 Task: Search one way flight ticket for 1 adult, 5 children, 2 infants in seat and 1 infant on lap in first from Santa Maria: Santa Maria Public Airport (capt G. Allan Hancock Field) to South Bend: South Bend International Airport on 8-6-2023. Choice of flights is Alaska. Number of bags: 7 checked bags. Price is upto 100000. Outbound departure time preference is 12:45.
Action: Mouse moved to (275, 386)
Screenshot: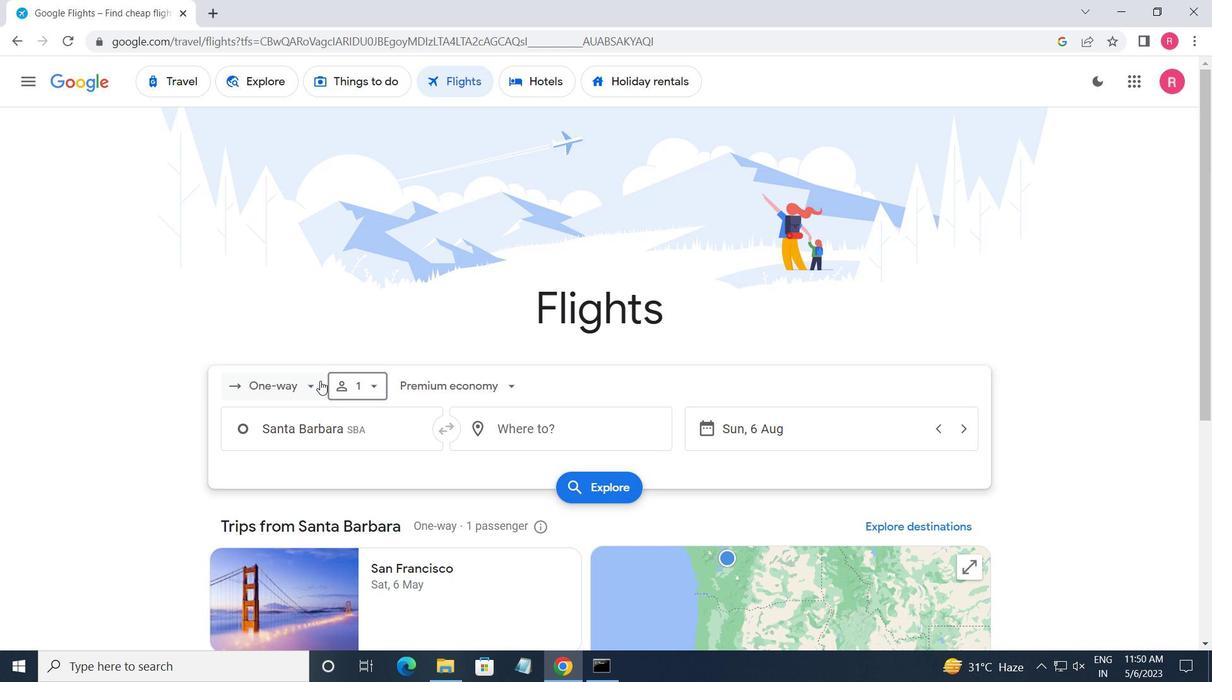 
Action: Mouse pressed left at (275, 386)
Screenshot: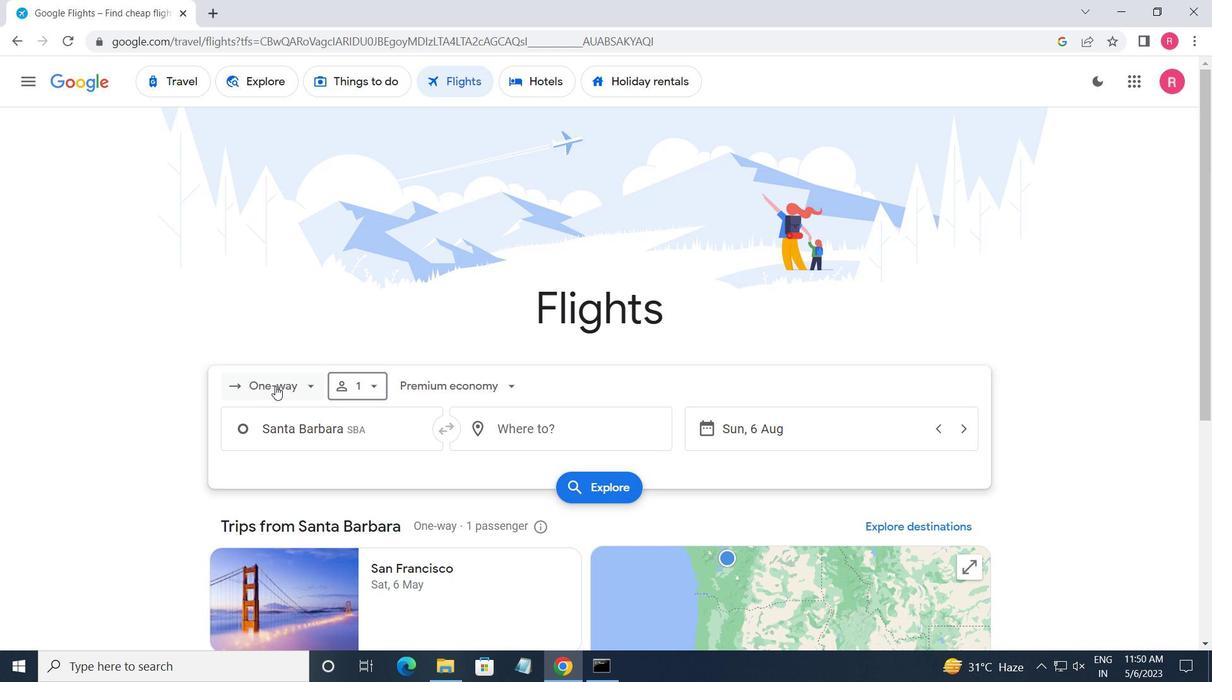 
Action: Mouse moved to (297, 442)
Screenshot: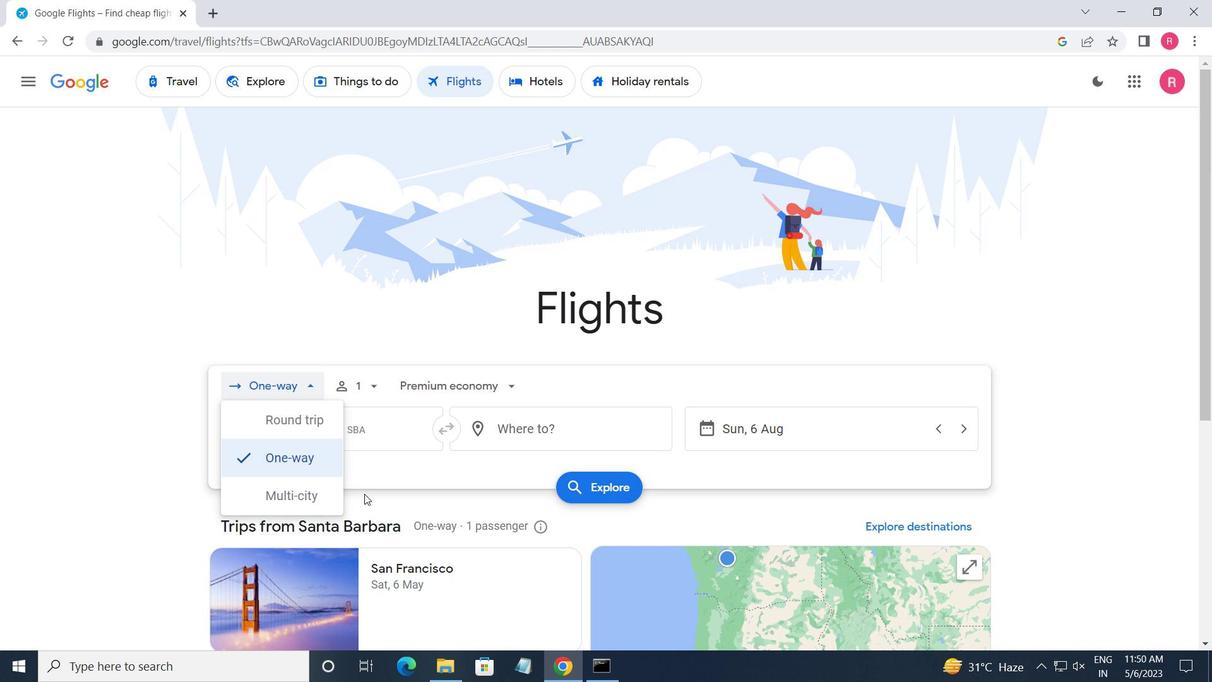 
Action: Mouse pressed left at (297, 442)
Screenshot: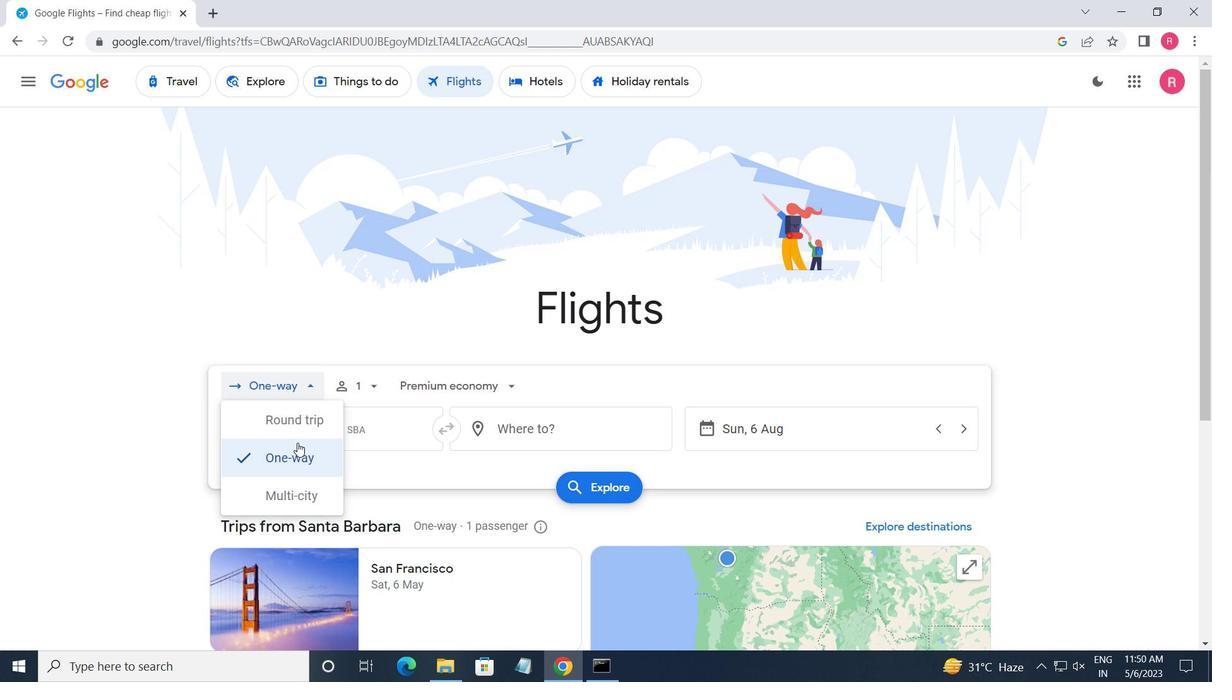 
Action: Mouse moved to (340, 392)
Screenshot: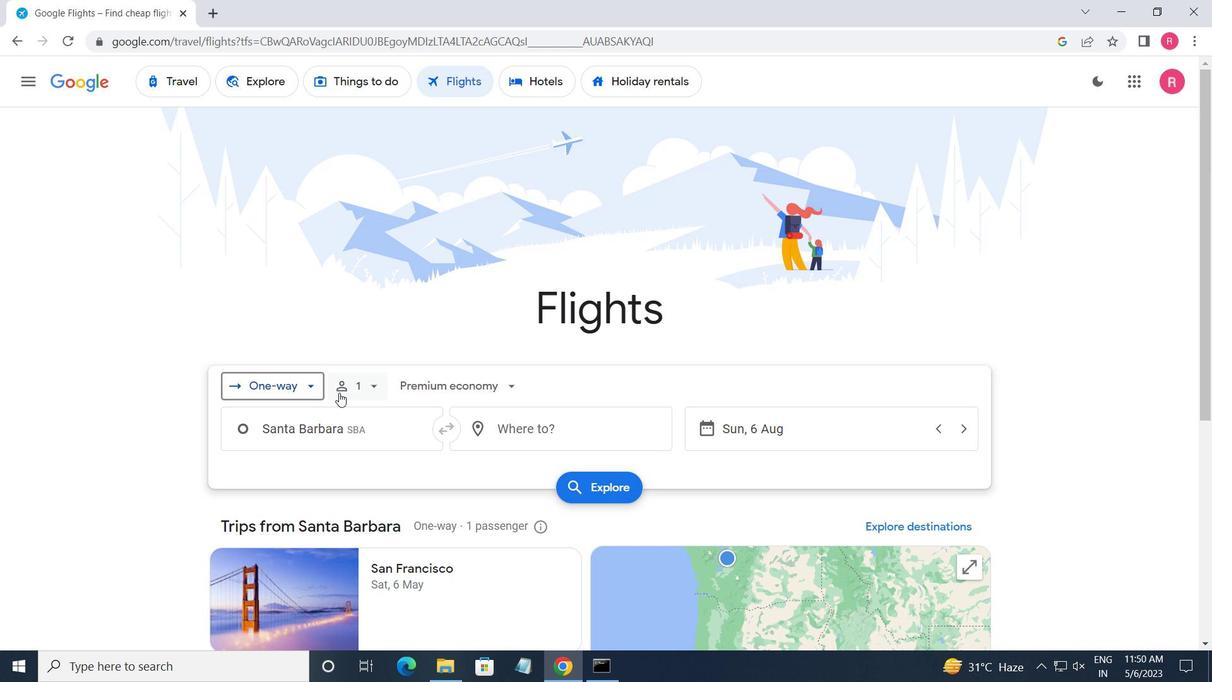 
Action: Mouse pressed left at (340, 392)
Screenshot: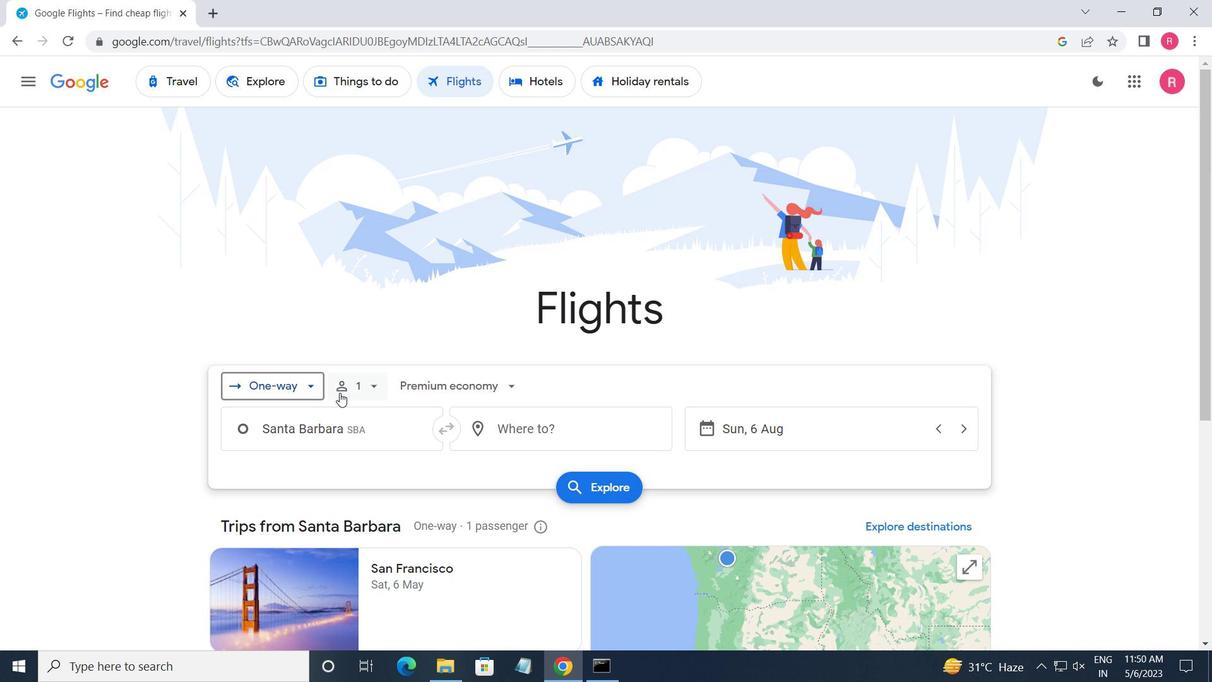 
Action: Mouse moved to (492, 465)
Screenshot: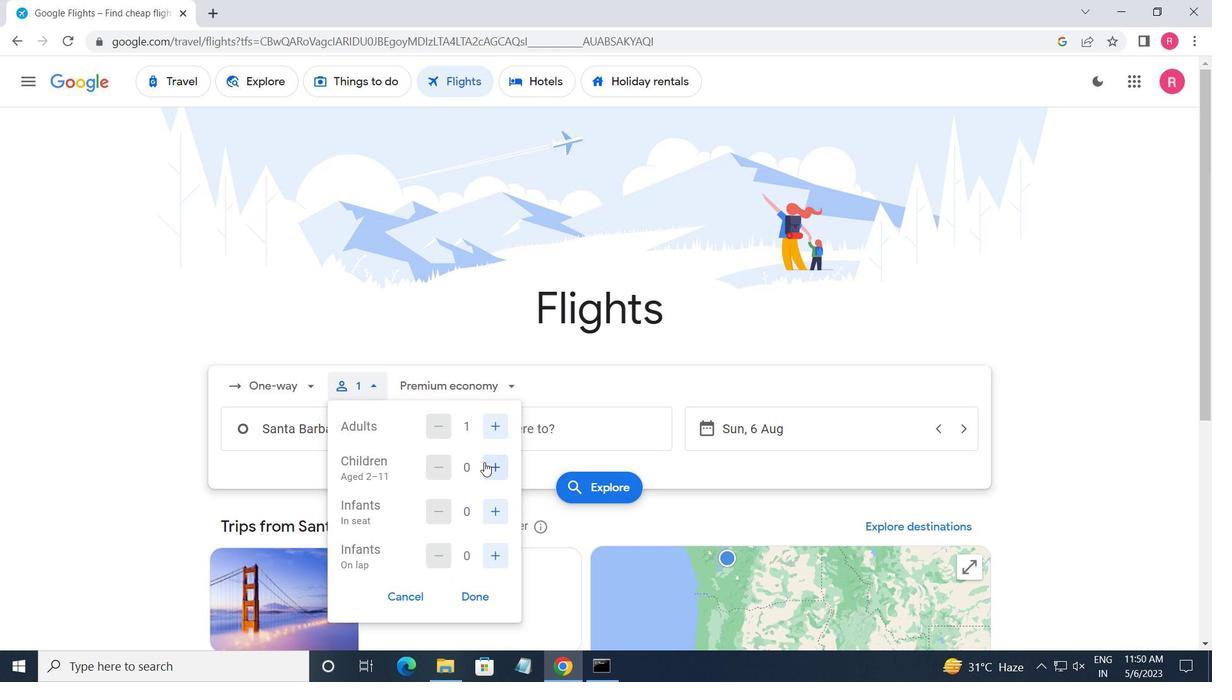 
Action: Mouse pressed left at (492, 465)
Screenshot: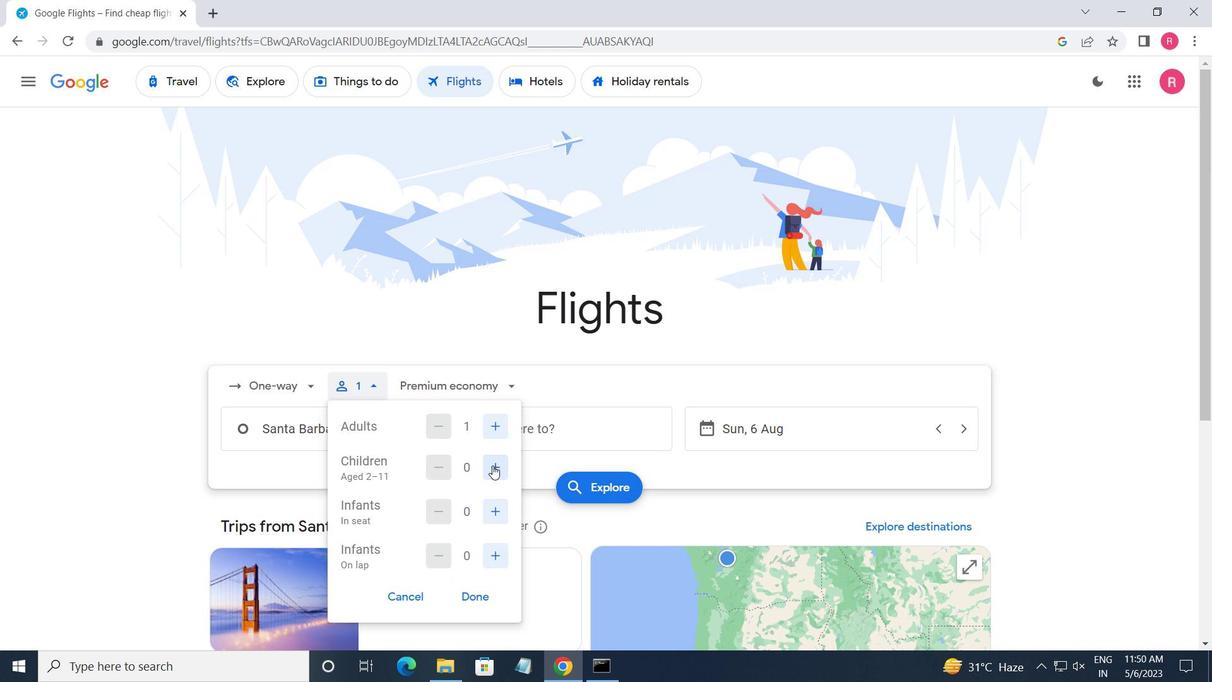 
Action: Mouse pressed left at (492, 465)
Screenshot: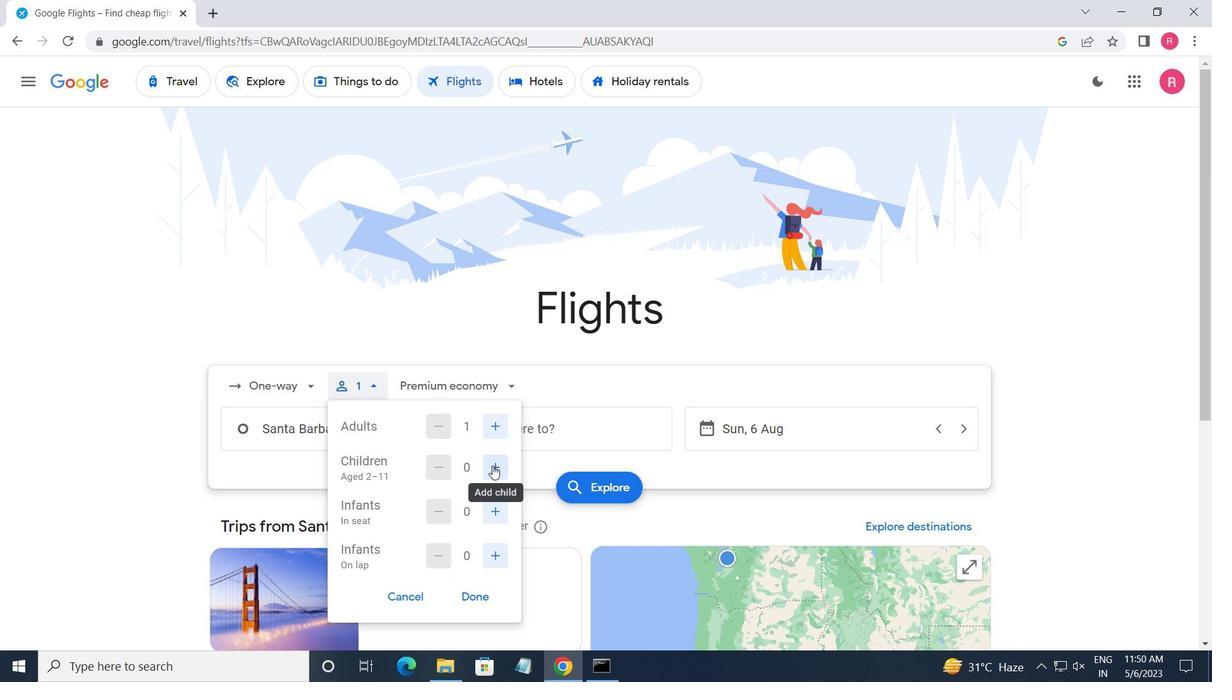 
Action: Mouse pressed left at (492, 465)
Screenshot: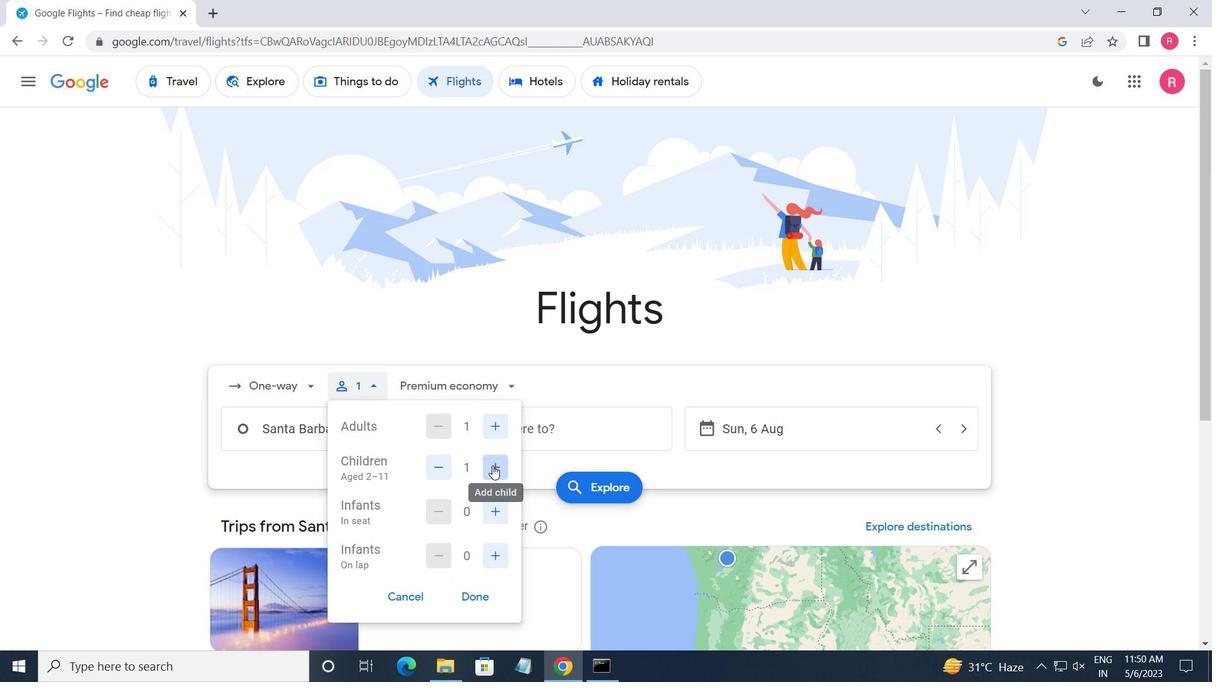 
Action: Mouse pressed left at (492, 465)
Screenshot: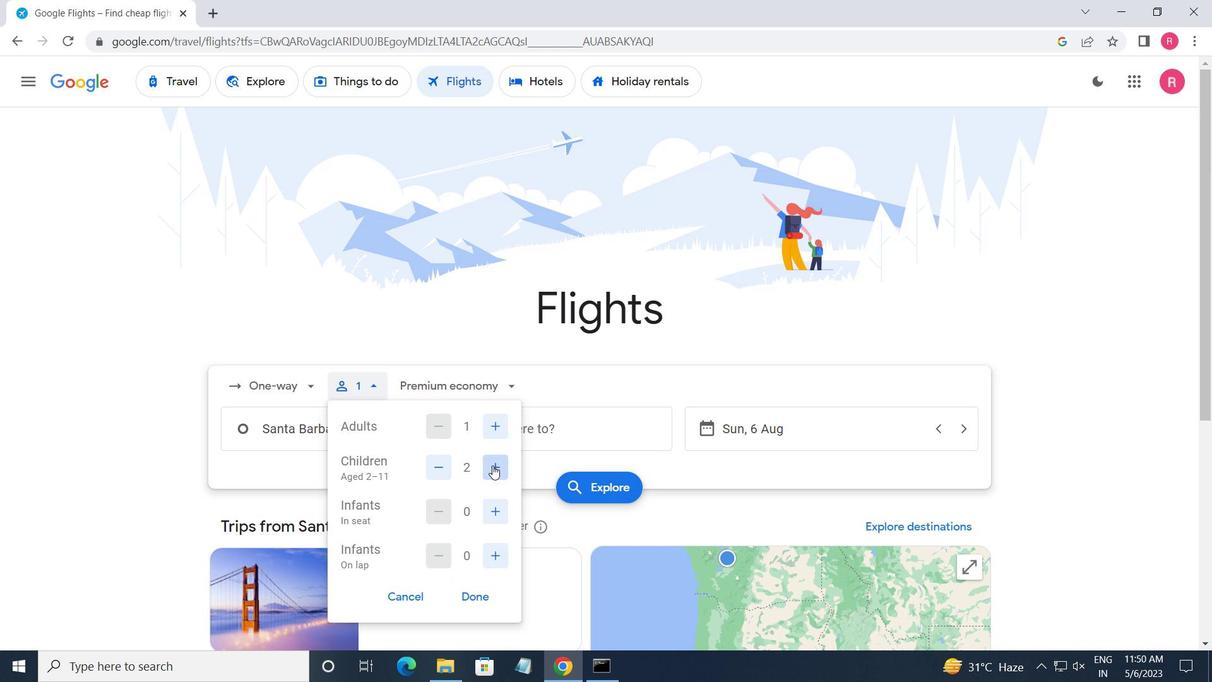
Action: Mouse pressed left at (492, 465)
Screenshot: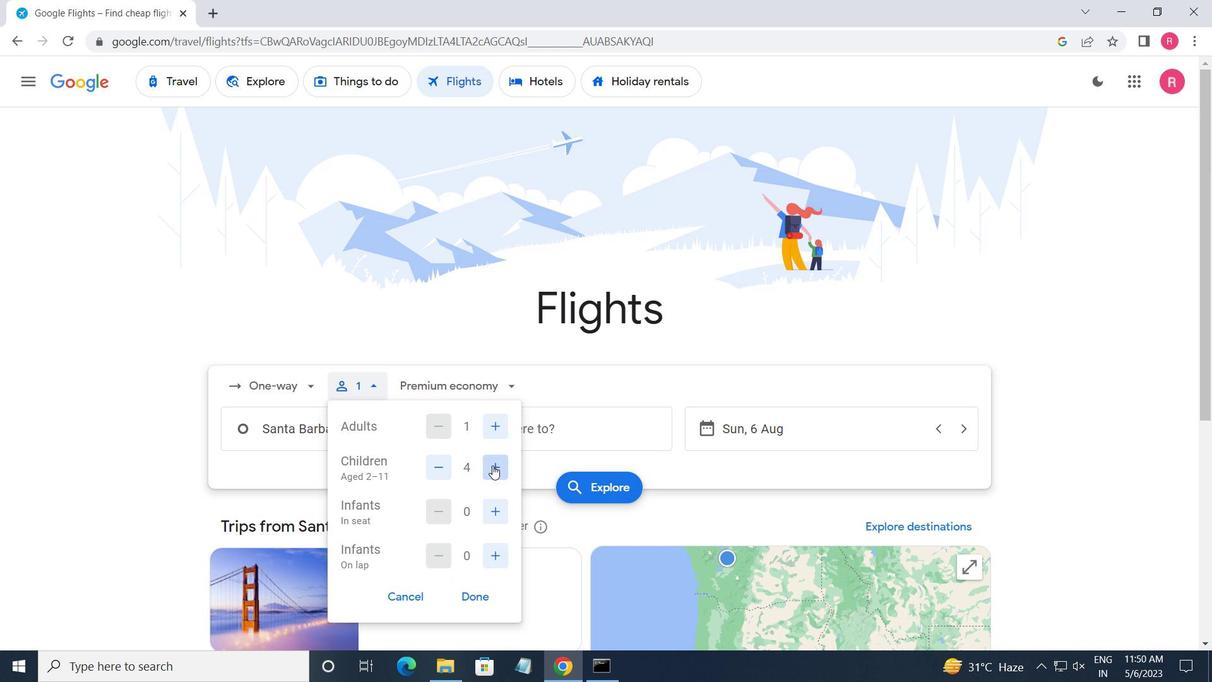 
Action: Mouse moved to (499, 513)
Screenshot: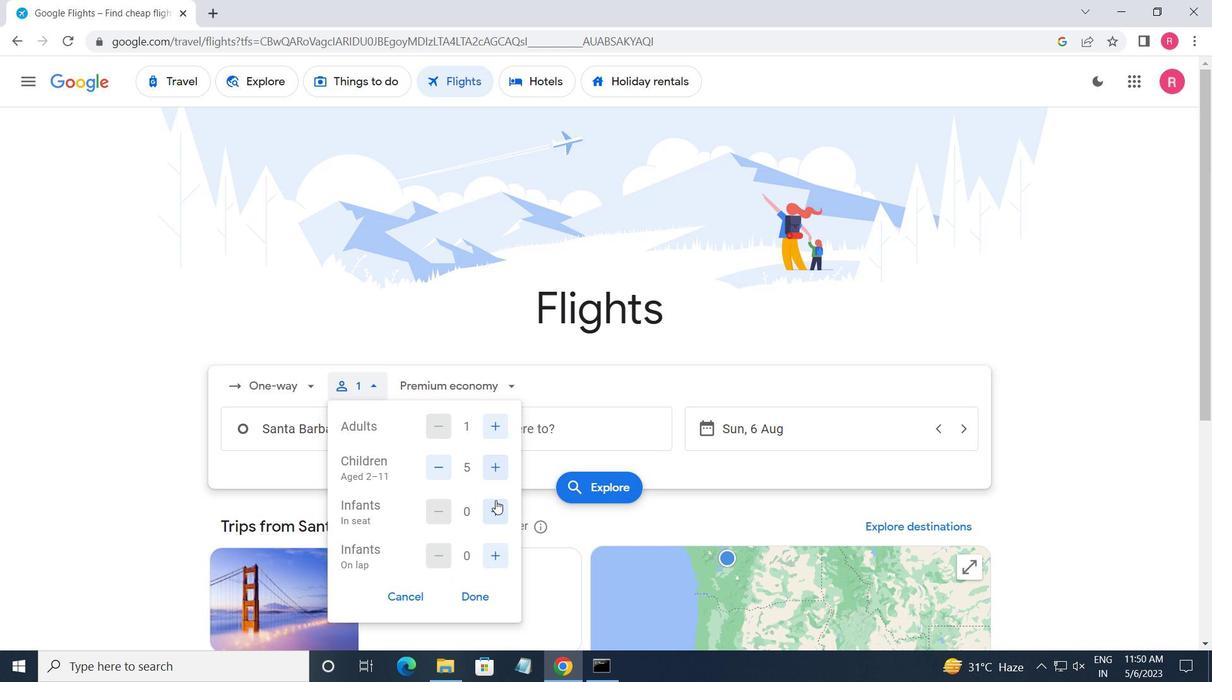 
Action: Mouse pressed left at (499, 513)
Screenshot: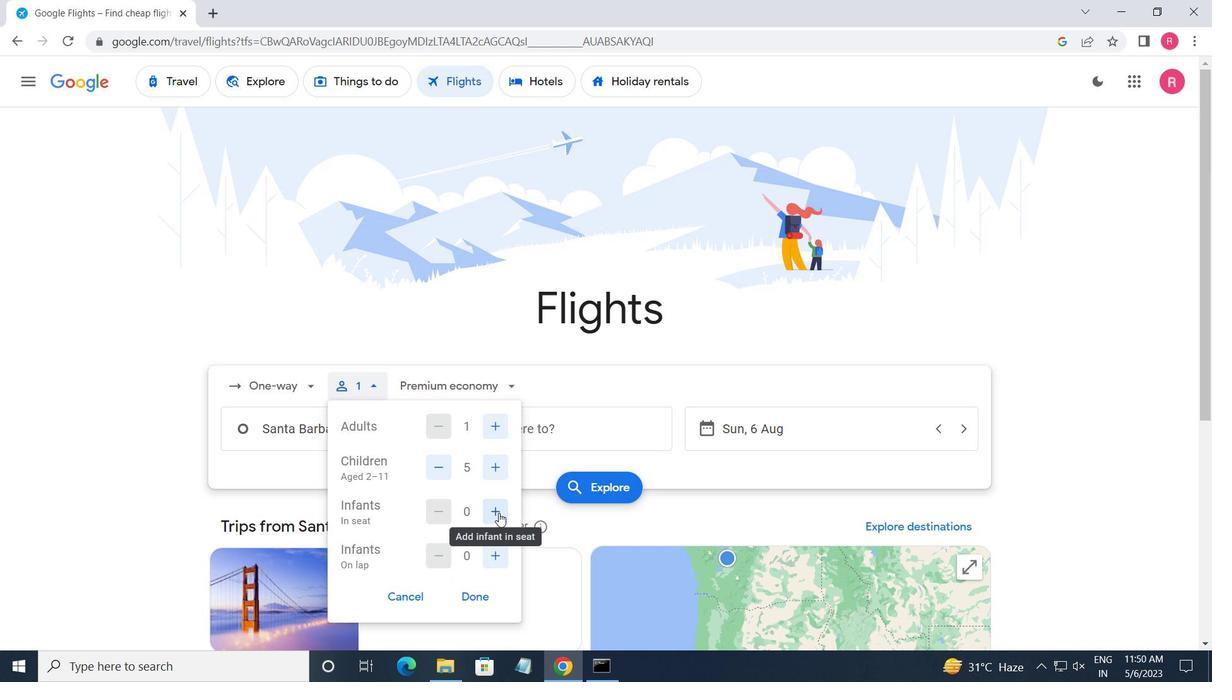 
Action: Mouse pressed left at (499, 513)
Screenshot: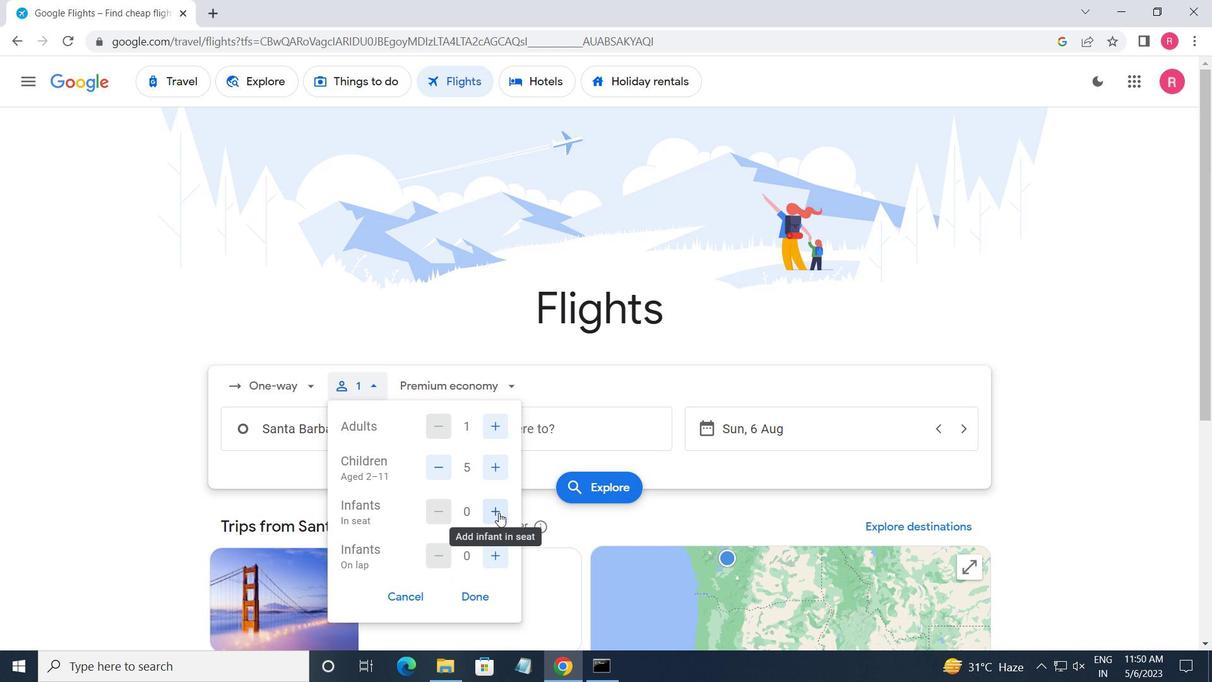
Action: Mouse moved to (497, 555)
Screenshot: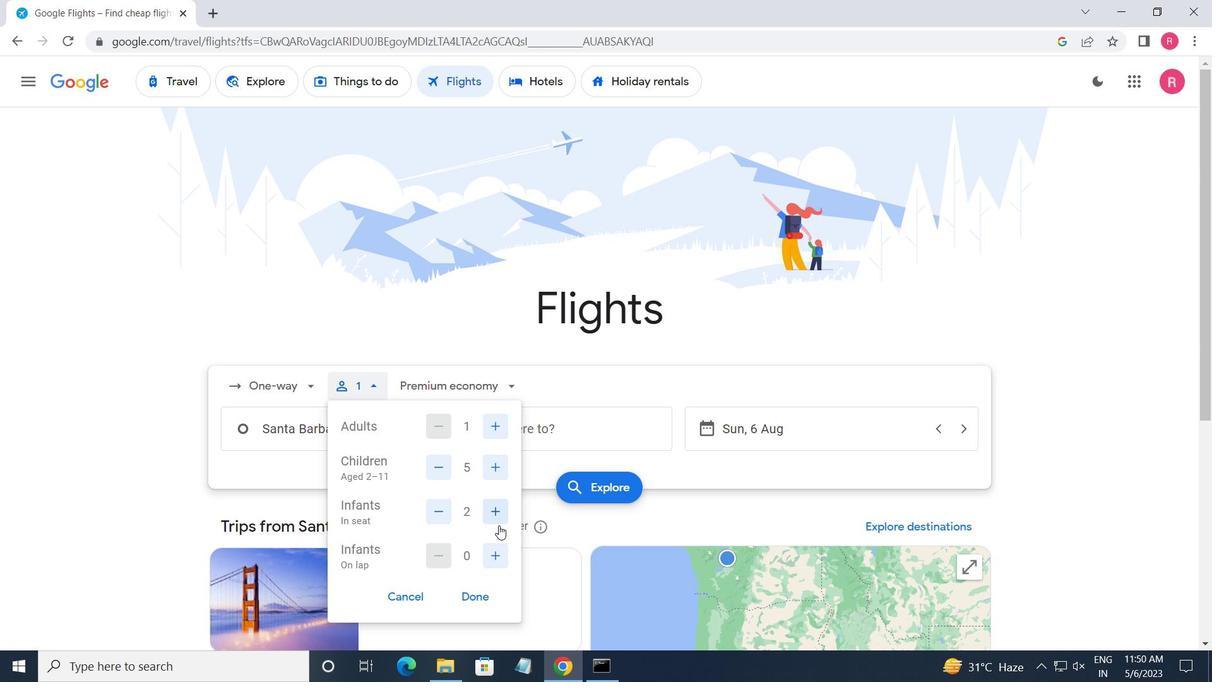 
Action: Mouse pressed left at (497, 555)
Screenshot: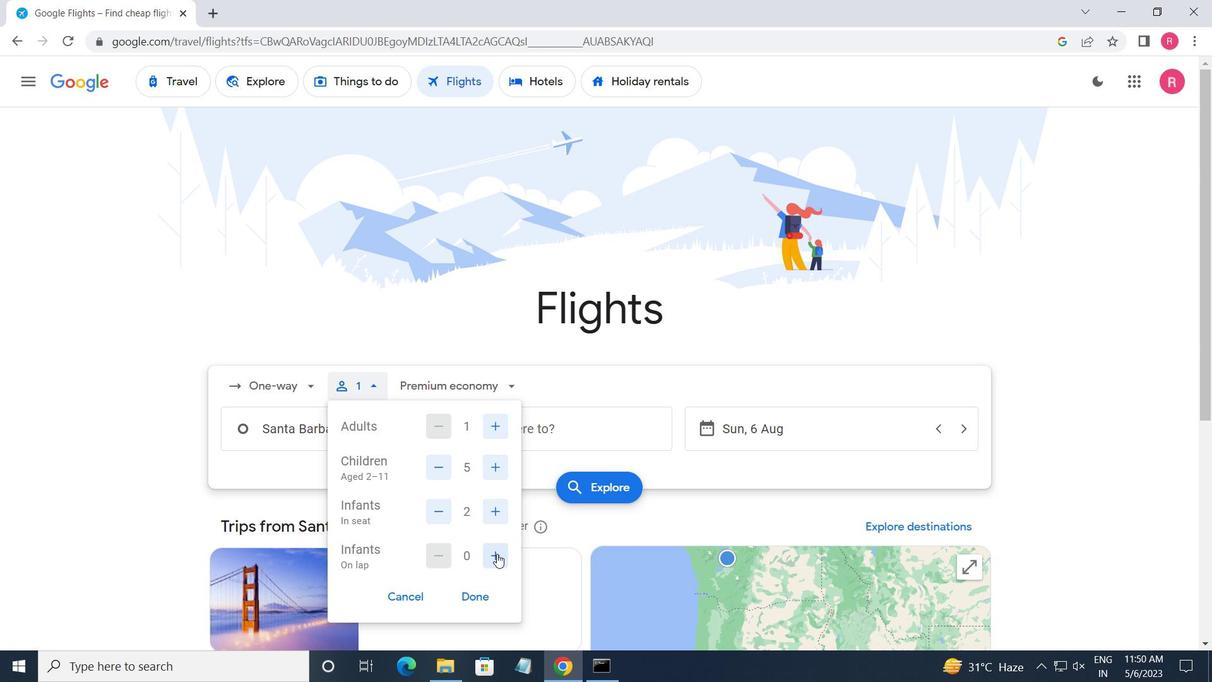 
Action: Mouse moved to (413, 549)
Screenshot: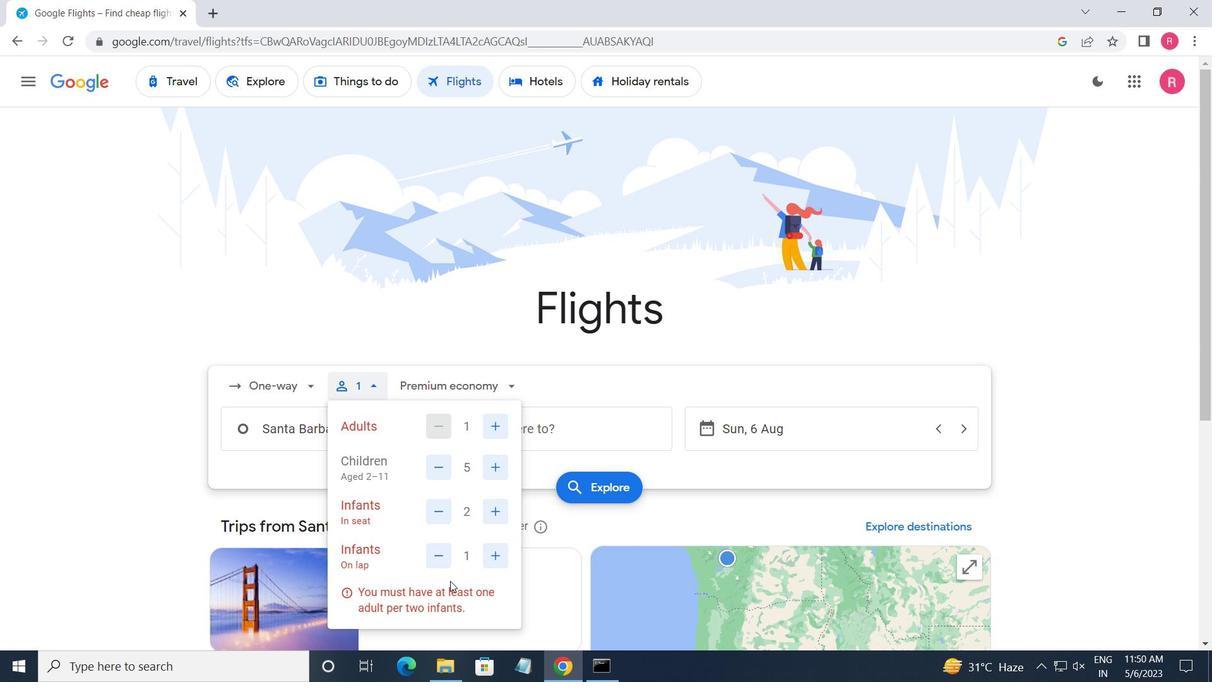 
Action: Mouse pressed left at (413, 549)
Screenshot: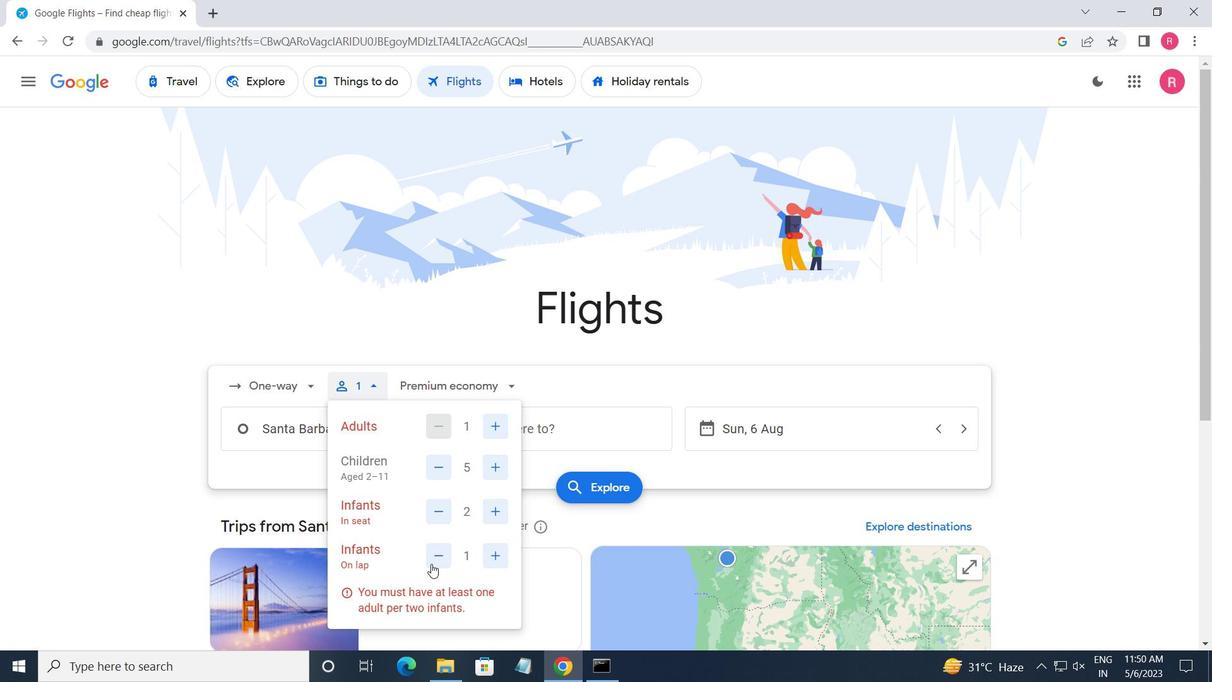 
Action: Mouse moved to (434, 555)
Screenshot: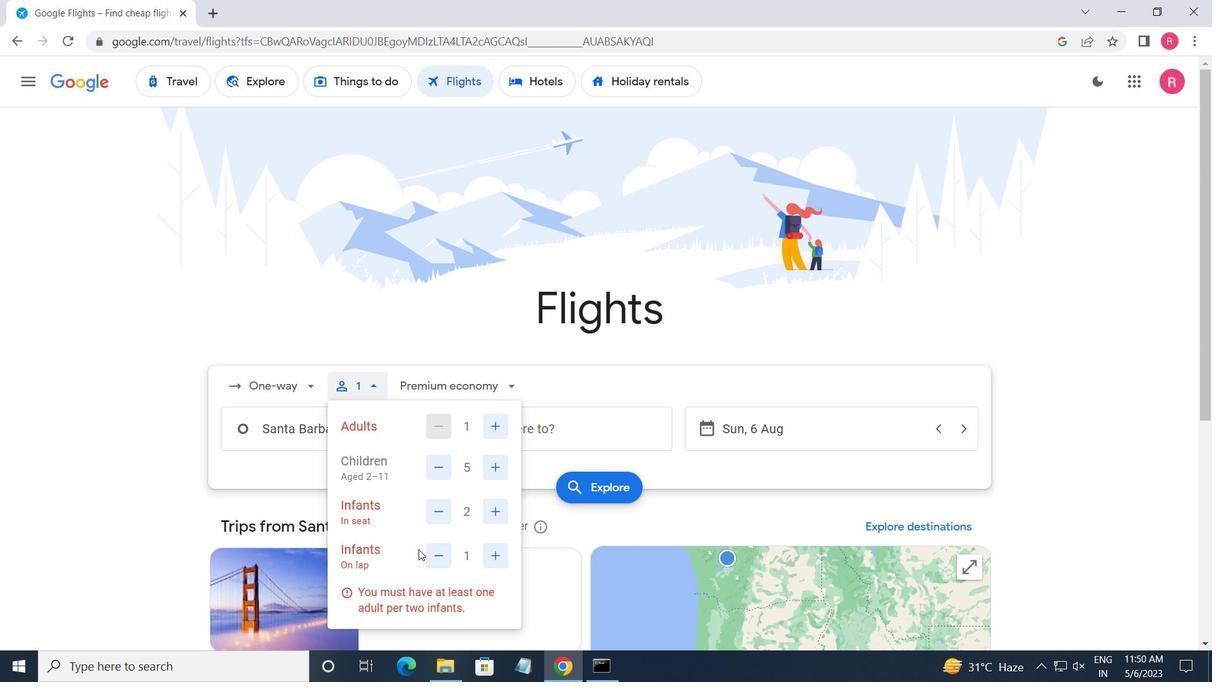 
Action: Mouse pressed left at (434, 555)
Screenshot: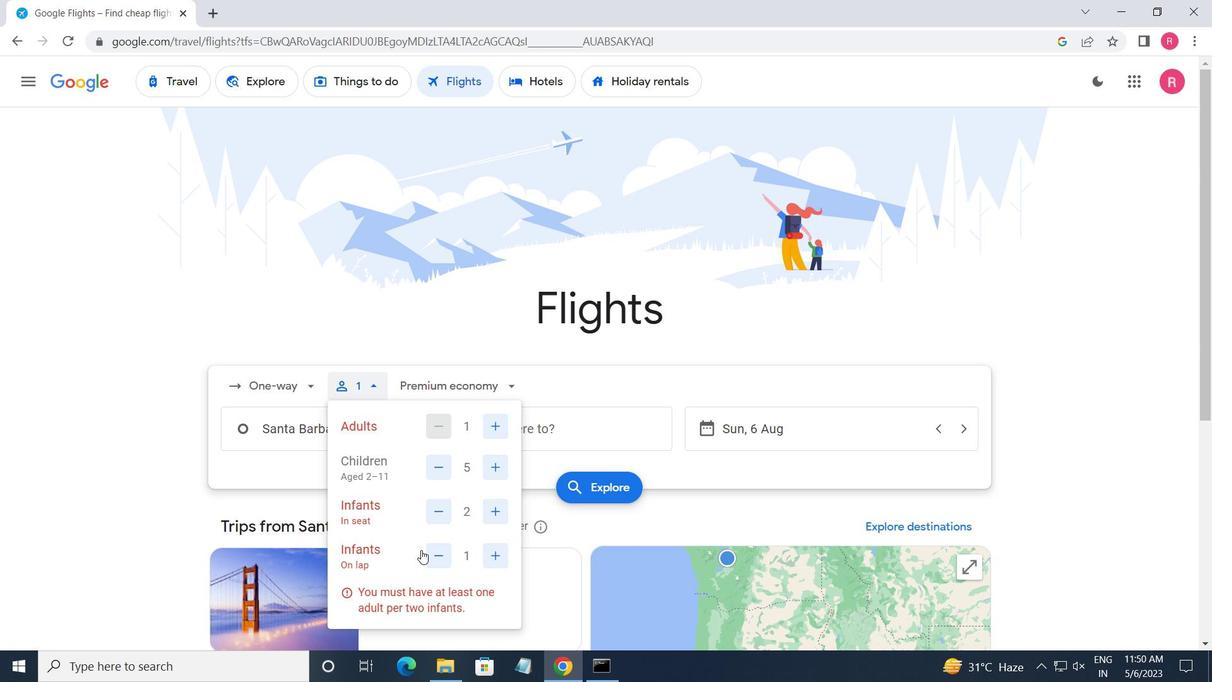 
Action: Mouse moved to (464, 598)
Screenshot: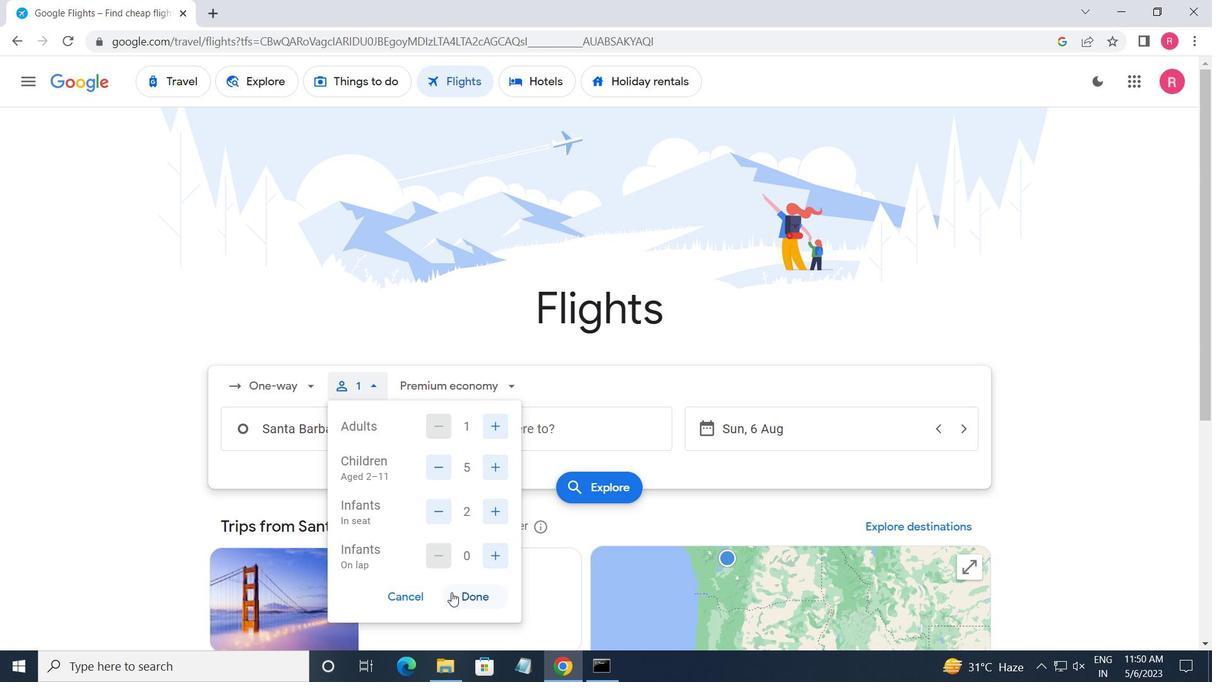 
Action: Mouse pressed left at (464, 598)
Screenshot: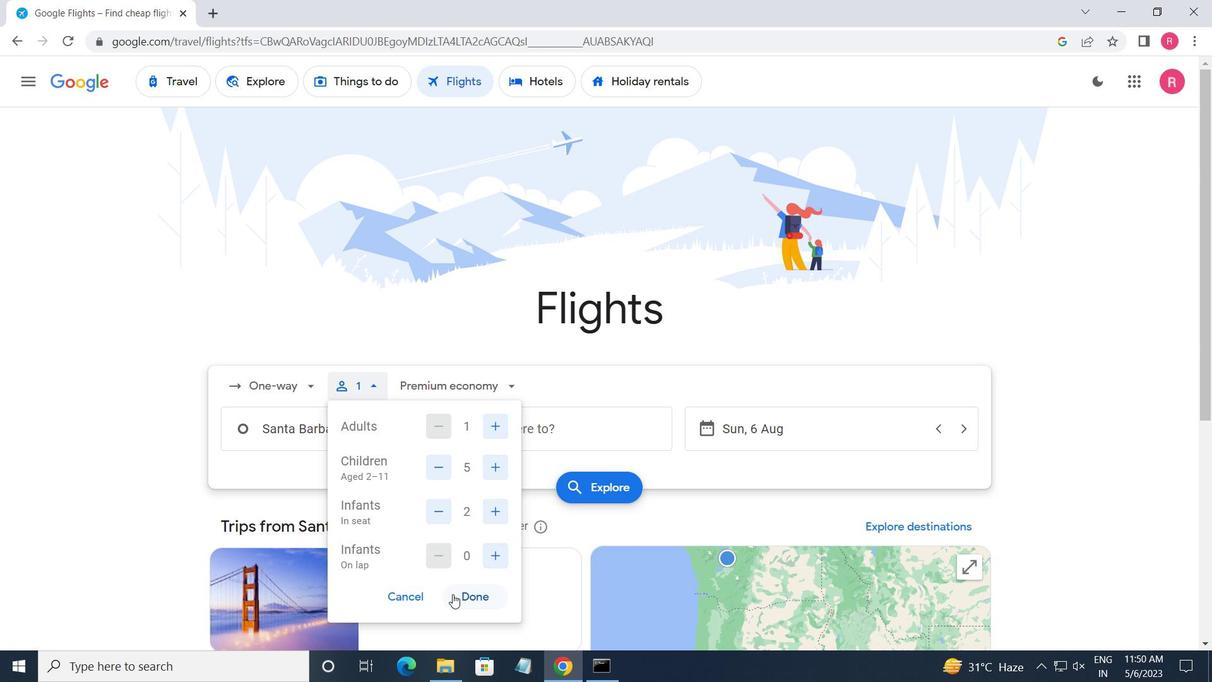 
Action: Mouse moved to (438, 391)
Screenshot: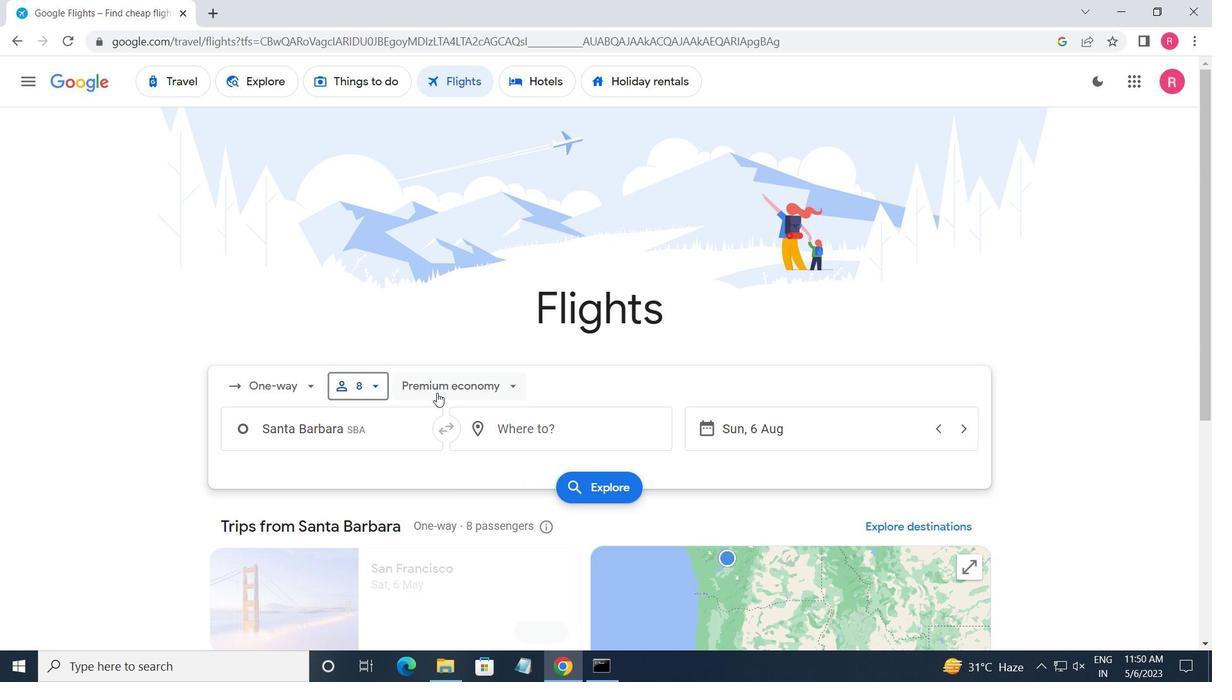 
Action: Mouse pressed left at (438, 391)
Screenshot: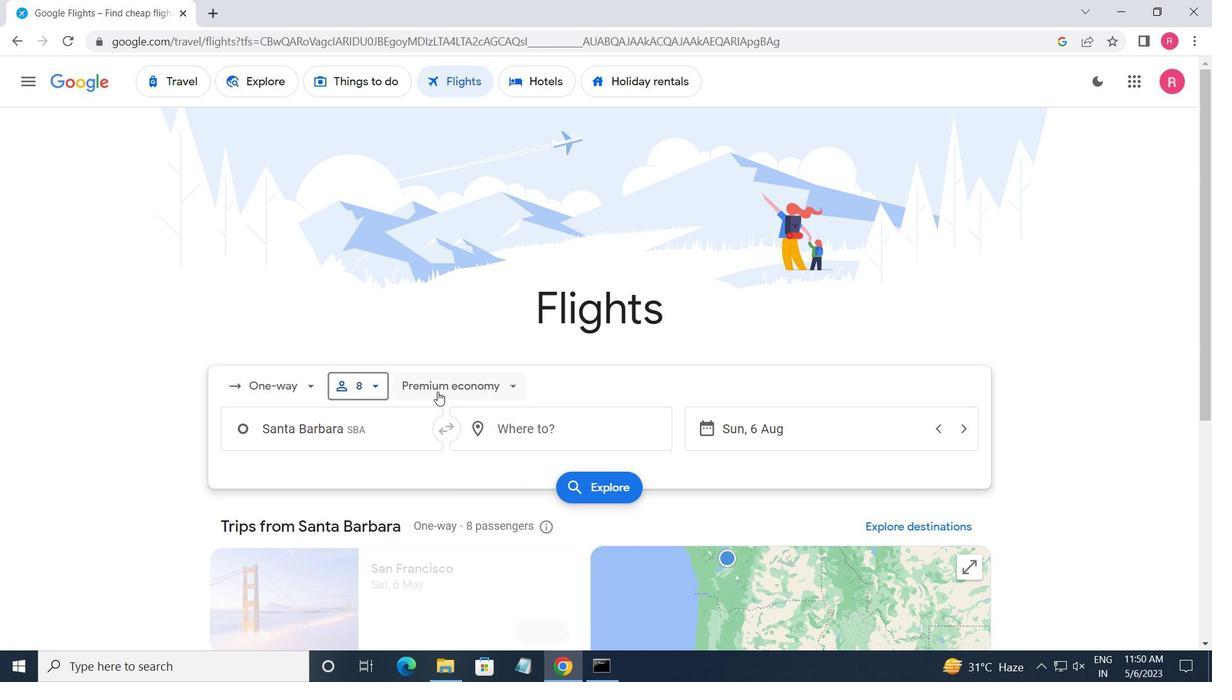 
Action: Mouse moved to (478, 536)
Screenshot: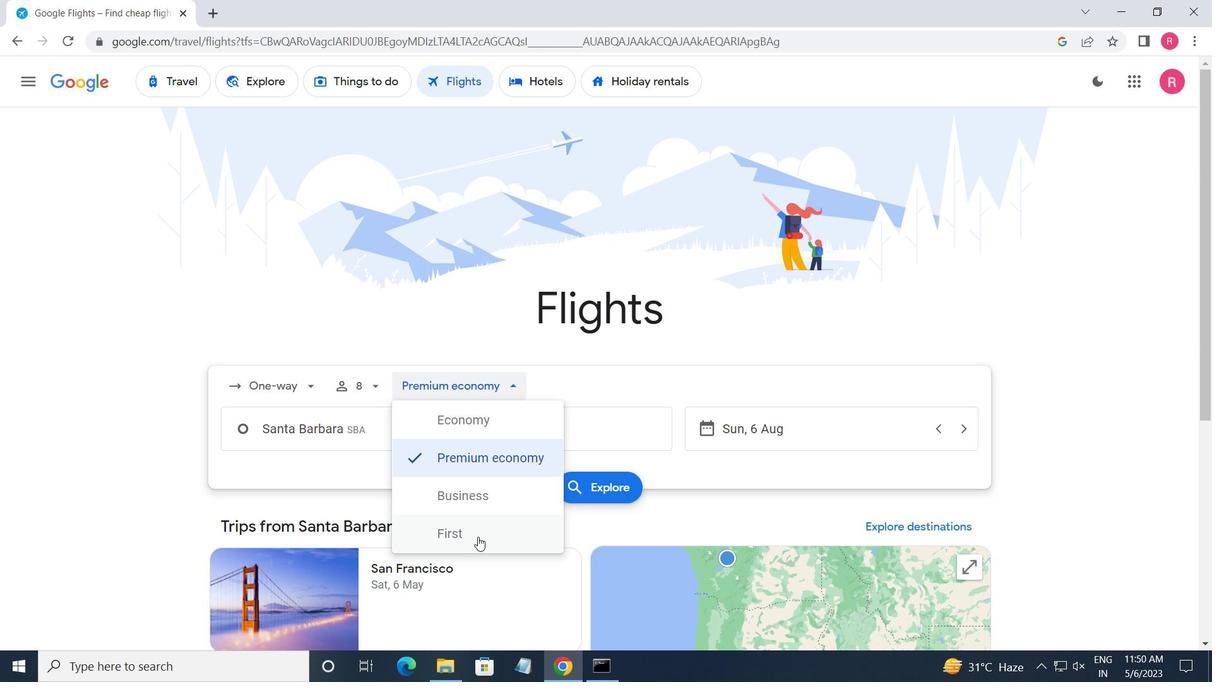
Action: Mouse pressed left at (478, 536)
Screenshot: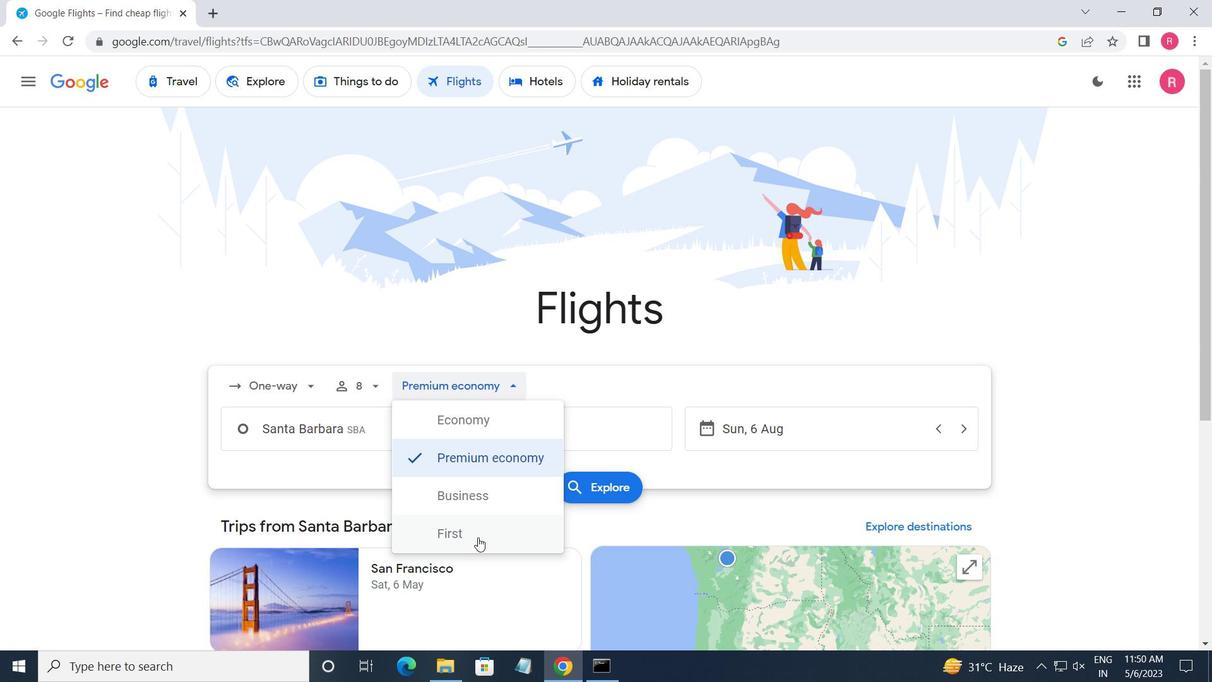 
Action: Mouse moved to (479, 533)
Screenshot: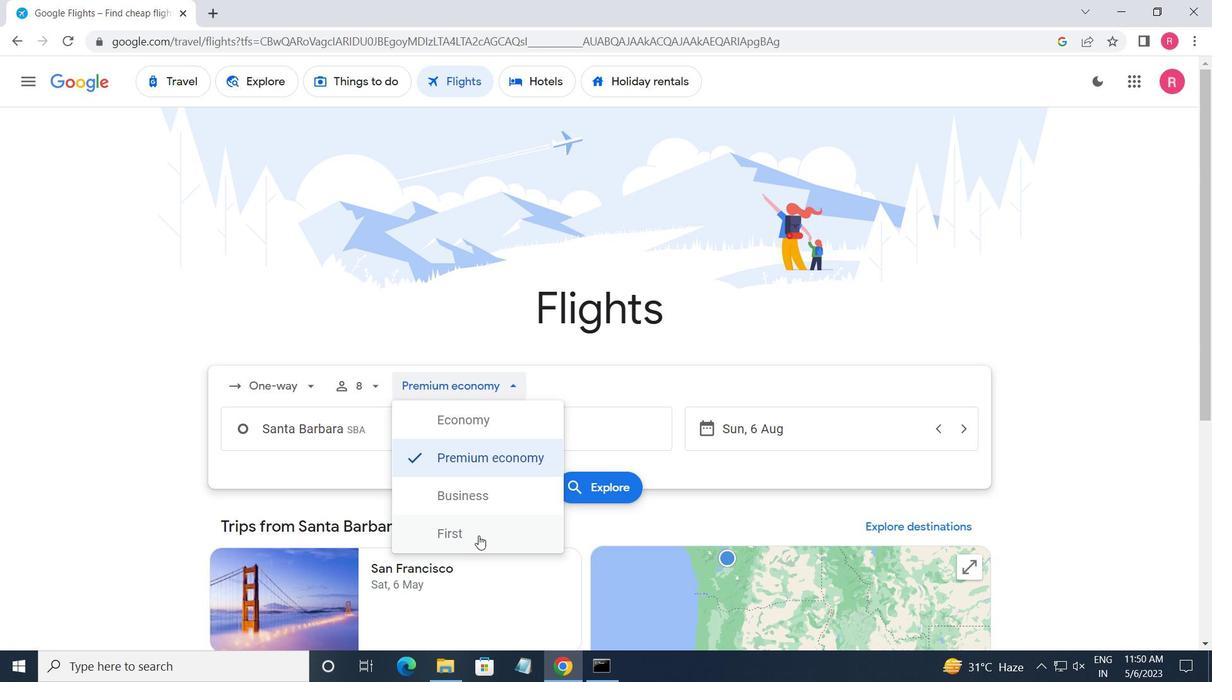 
Action: Key pressed <Key.shift>SANTA<Key.space><Key.shift_r>MARIA
Screenshot: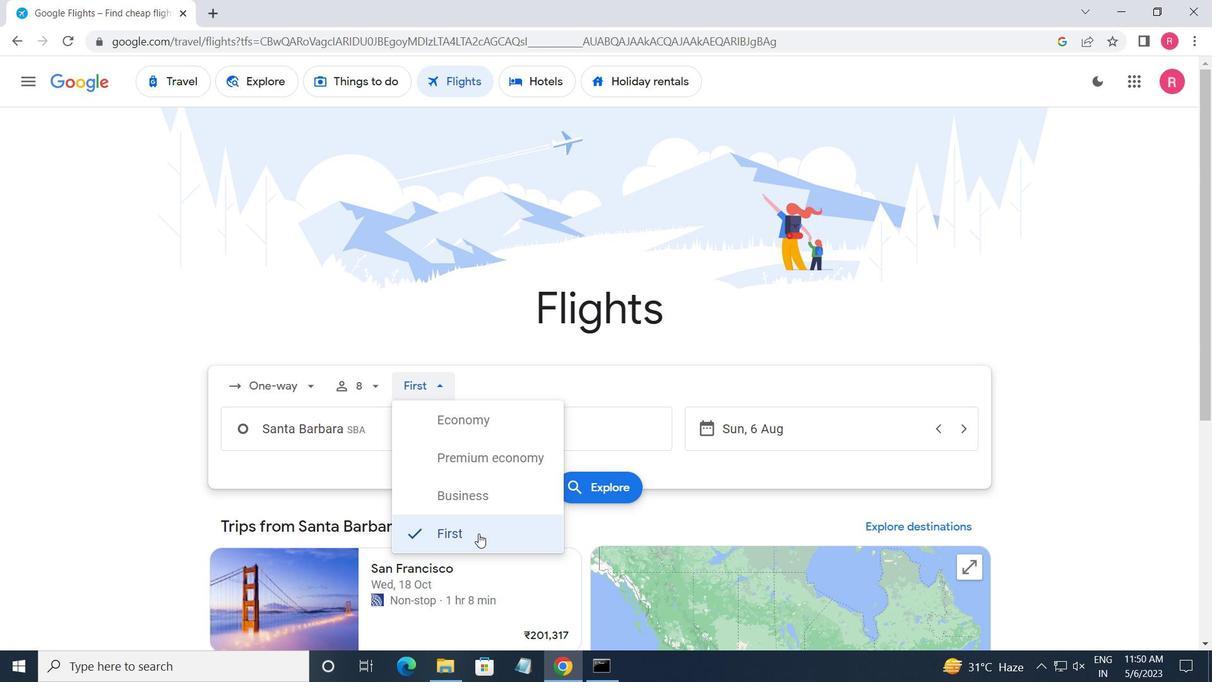 
Action: Mouse moved to (476, 532)
Screenshot: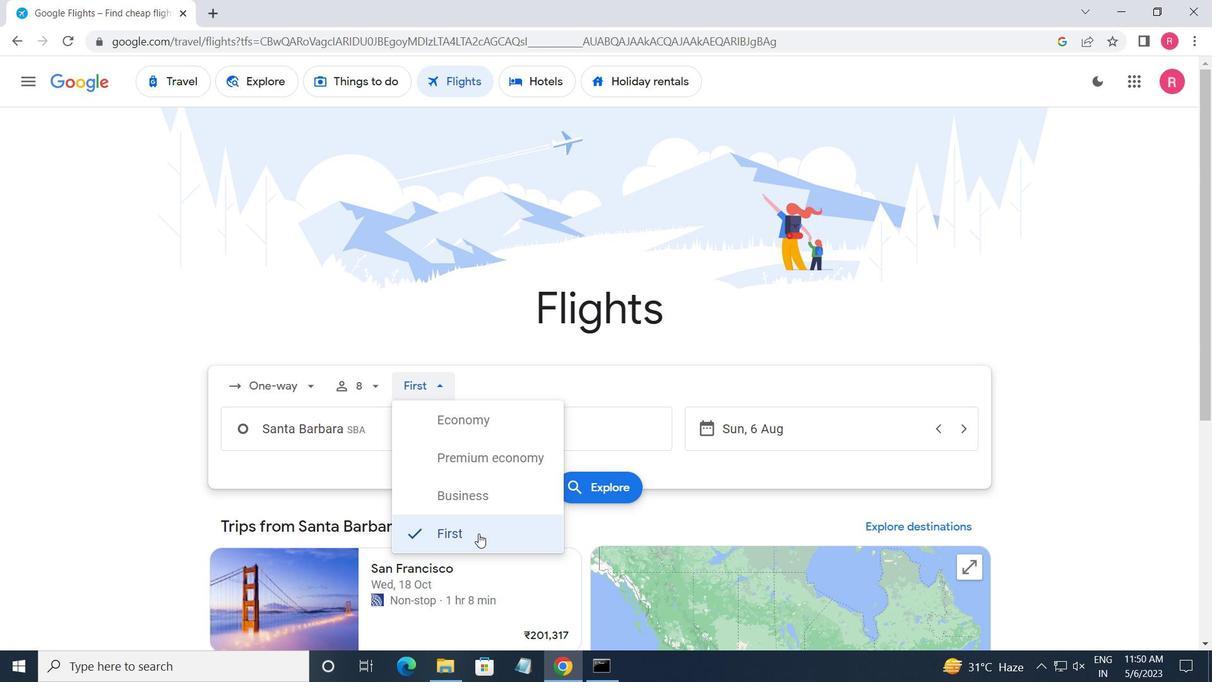 
Action: Mouse pressed left at (476, 532)
Screenshot: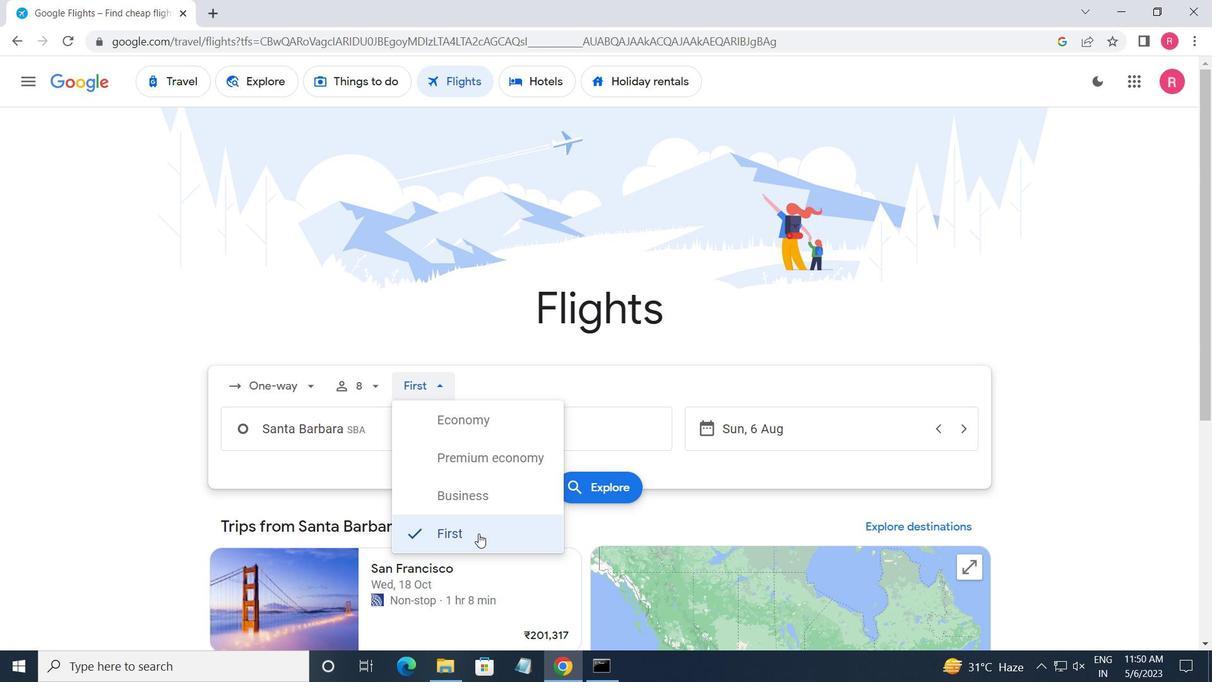 
Action: Mouse moved to (373, 420)
Screenshot: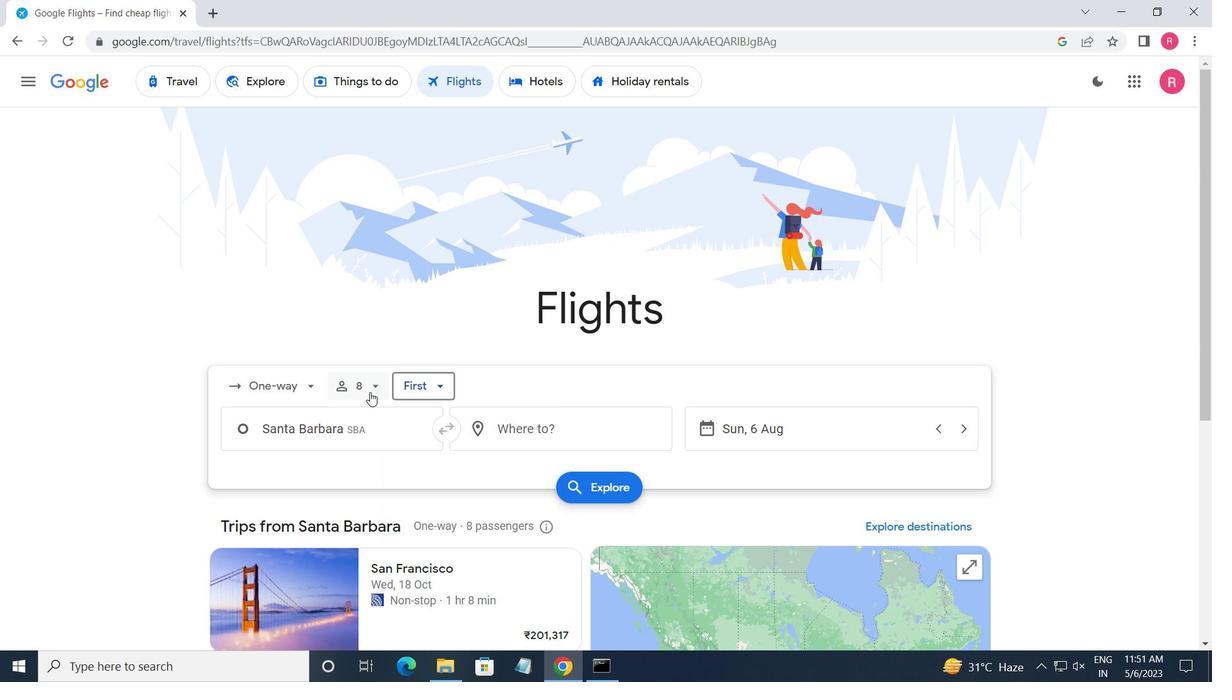 
Action: Mouse pressed left at (373, 420)
Screenshot: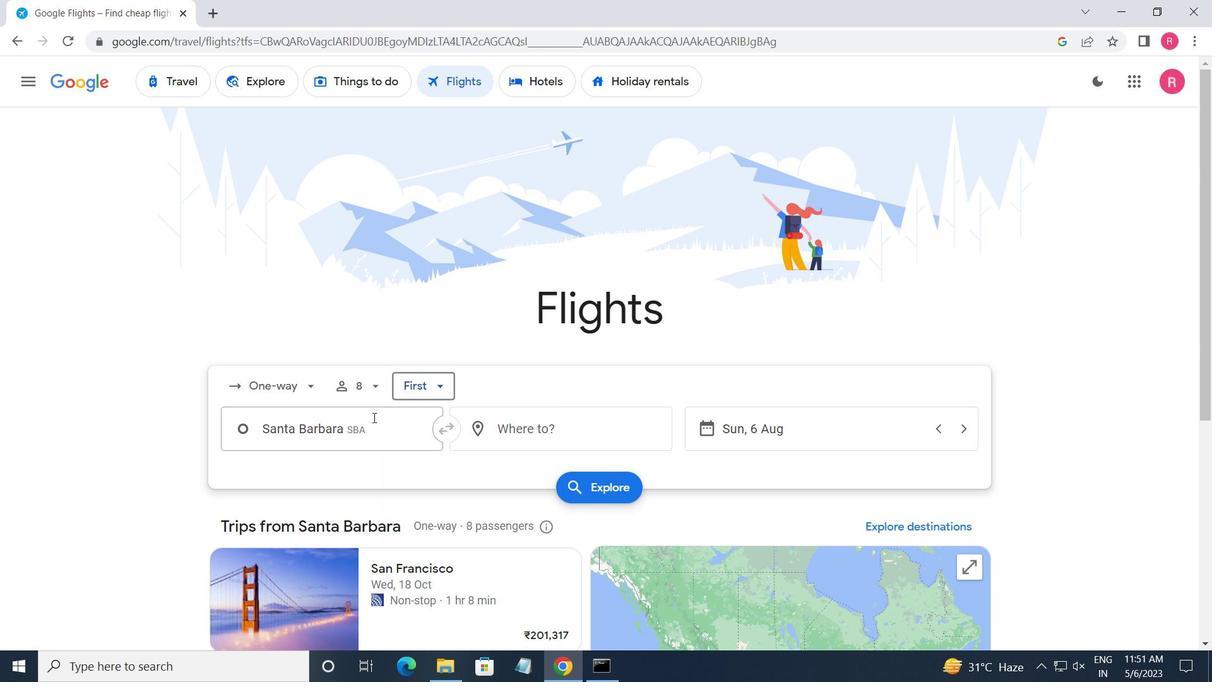 
Action: Key pressed <Key.shift>SANTA<Key.space><Key.shift_r>MER<Key.backspace><Key.backspace>ARIA
Screenshot: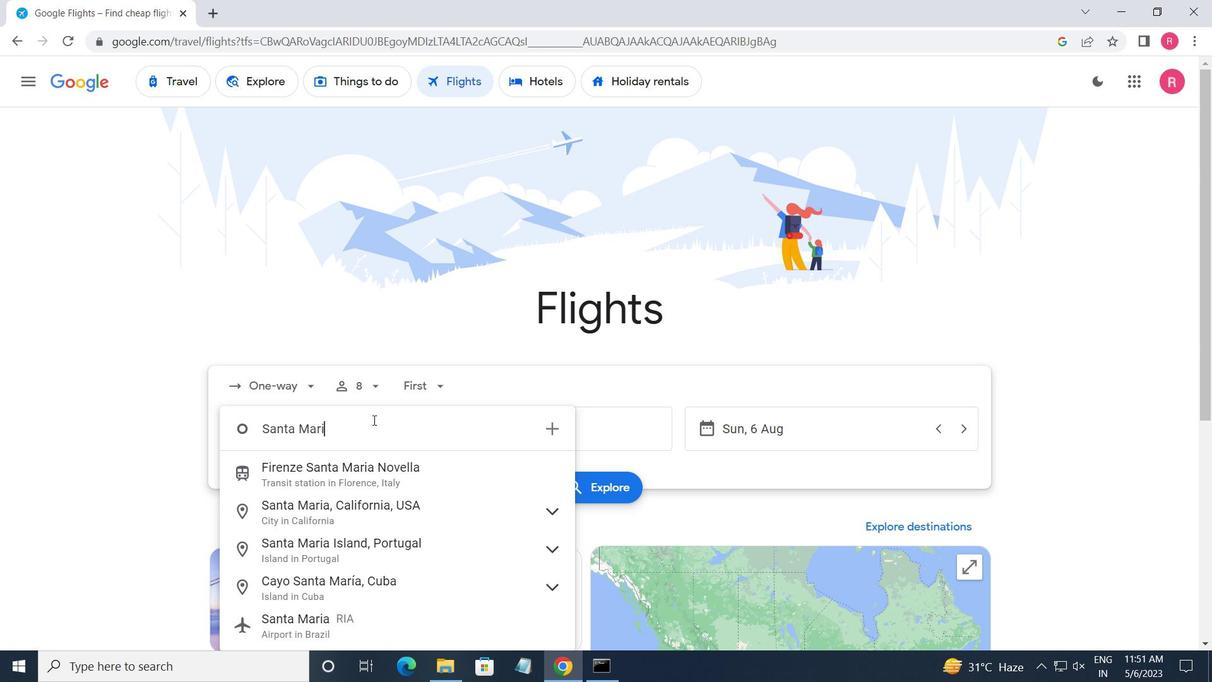 
Action: Mouse moved to (375, 420)
Screenshot: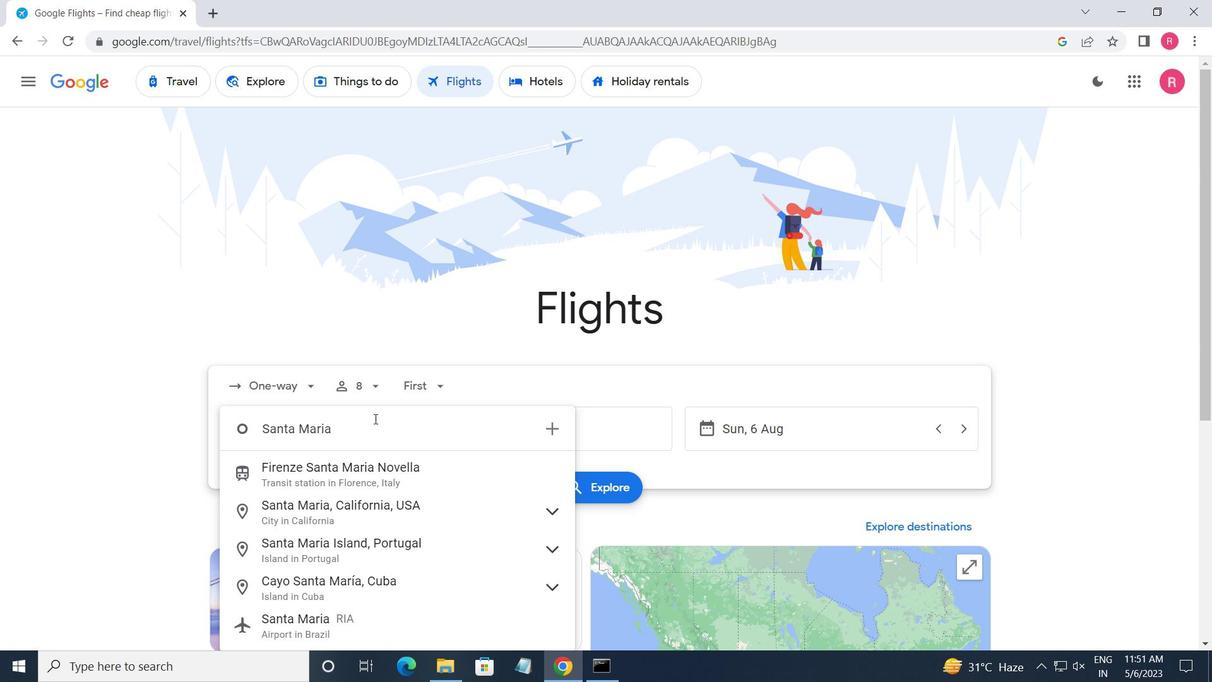 
Action: Key pressed <Key.space><Key.shift_r>PUB
Screenshot: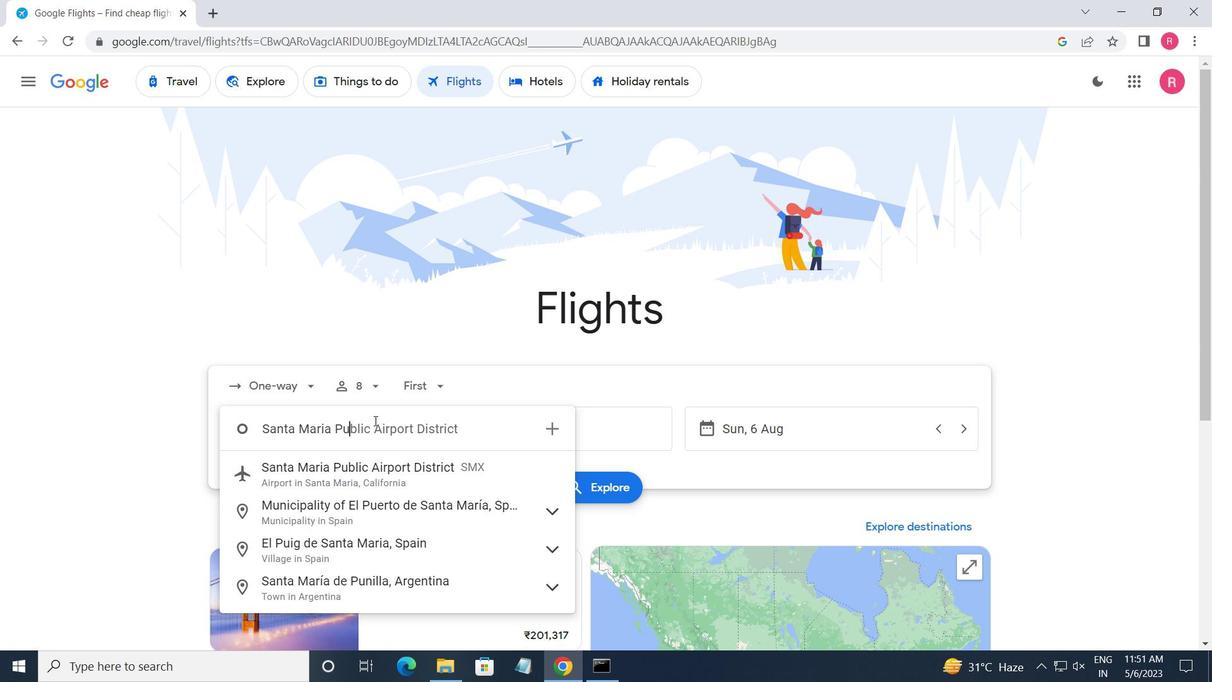
Action: Mouse moved to (289, 462)
Screenshot: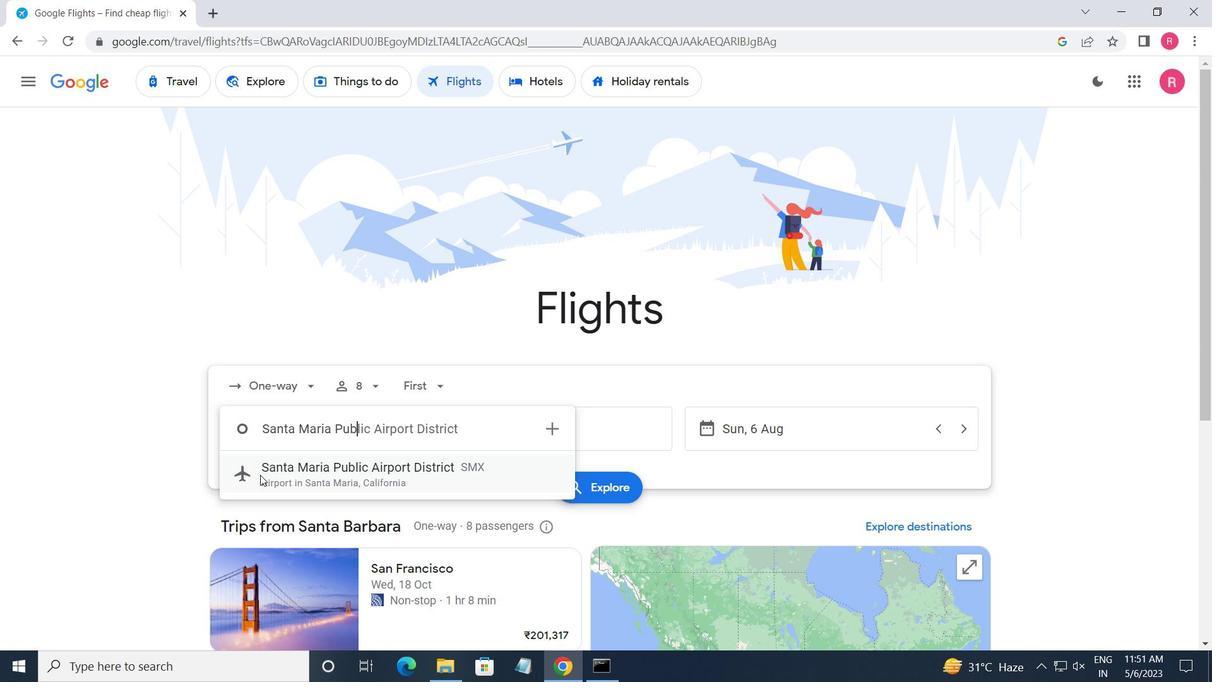 
Action: Mouse pressed left at (289, 462)
Screenshot: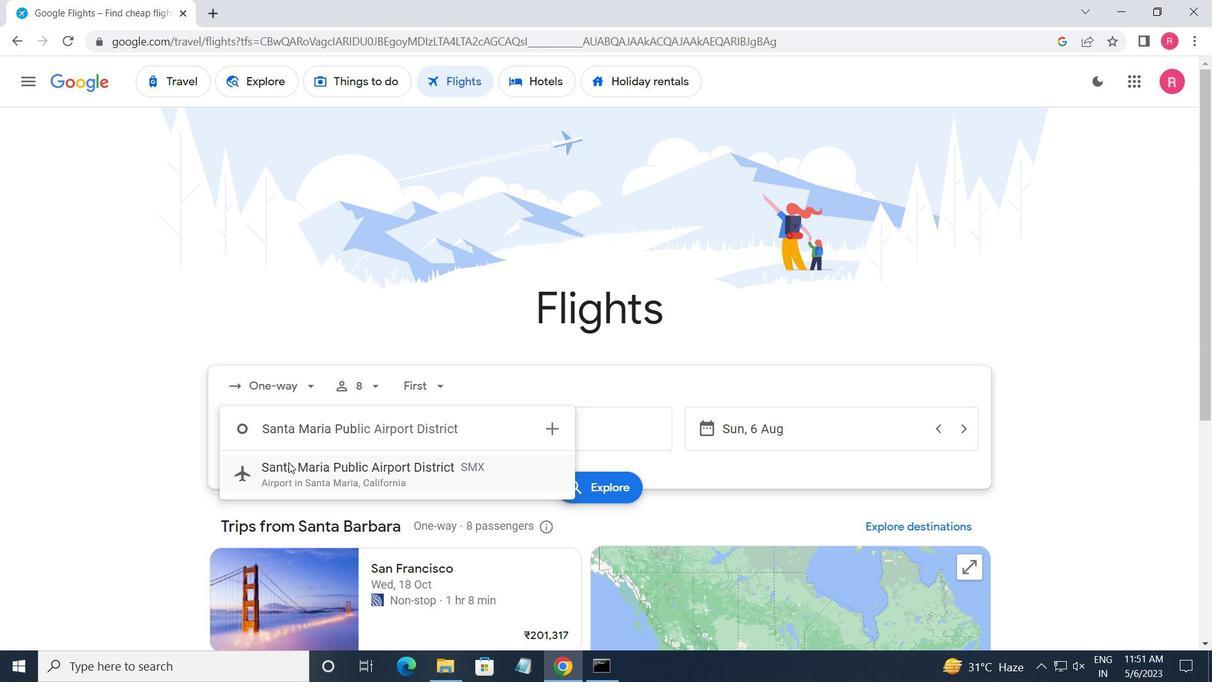 
Action: Mouse moved to (522, 425)
Screenshot: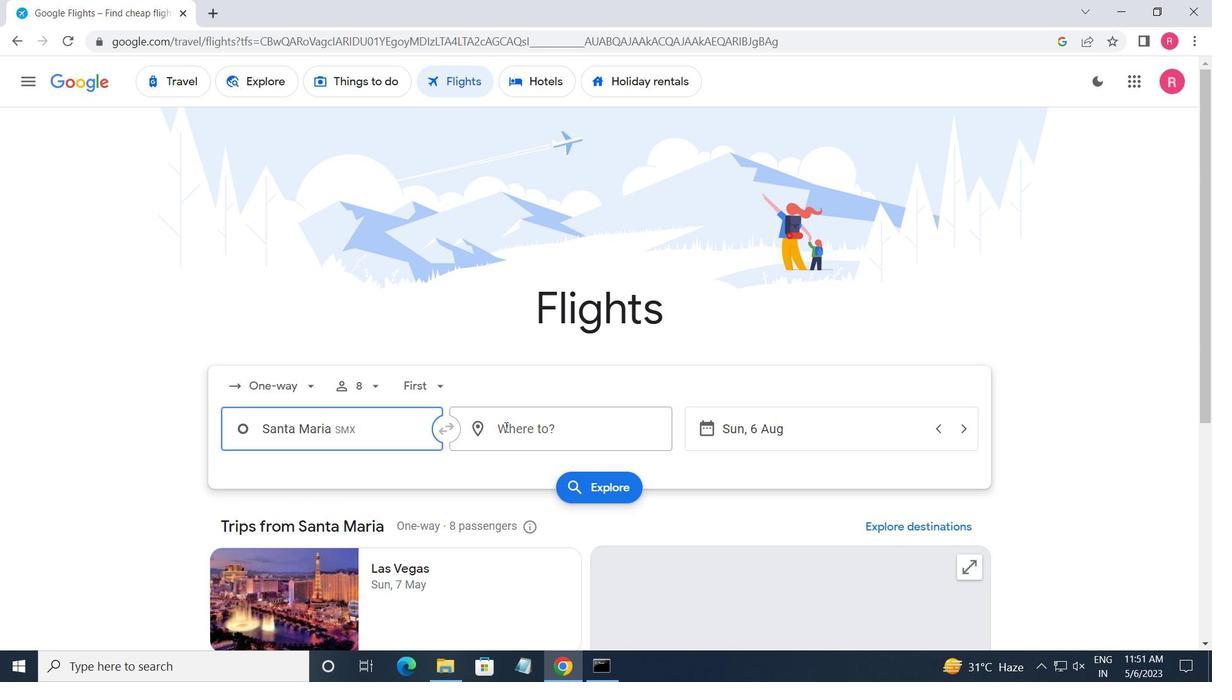 
Action: Mouse pressed left at (522, 425)
Screenshot: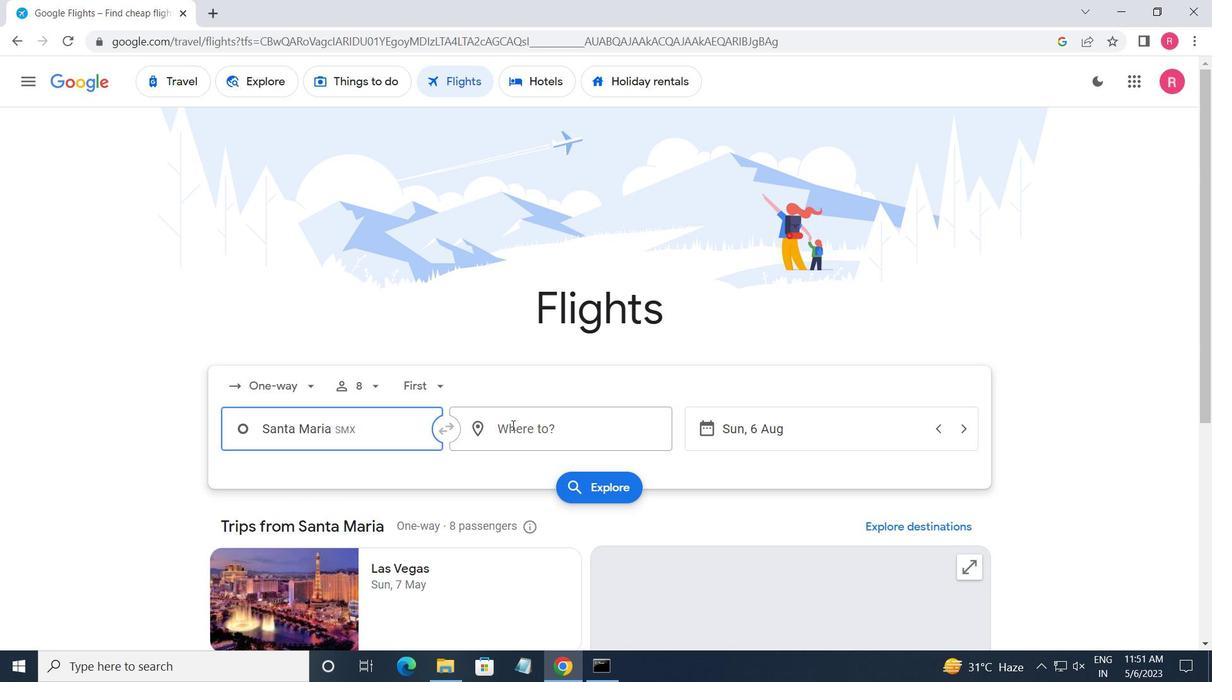 
Action: Key pressed <Key.shift>SOUTH<Key.space><Key.shift_r>BEND
Screenshot: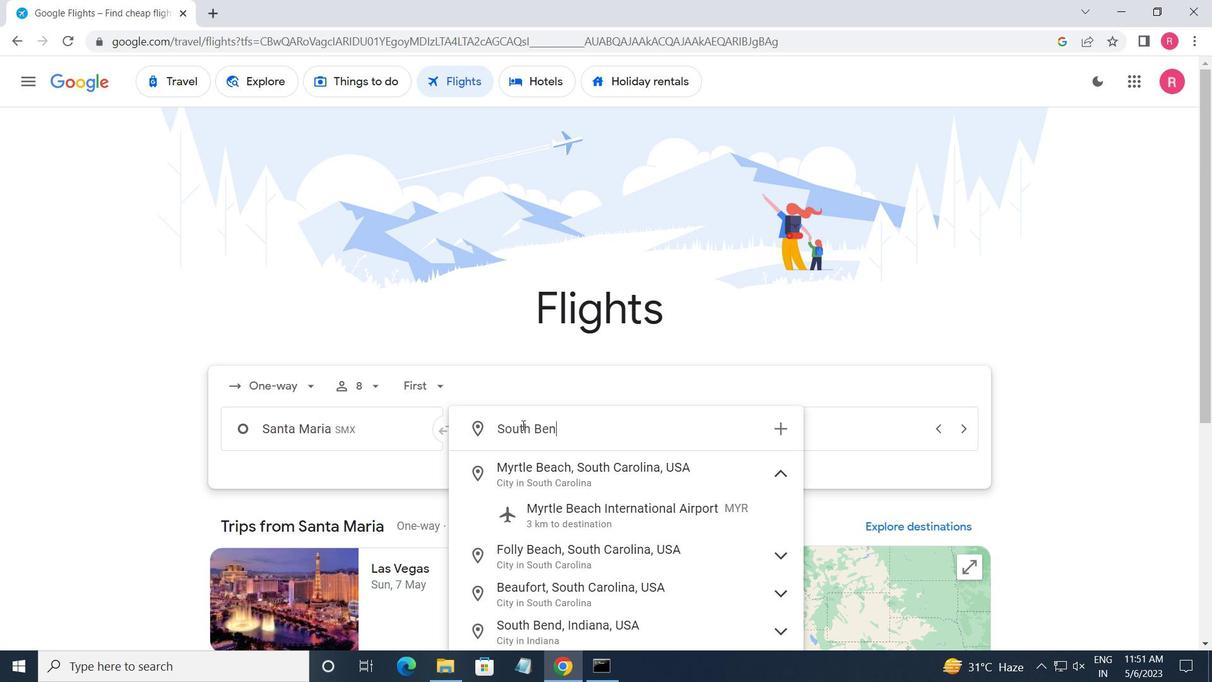 
Action: Mouse moved to (614, 509)
Screenshot: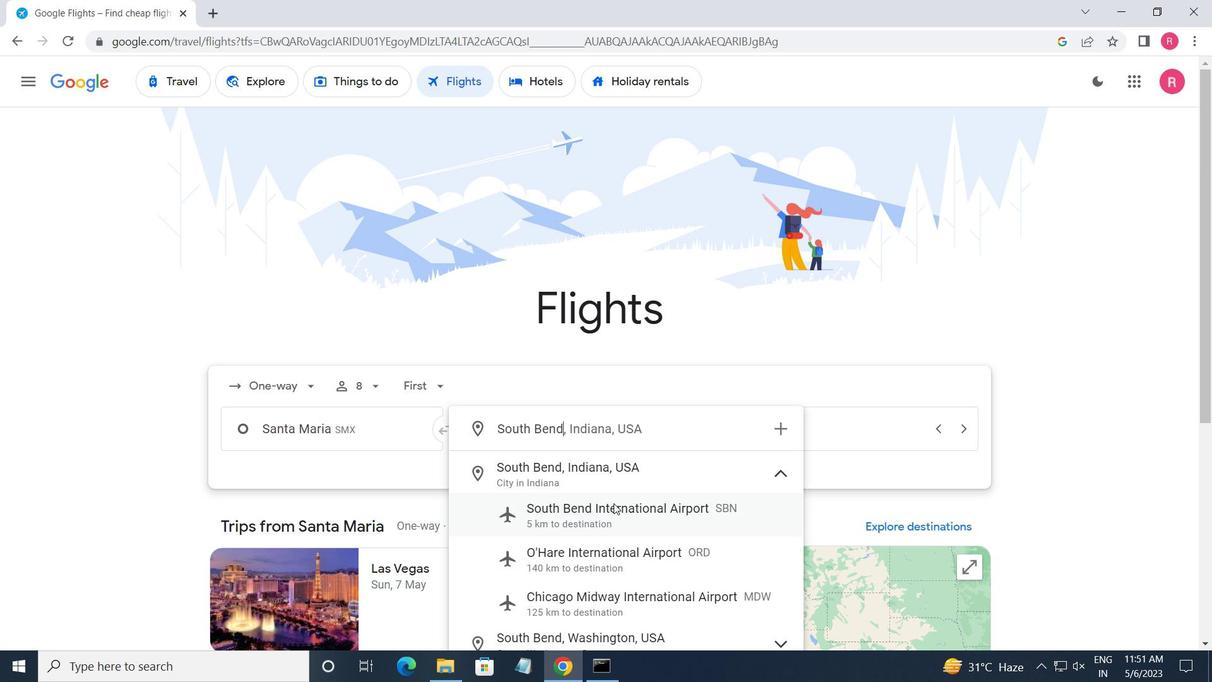 
Action: Mouse pressed left at (614, 509)
Screenshot: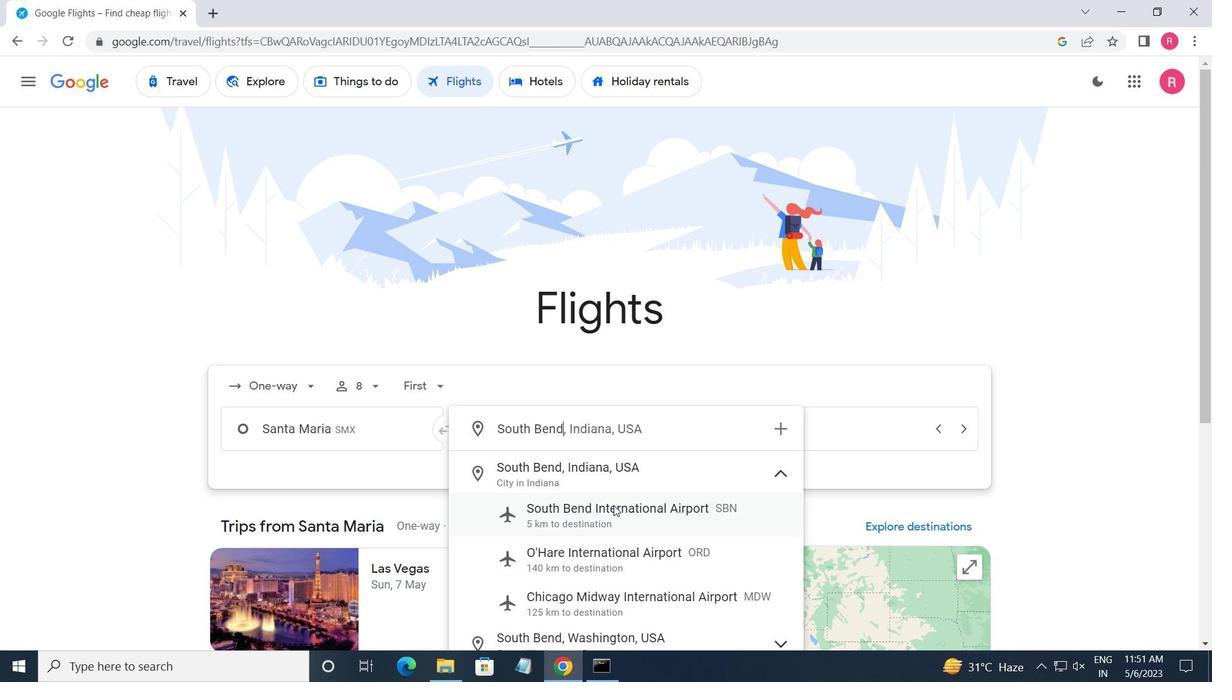 
Action: Mouse moved to (801, 437)
Screenshot: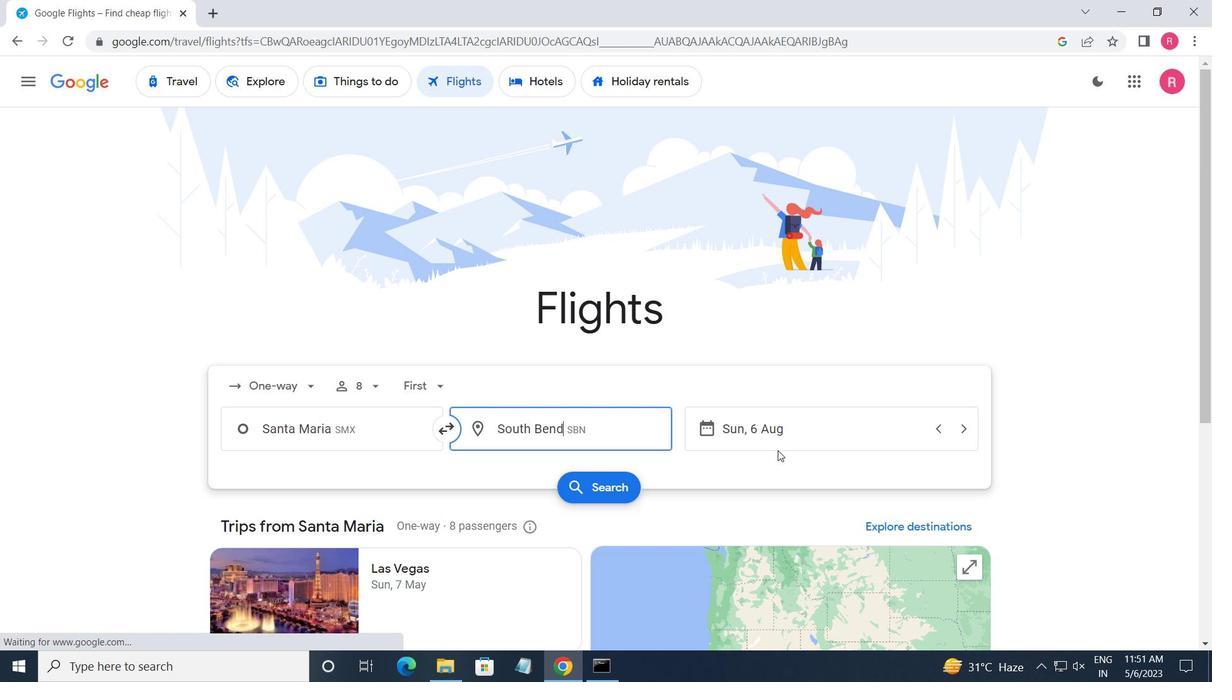 
Action: Mouse pressed left at (801, 437)
Screenshot: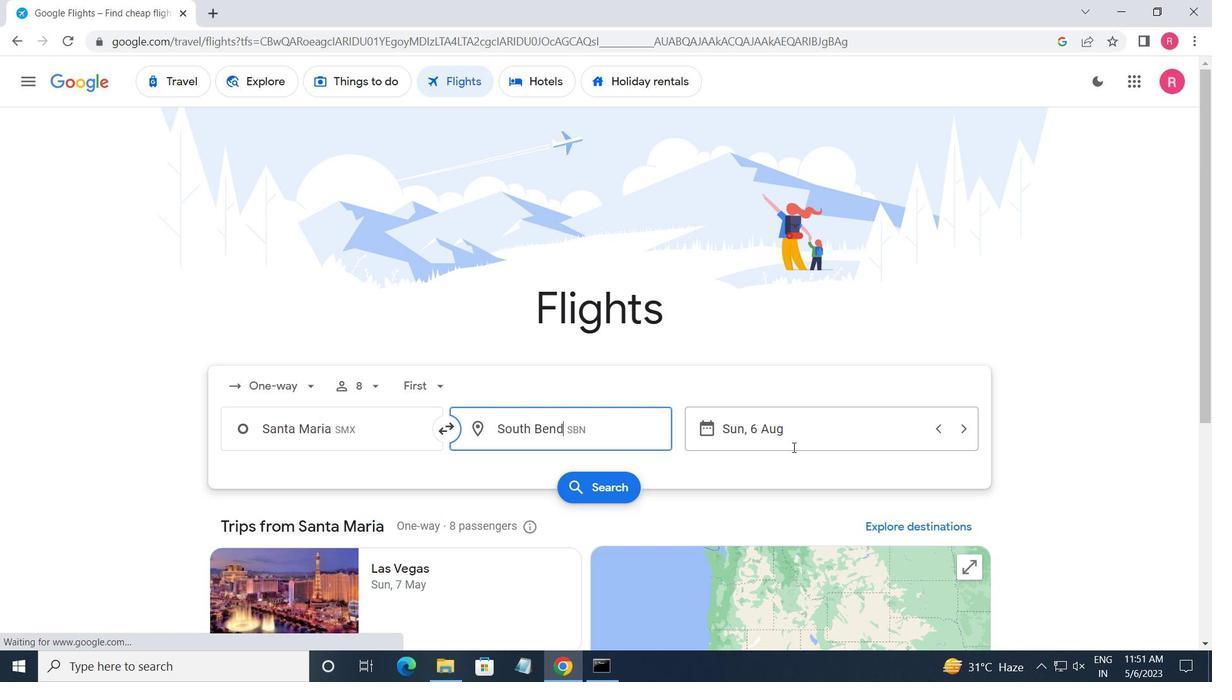
Action: Mouse moved to (422, 409)
Screenshot: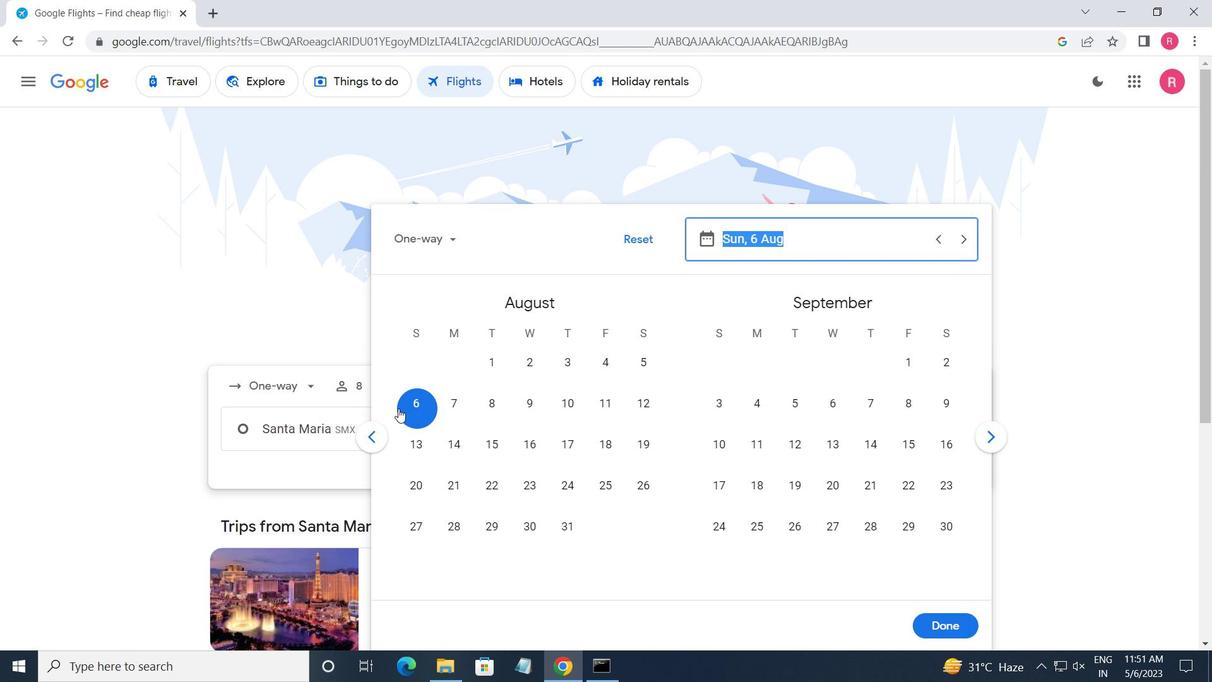 
Action: Mouse pressed left at (422, 409)
Screenshot: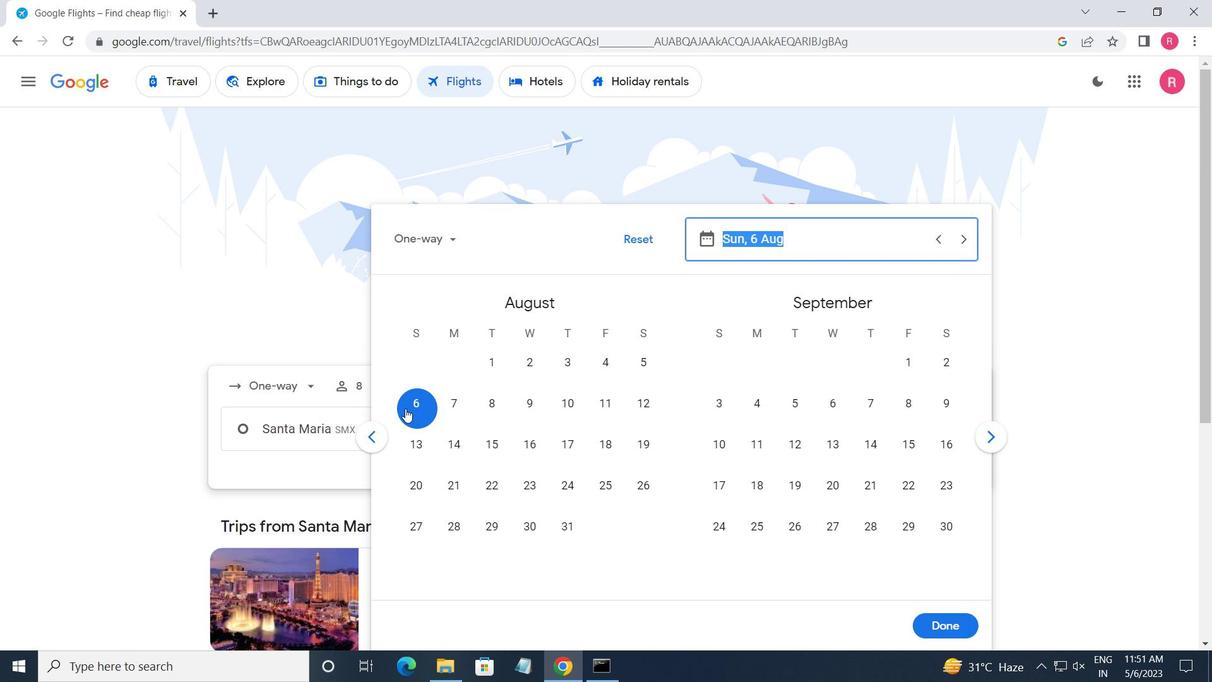 
Action: Mouse moved to (968, 633)
Screenshot: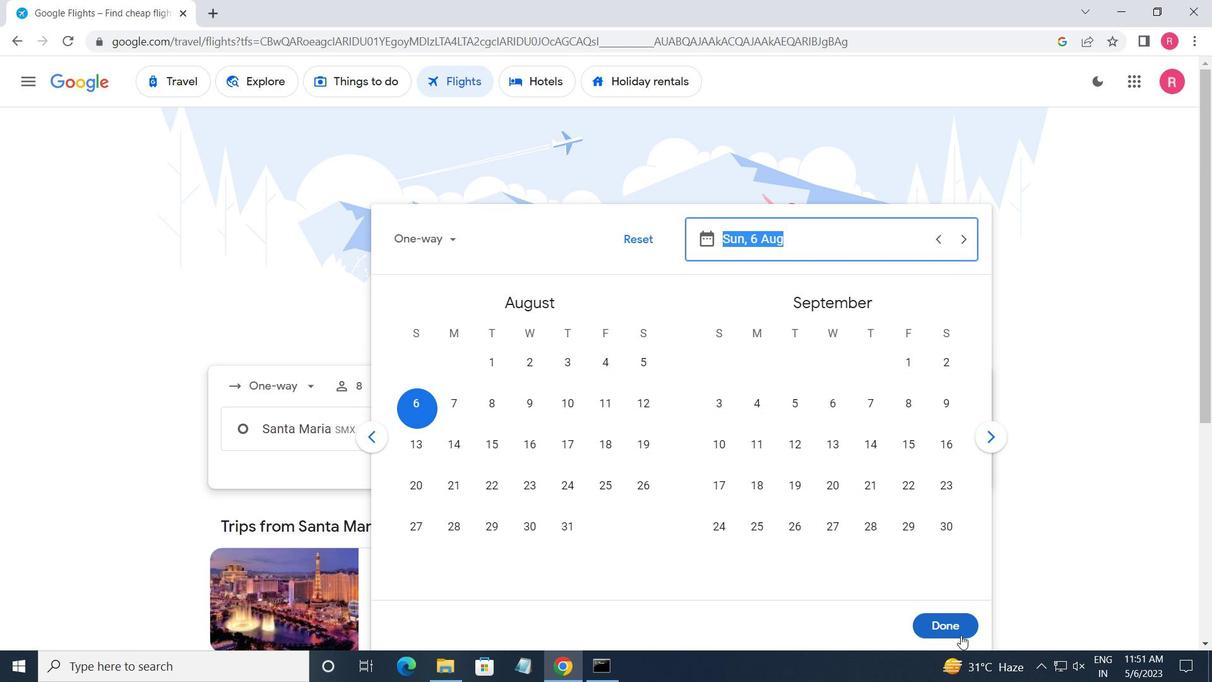 
Action: Mouse pressed left at (968, 633)
Screenshot: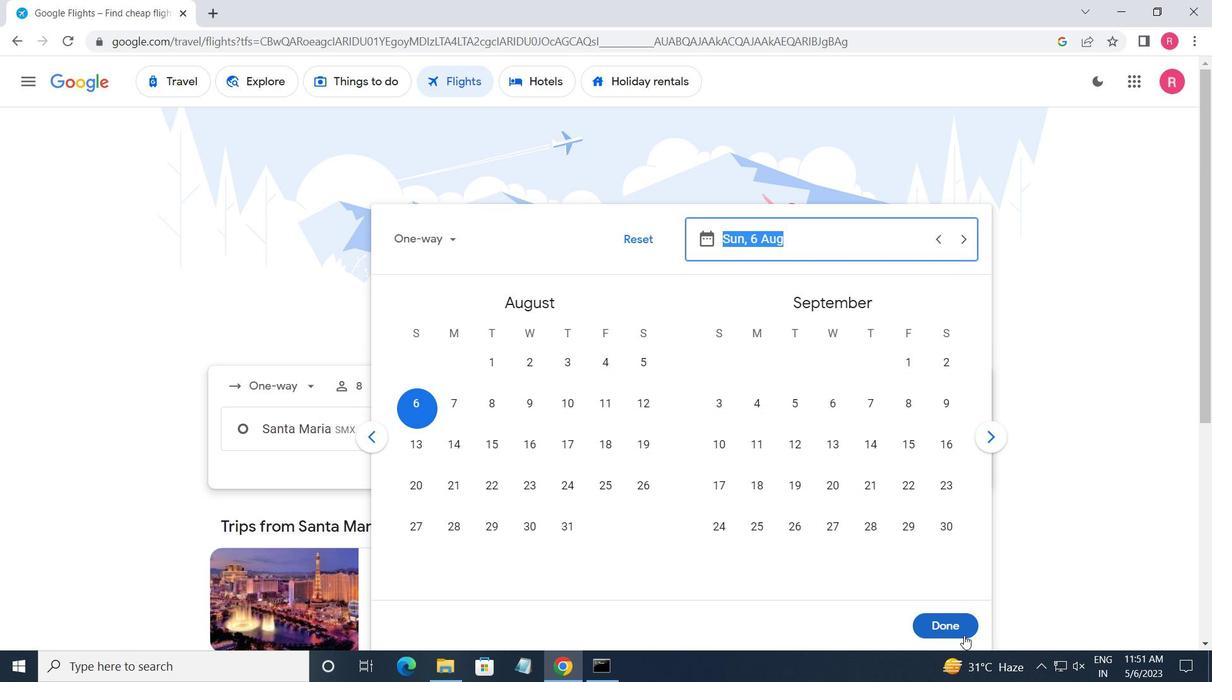 
Action: Mouse moved to (595, 489)
Screenshot: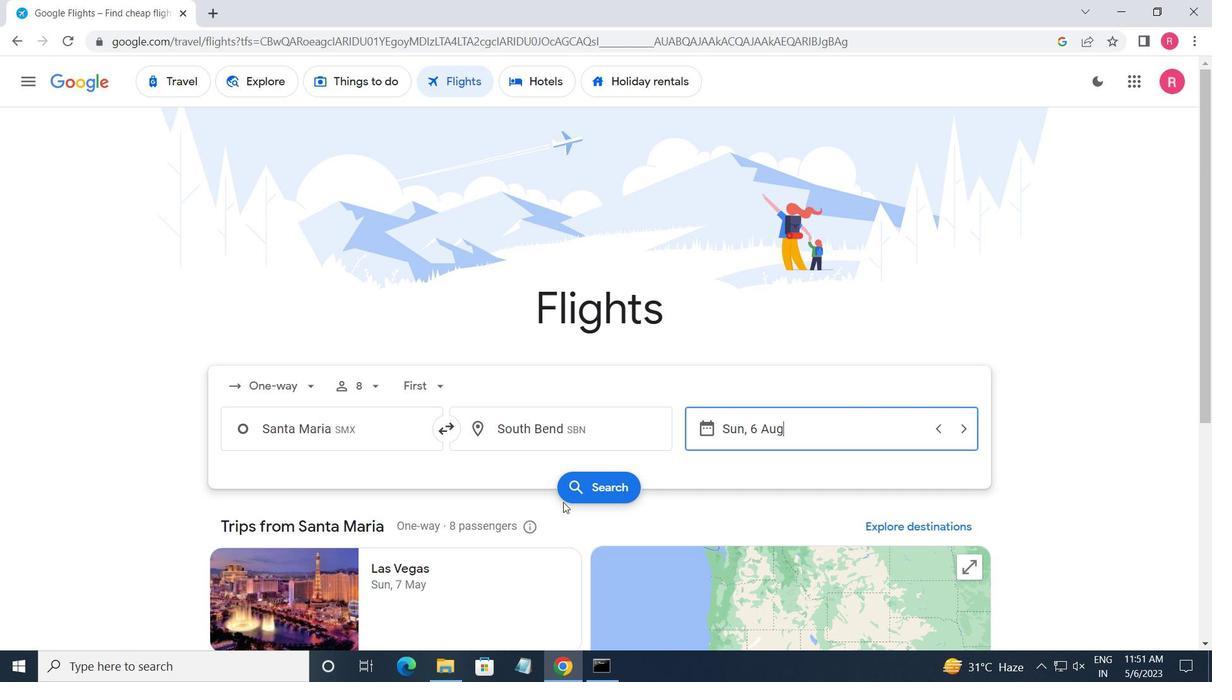 
Action: Mouse pressed left at (595, 489)
Screenshot: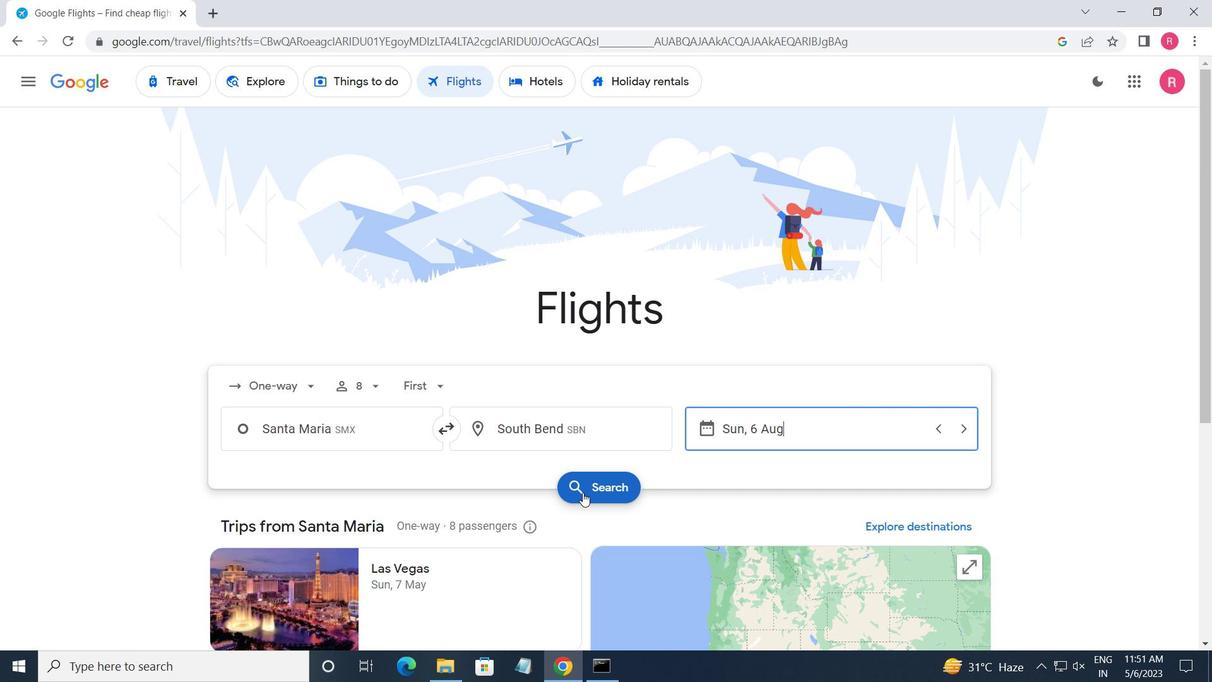 
Action: Mouse moved to (243, 229)
Screenshot: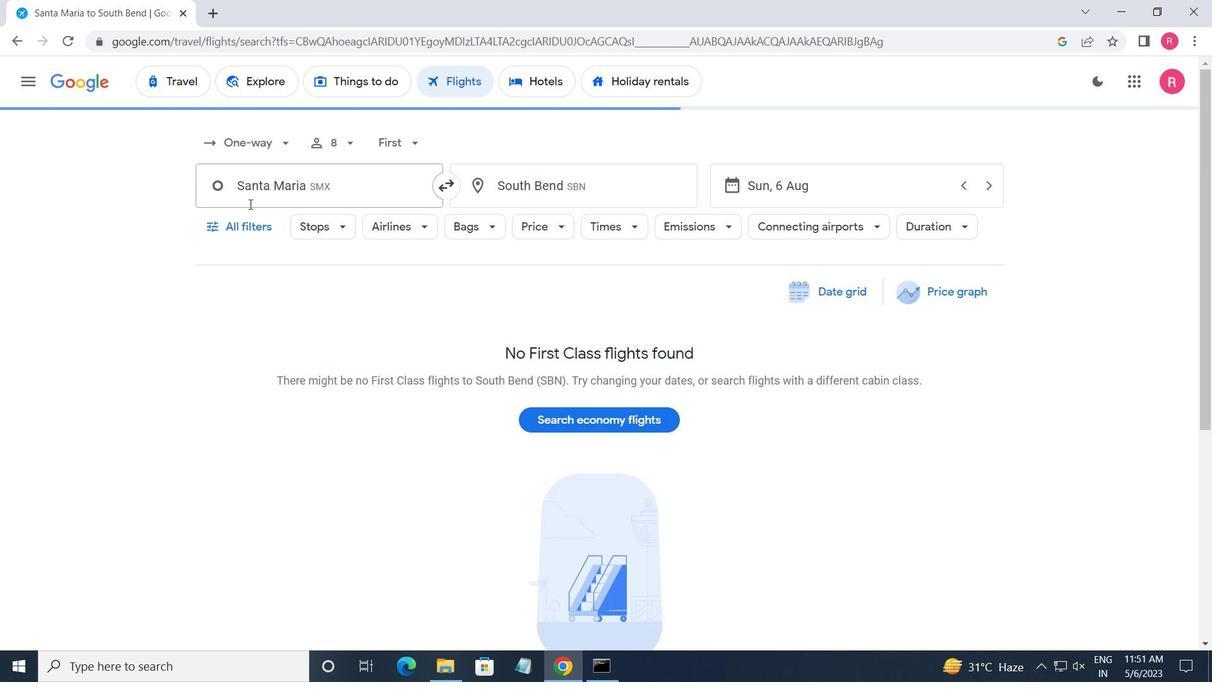 
Action: Mouse pressed left at (243, 229)
Screenshot: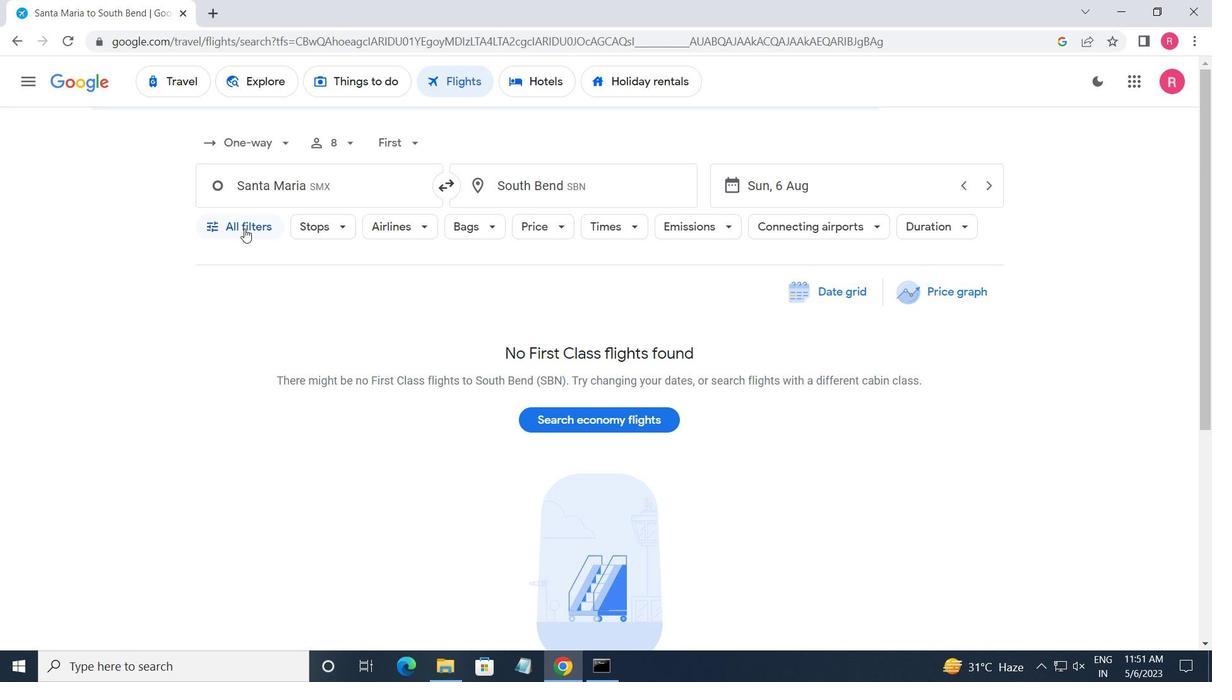 
Action: Mouse moved to (282, 398)
Screenshot: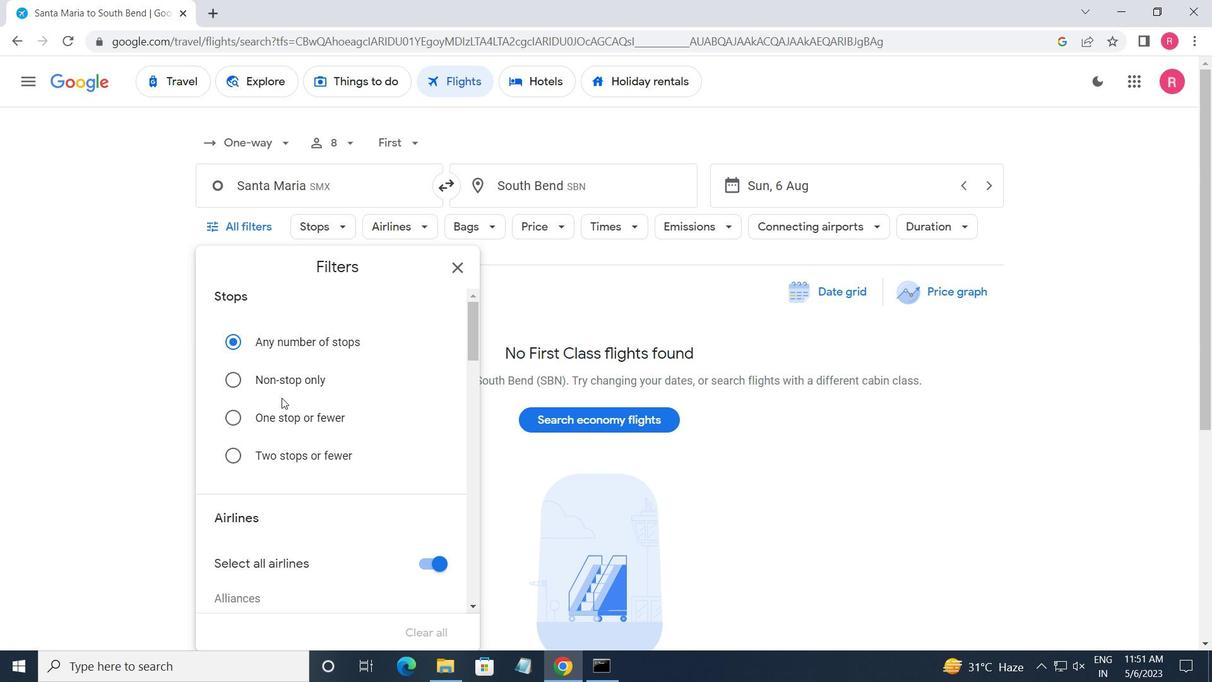 
Action: Mouse scrolled (282, 398) with delta (0, 0)
Screenshot: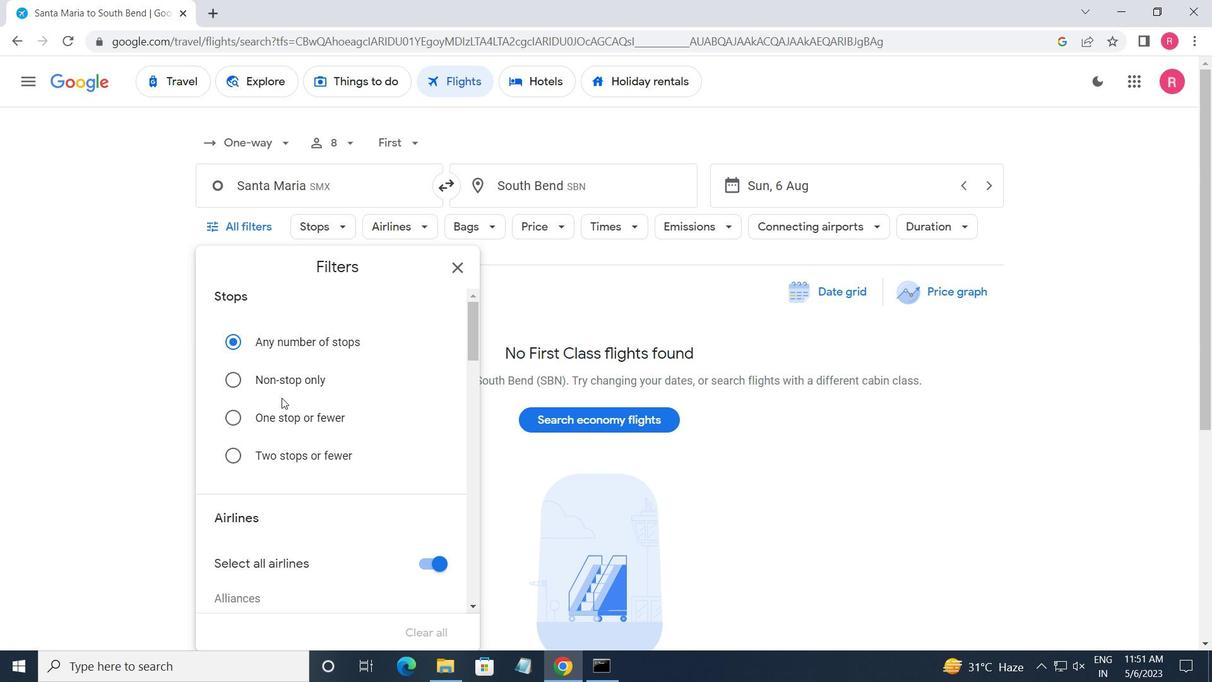 
Action: Mouse moved to (282, 399)
Screenshot: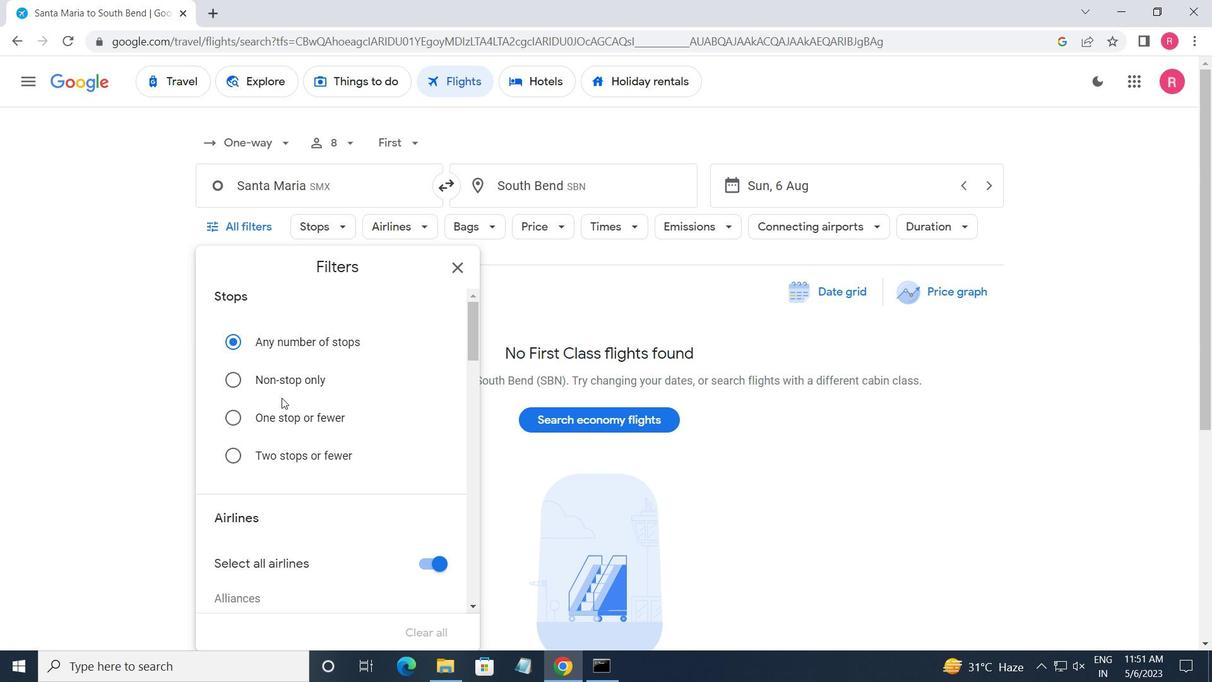 
Action: Mouse scrolled (282, 398) with delta (0, 0)
Screenshot: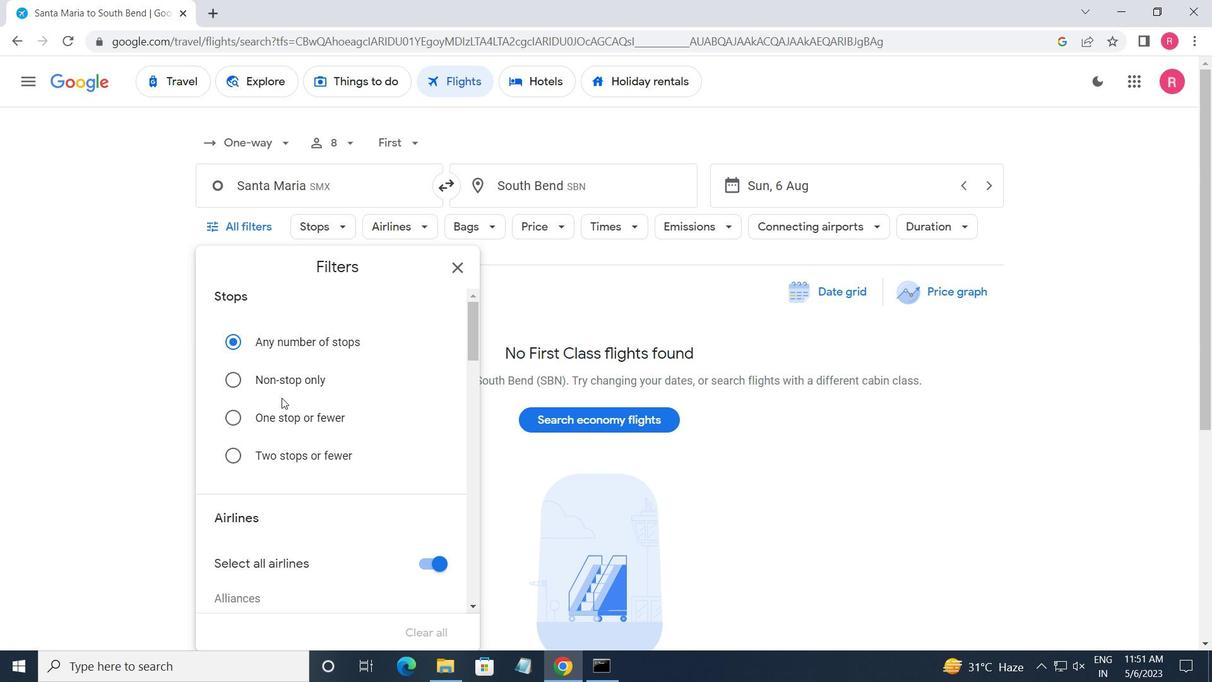 
Action: Mouse moved to (283, 401)
Screenshot: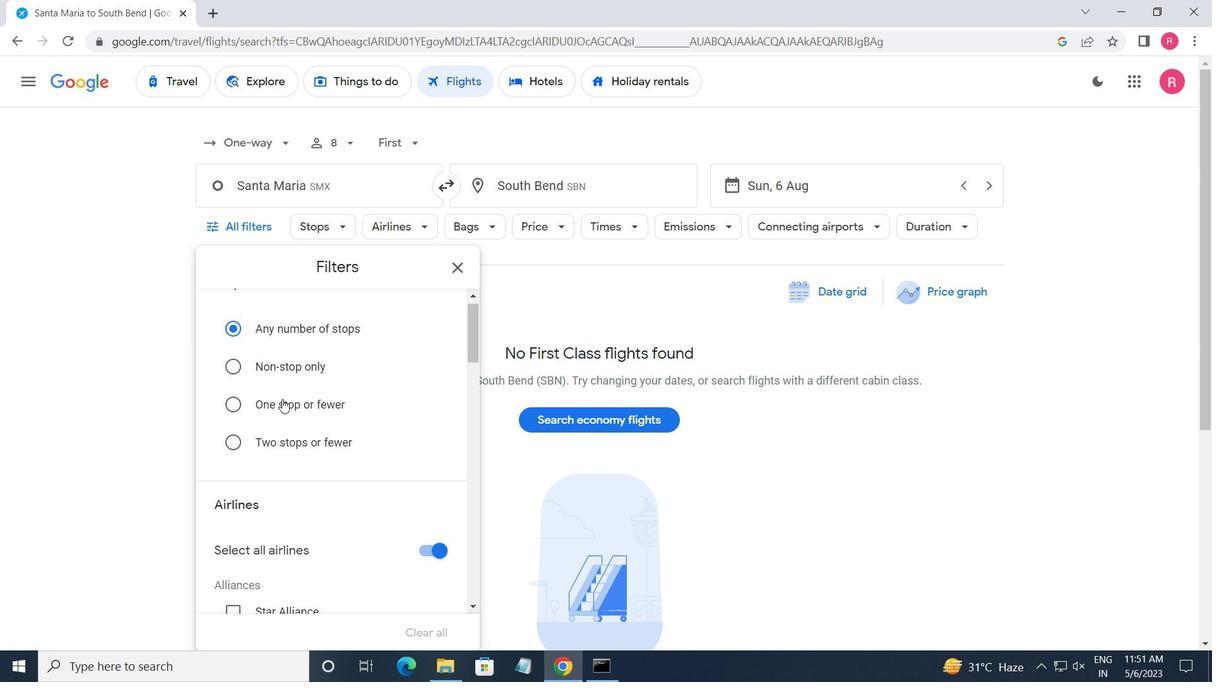 
Action: Mouse scrolled (283, 400) with delta (0, 0)
Screenshot: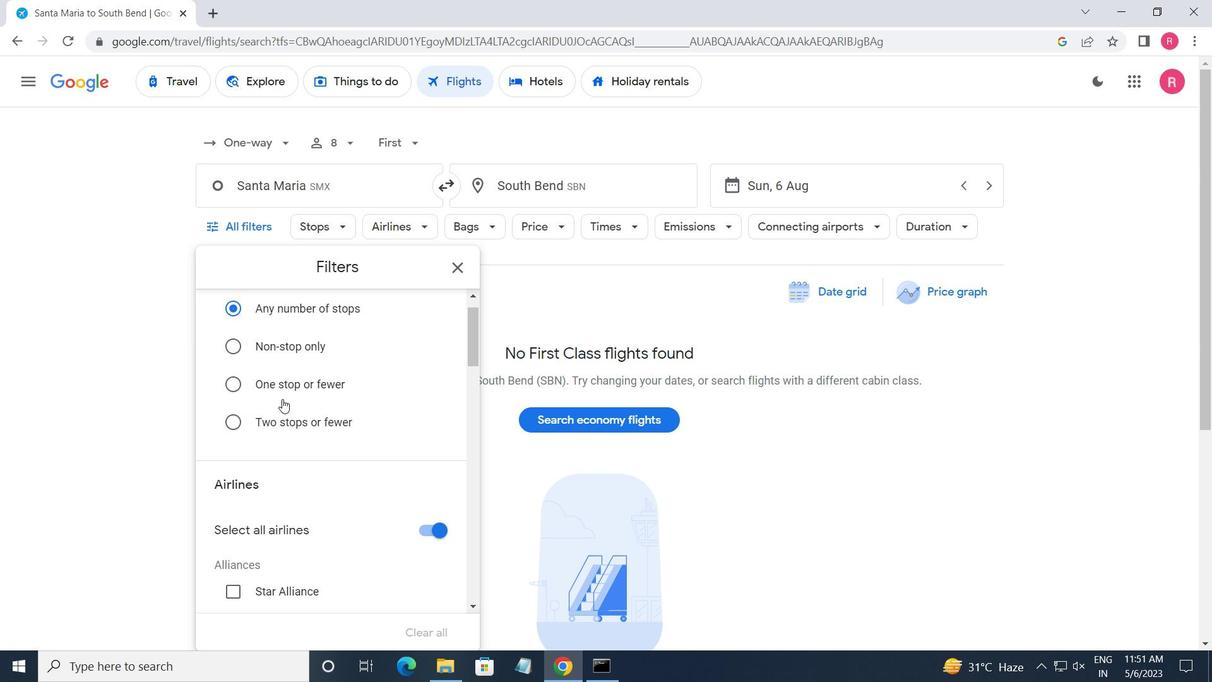 
Action: Mouse moved to (283, 401)
Screenshot: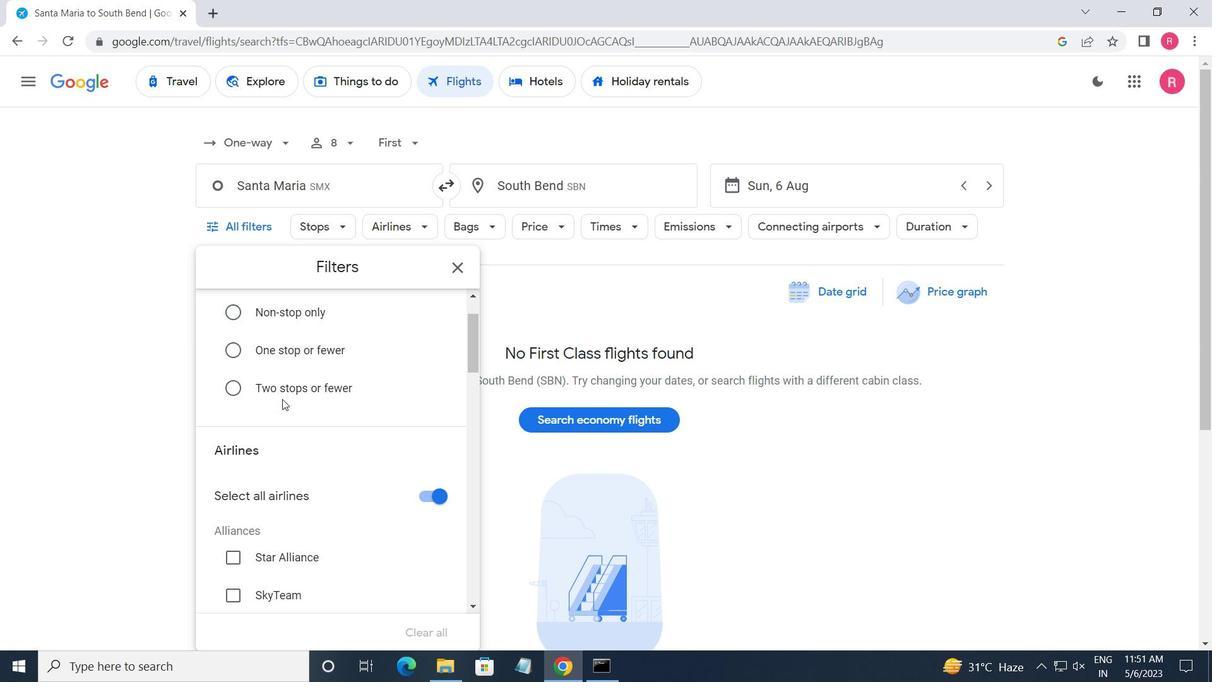 
Action: Mouse scrolled (283, 401) with delta (0, 0)
Screenshot: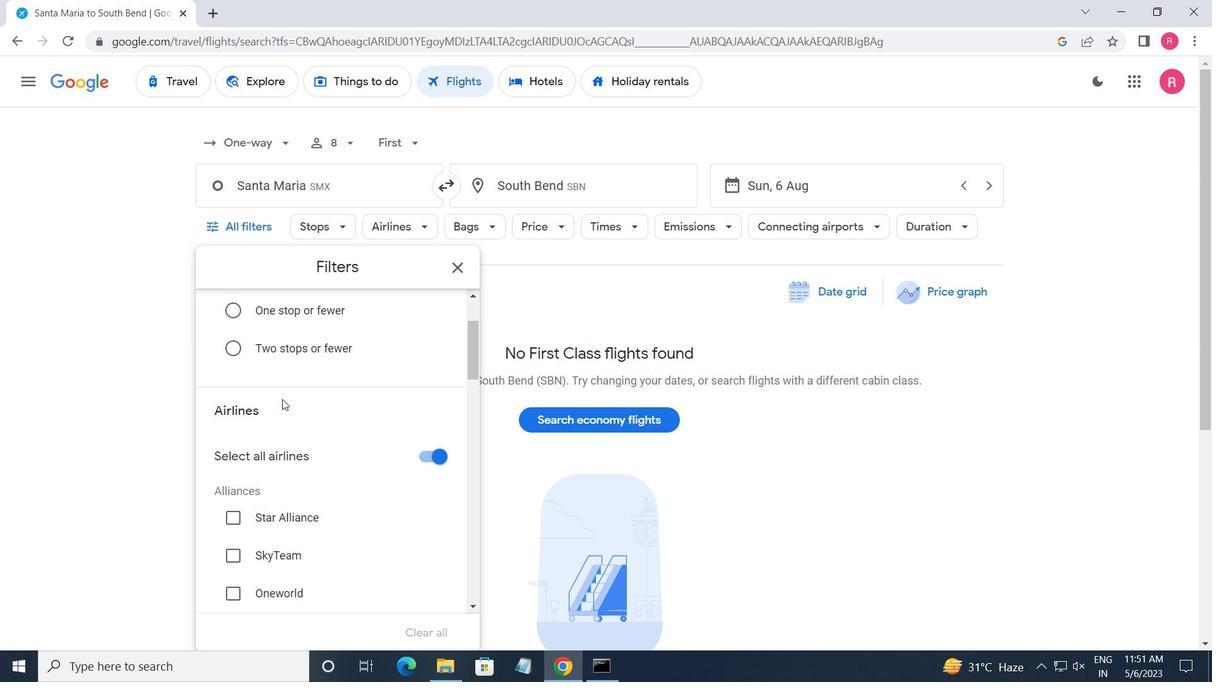 
Action: Mouse moved to (283, 403)
Screenshot: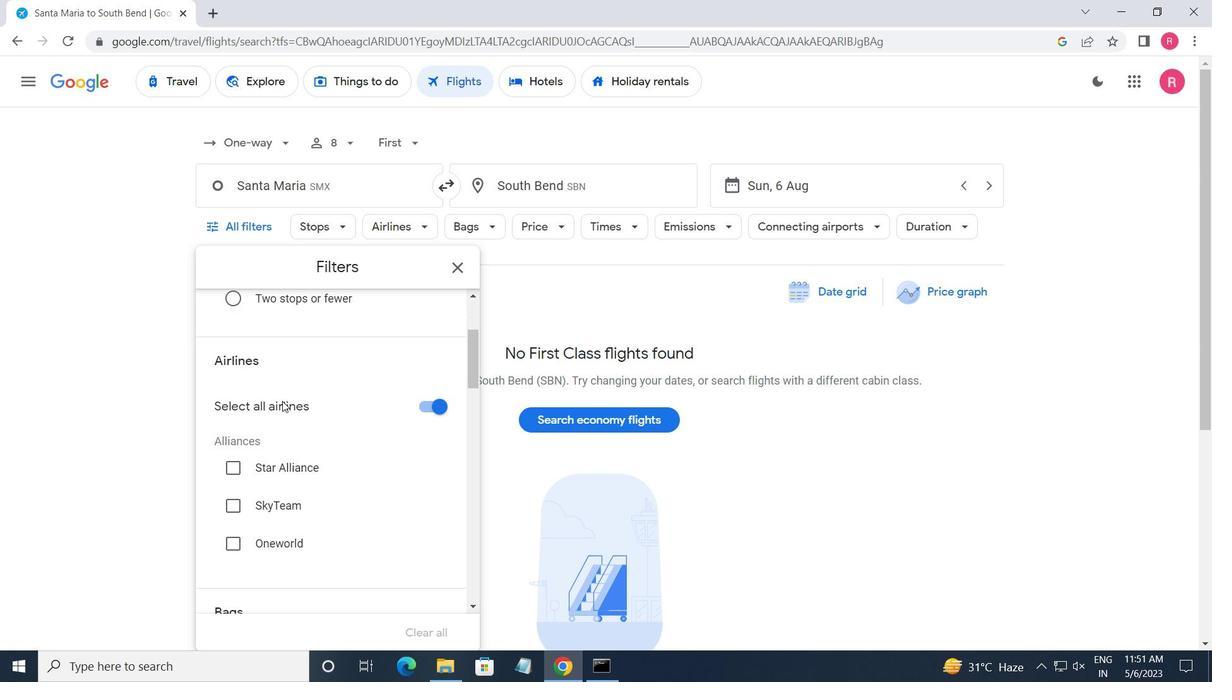 
Action: Mouse scrolled (283, 402) with delta (0, 0)
Screenshot: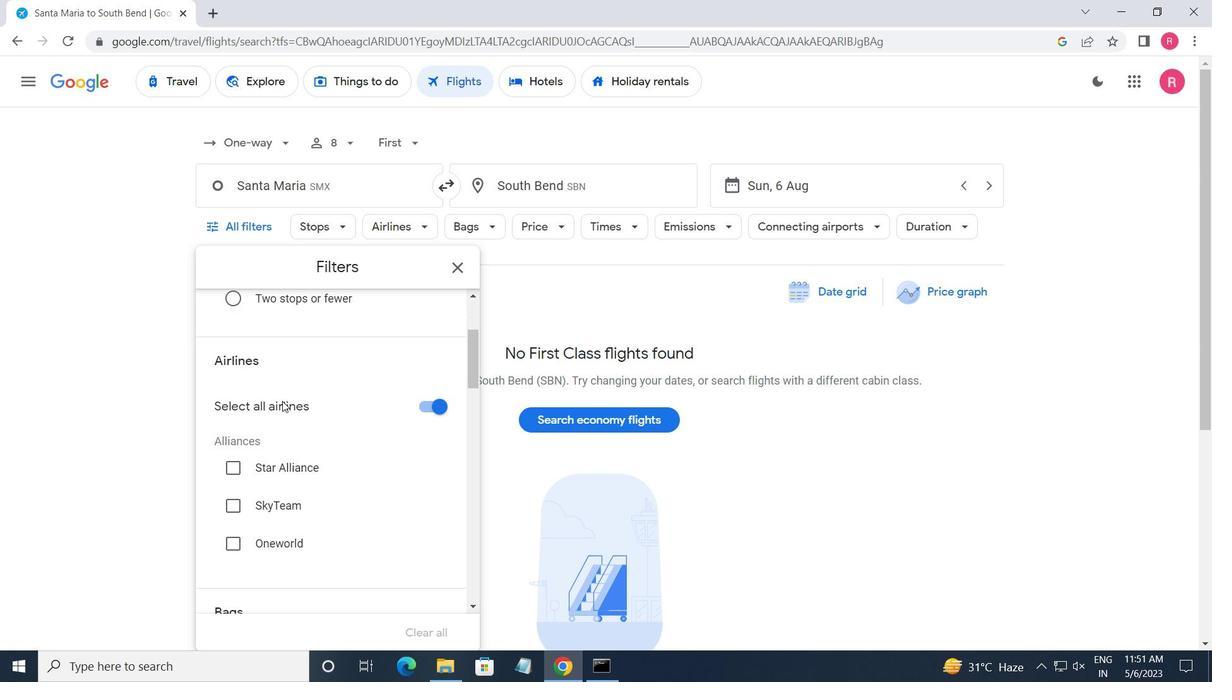 
Action: Mouse scrolled (283, 402) with delta (0, 0)
Screenshot: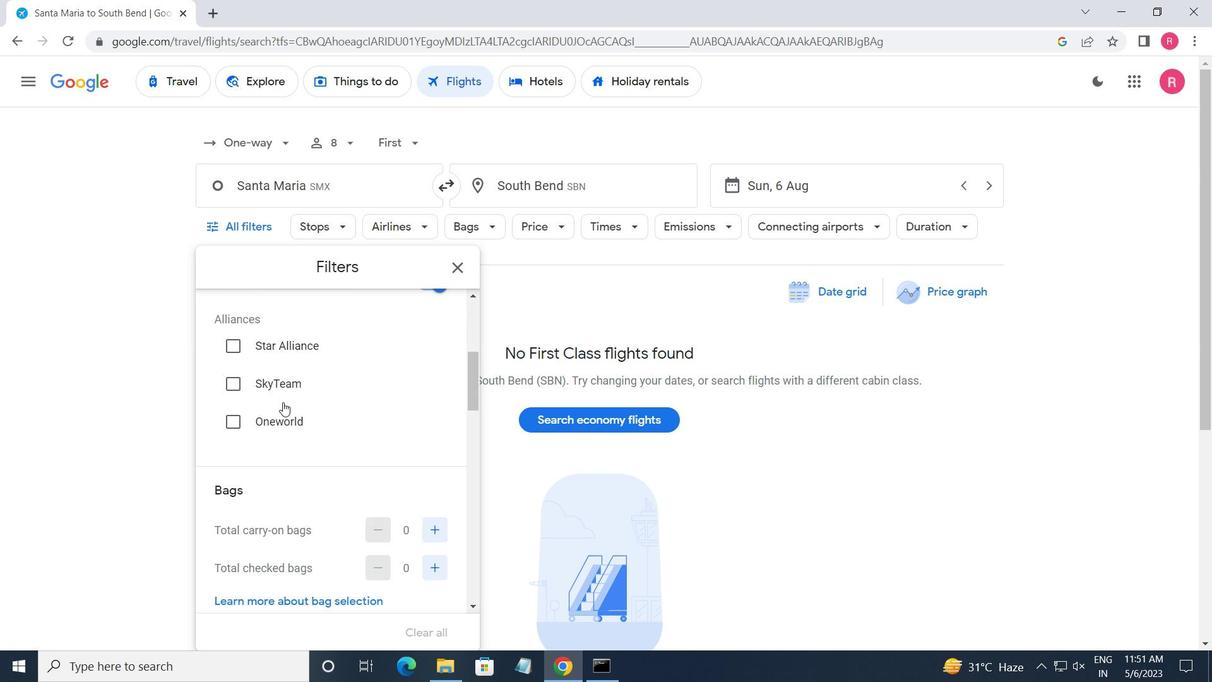 
Action: Mouse scrolled (283, 403) with delta (0, 0)
Screenshot: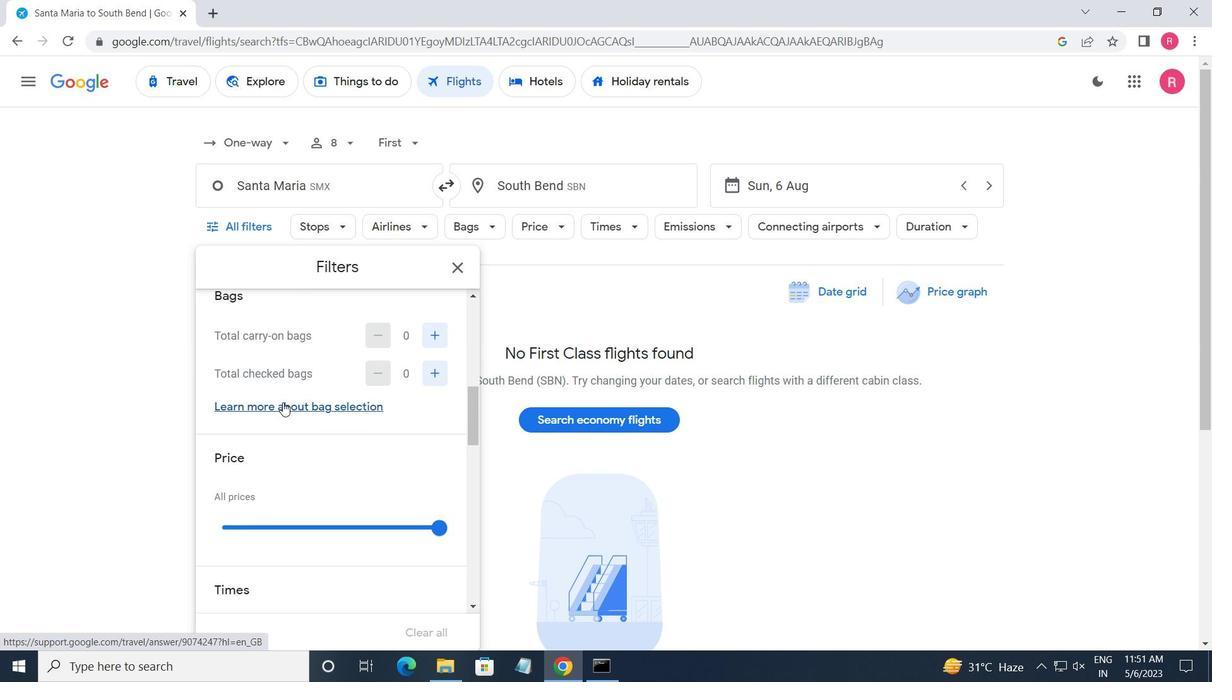 
Action: Mouse scrolled (283, 403) with delta (0, 0)
Screenshot: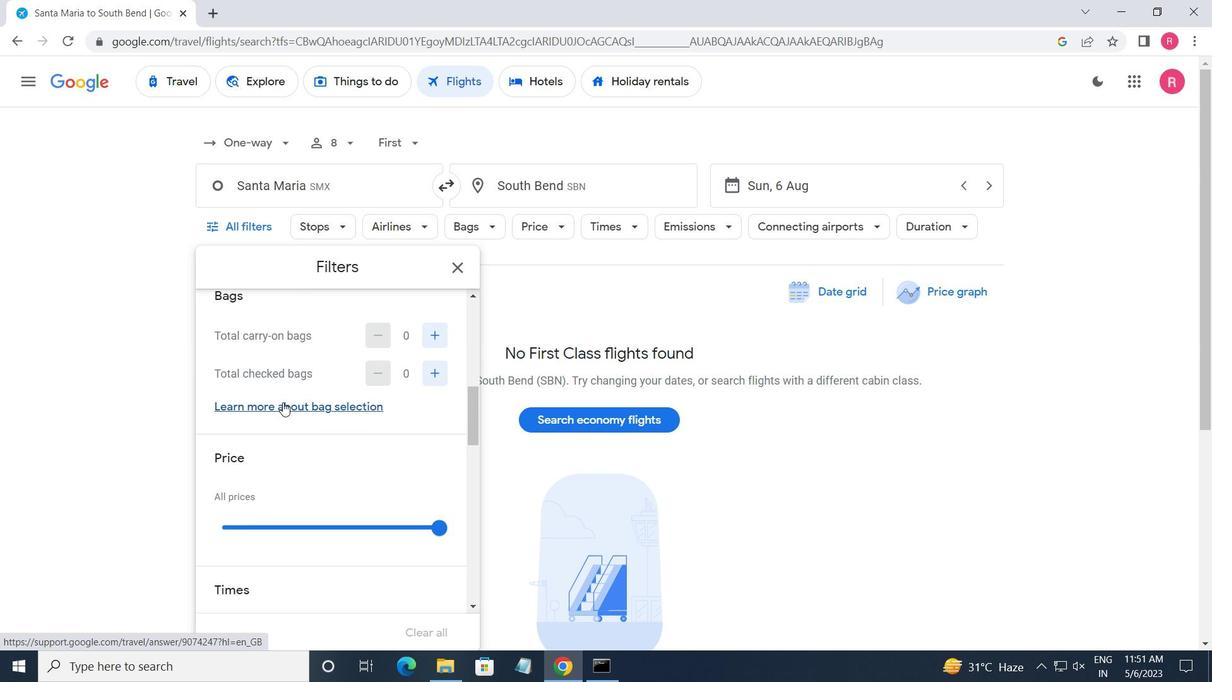
Action: Mouse scrolled (283, 403) with delta (0, 0)
Screenshot: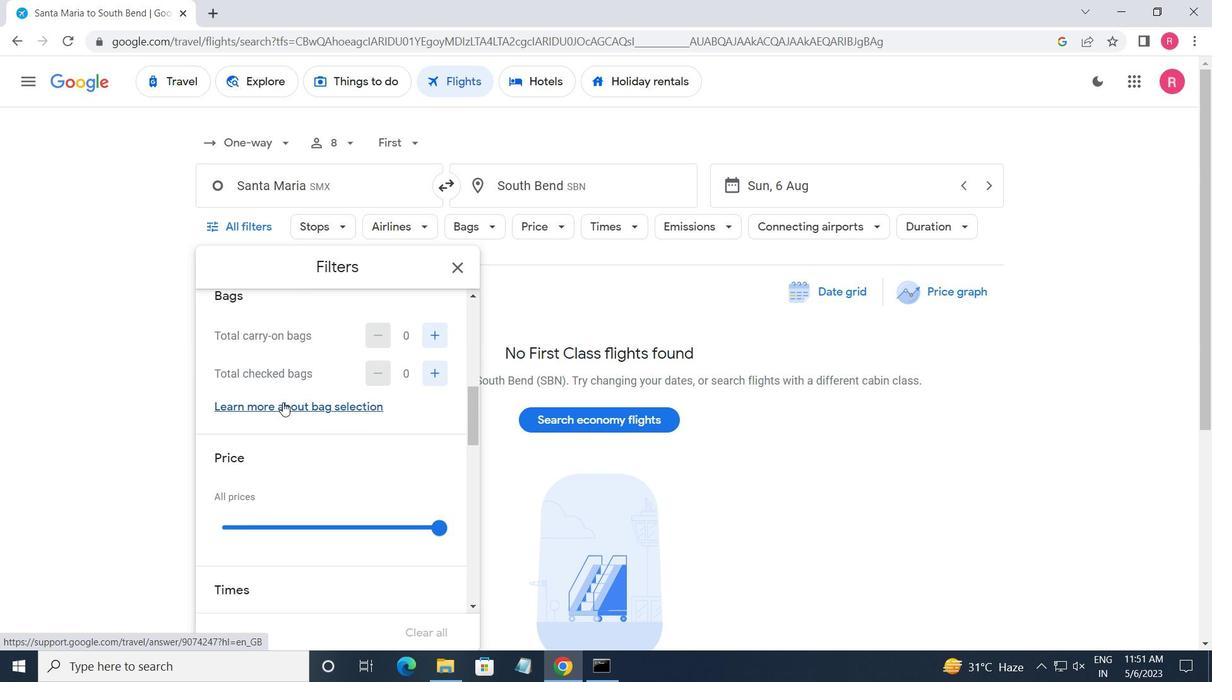 
Action: Mouse scrolled (283, 403) with delta (0, 0)
Screenshot: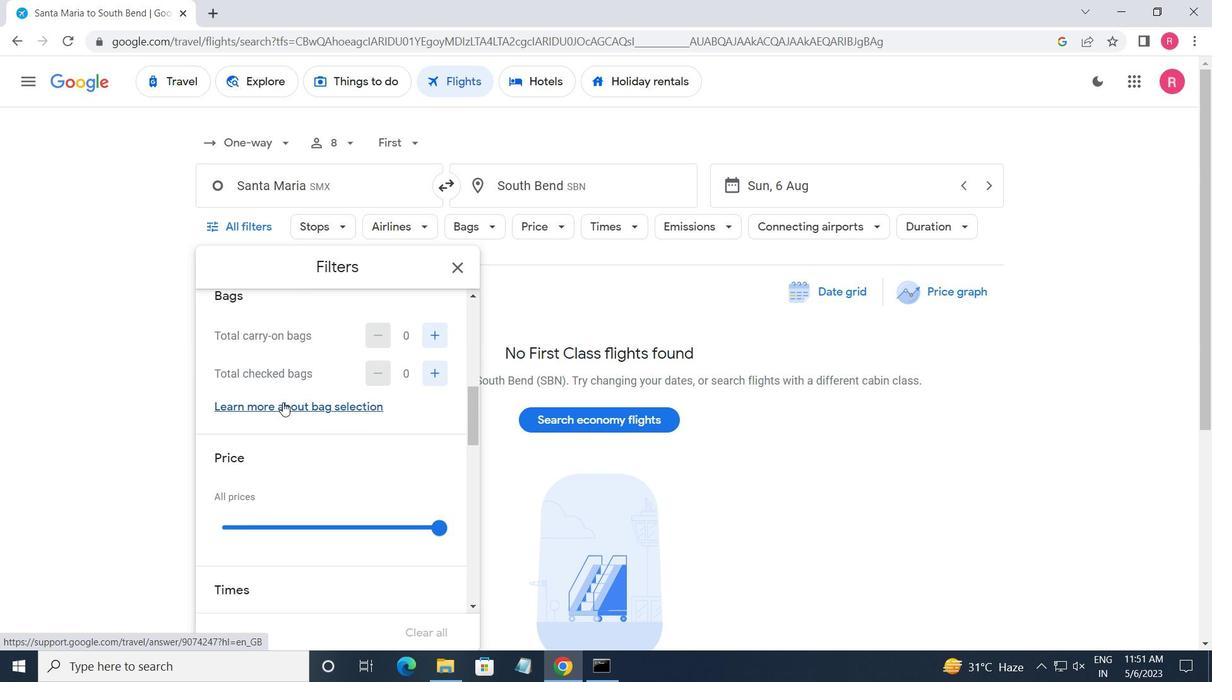 
Action: Mouse moved to (288, 405)
Screenshot: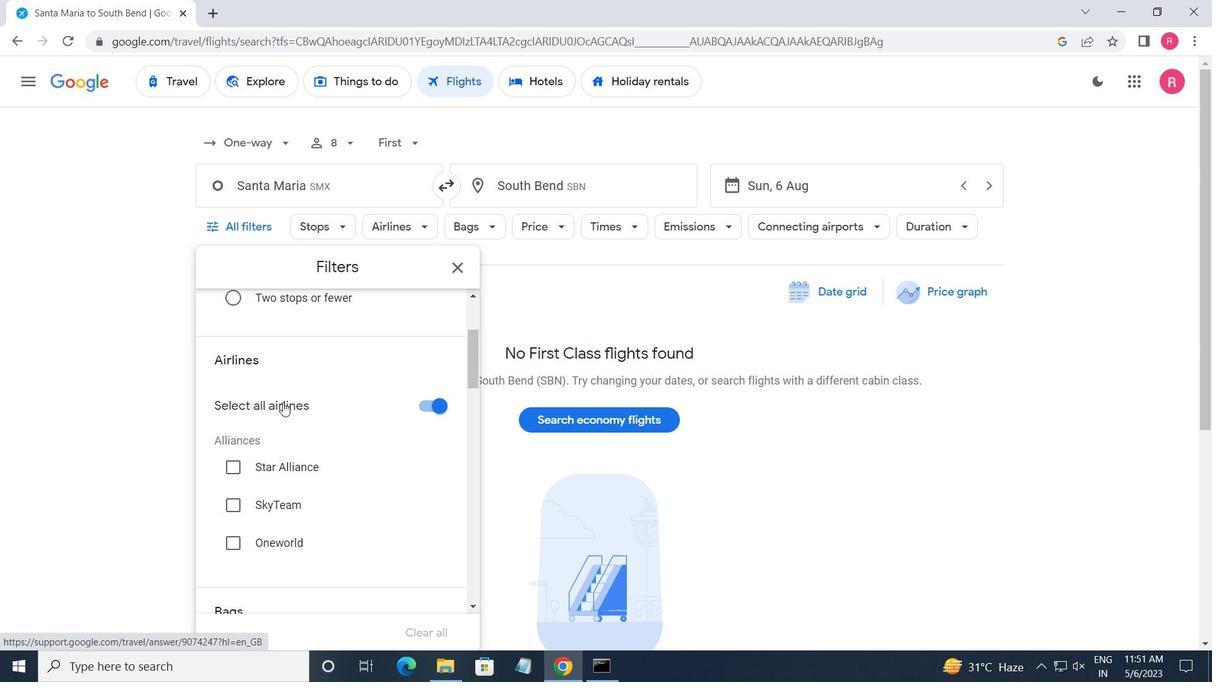 
Action: Mouse scrolled (288, 406) with delta (0, 0)
Screenshot: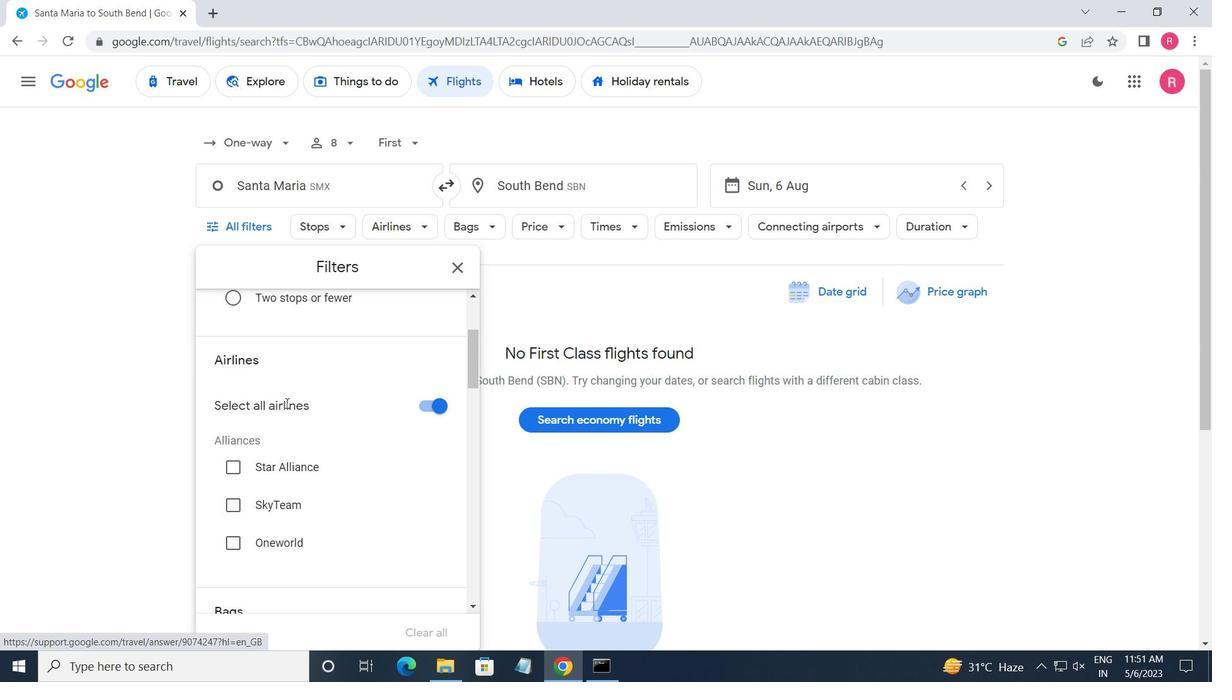 
Action: Mouse scrolled (288, 406) with delta (0, 0)
Screenshot: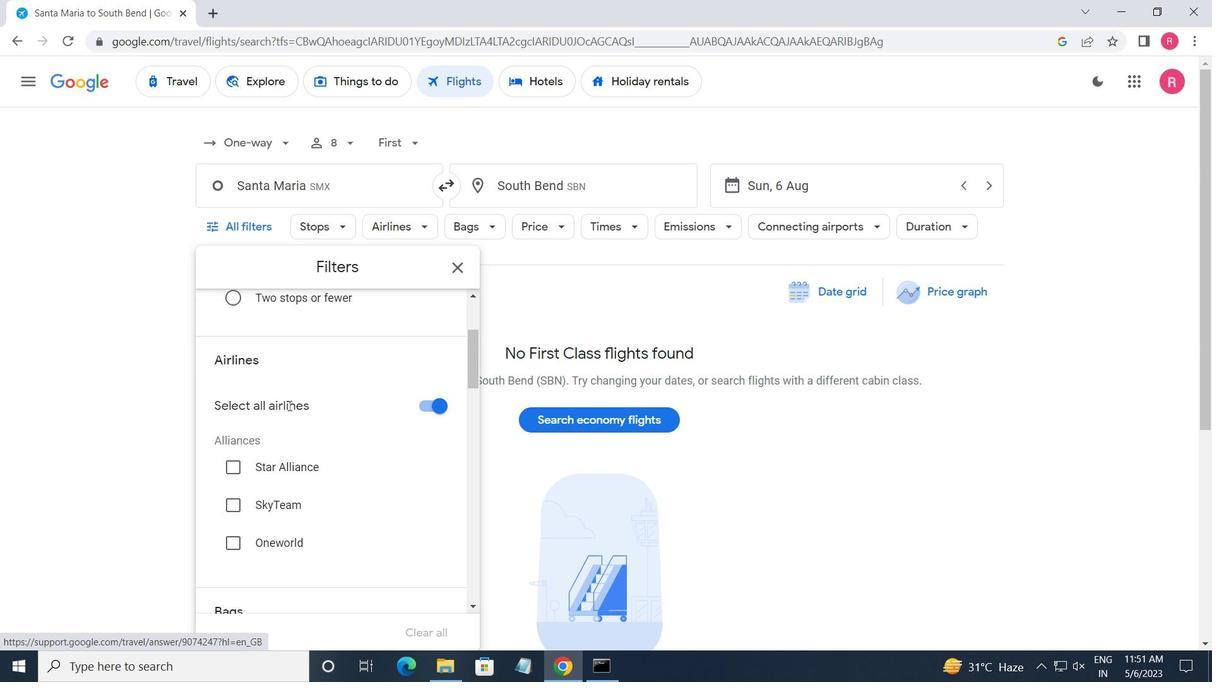 
Action: Mouse scrolled (288, 406) with delta (0, 0)
Screenshot: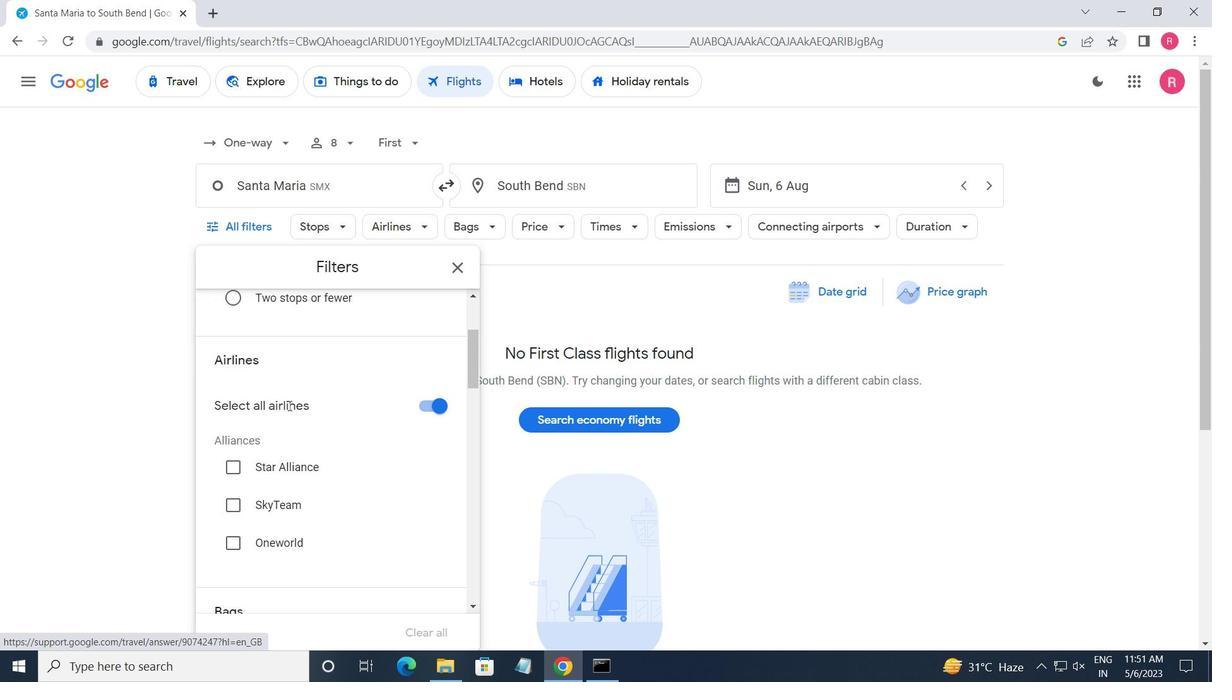 
Action: Mouse scrolled (288, 404) with delta (0, 0)
Screenshot: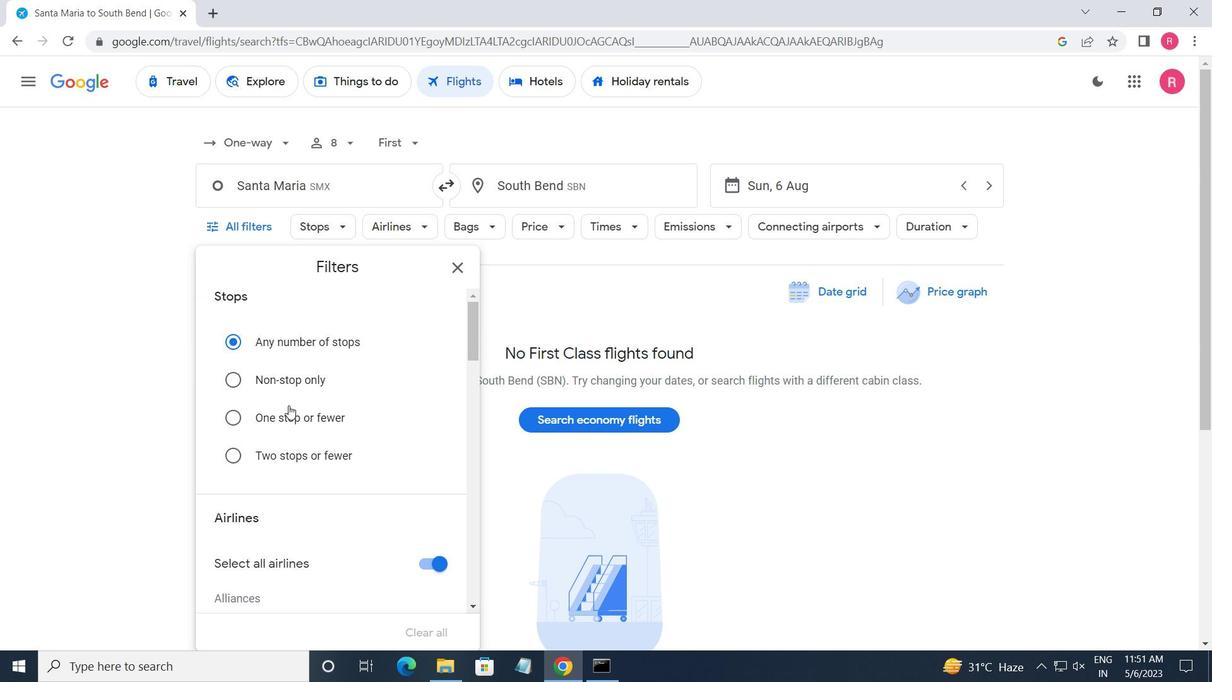 
Action: Mouse scrolled (288, 404) with delta (0, 0)
Screenshot: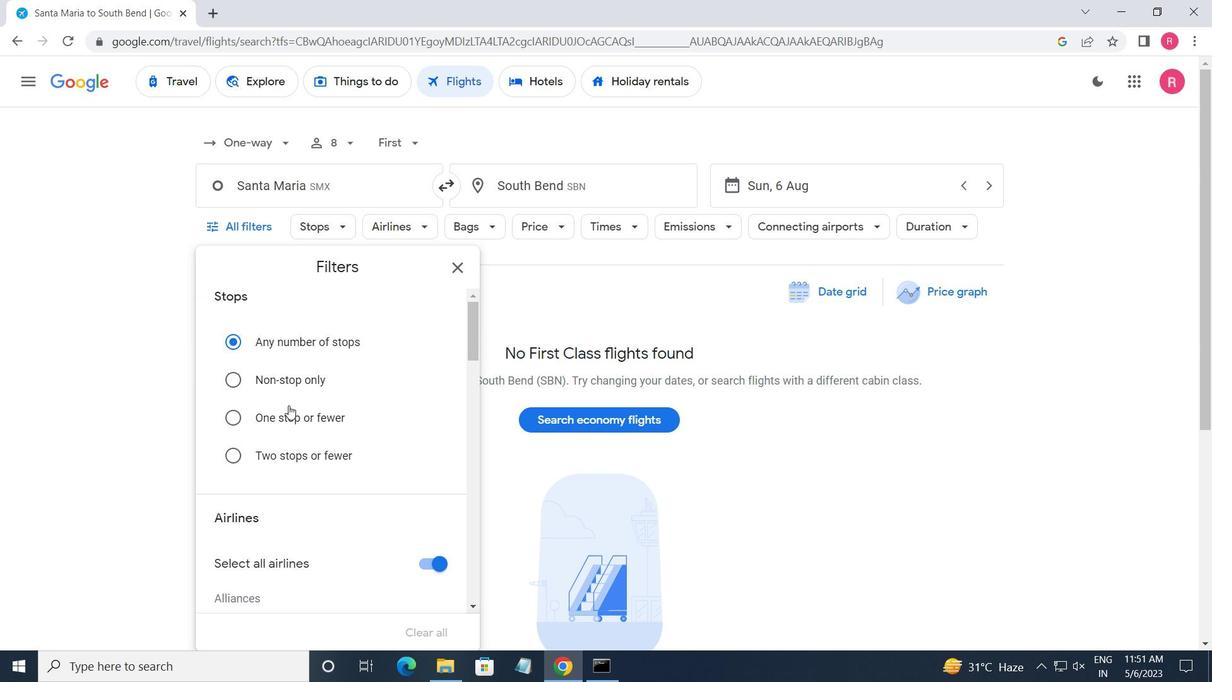 
Action: Mouse scrolled (288, 404) with delta (0, 0)
Screenshot: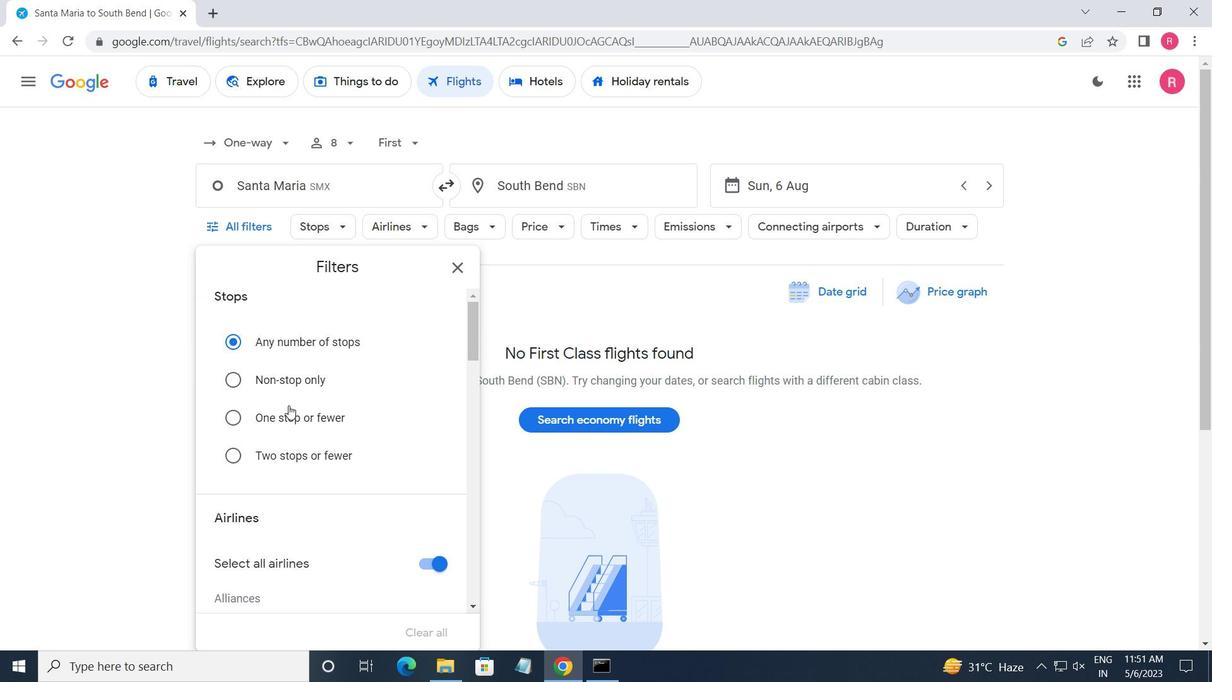 
Action: Mouse moved to (294, 410)
Screenshot: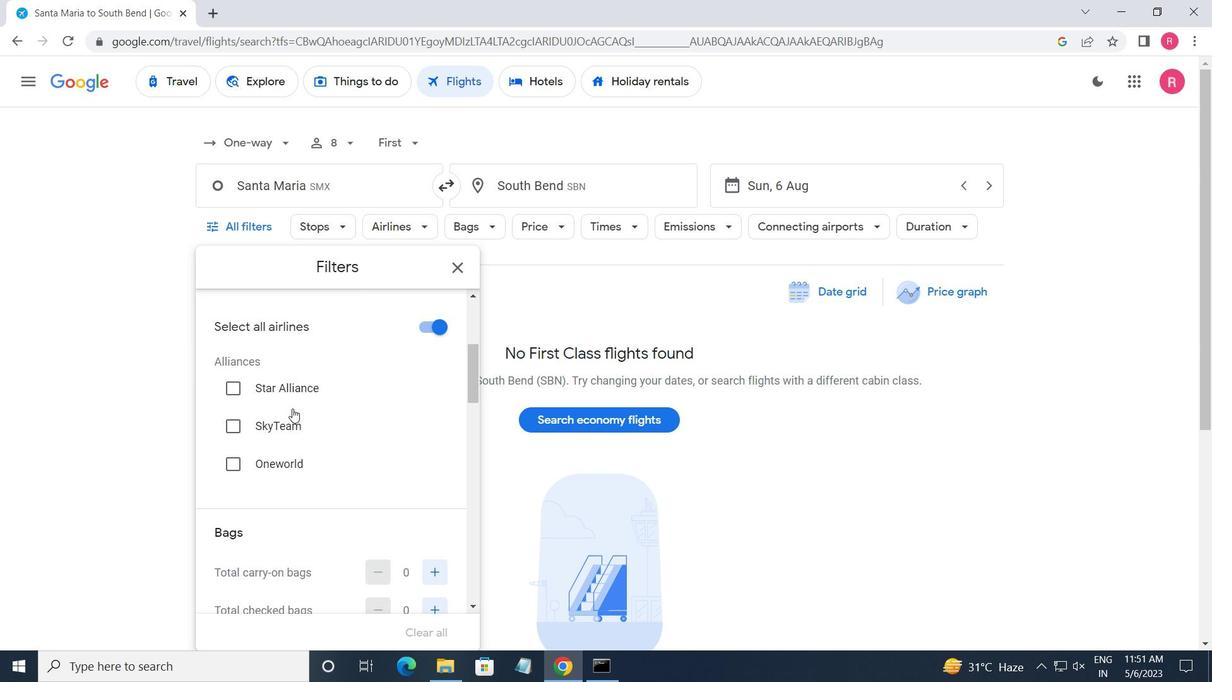 
Action: Mouse scrolled (294, 409) with delta (0, 0)
Screenshot: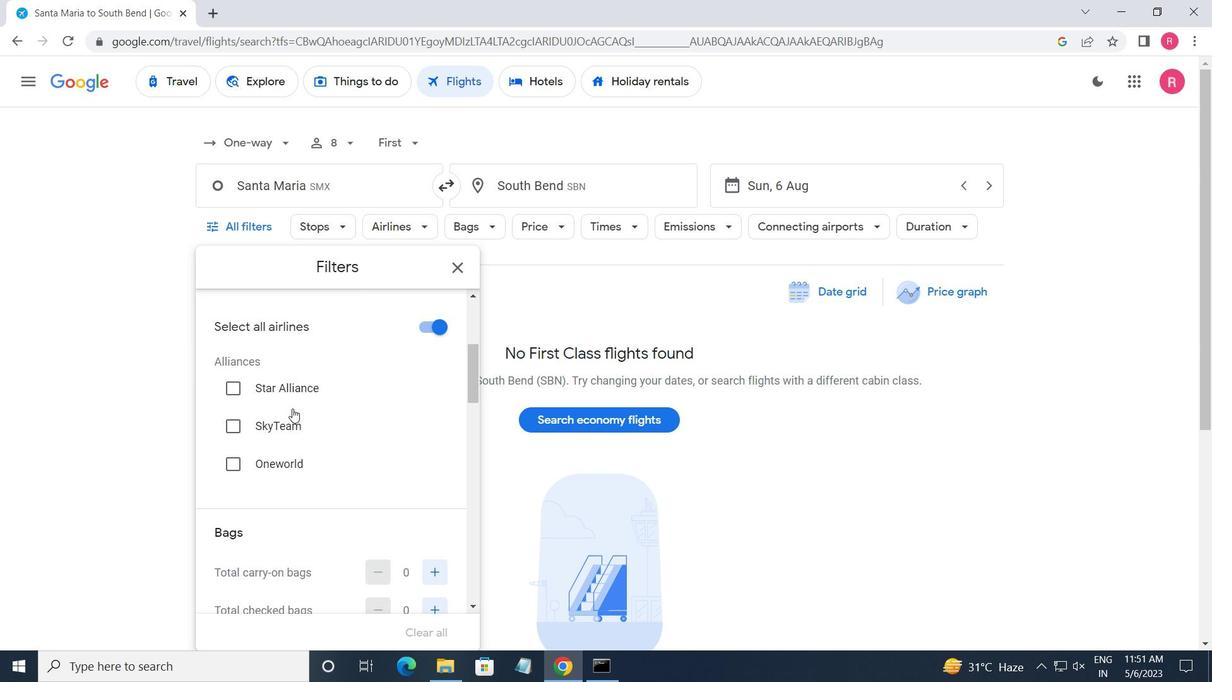 
Action: Mouse scrolled (294, 409) with delta (0, 0)
Screenshot: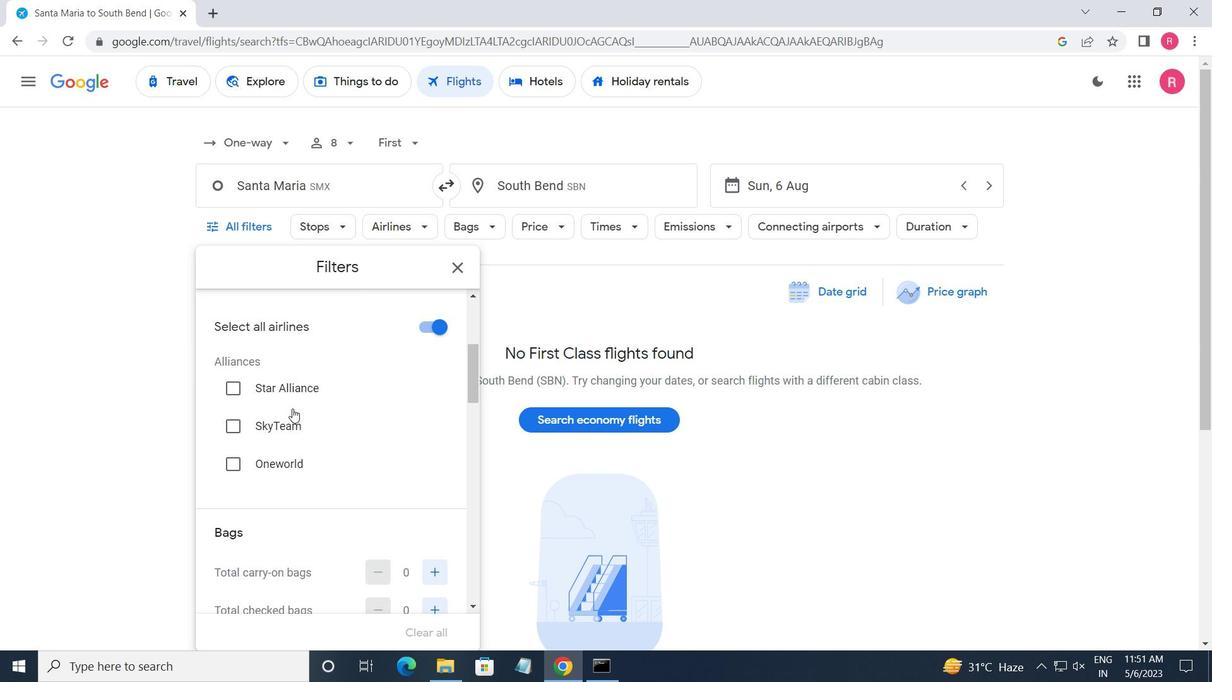 
Action: Mouse moved to (295, 410)
Screenshot: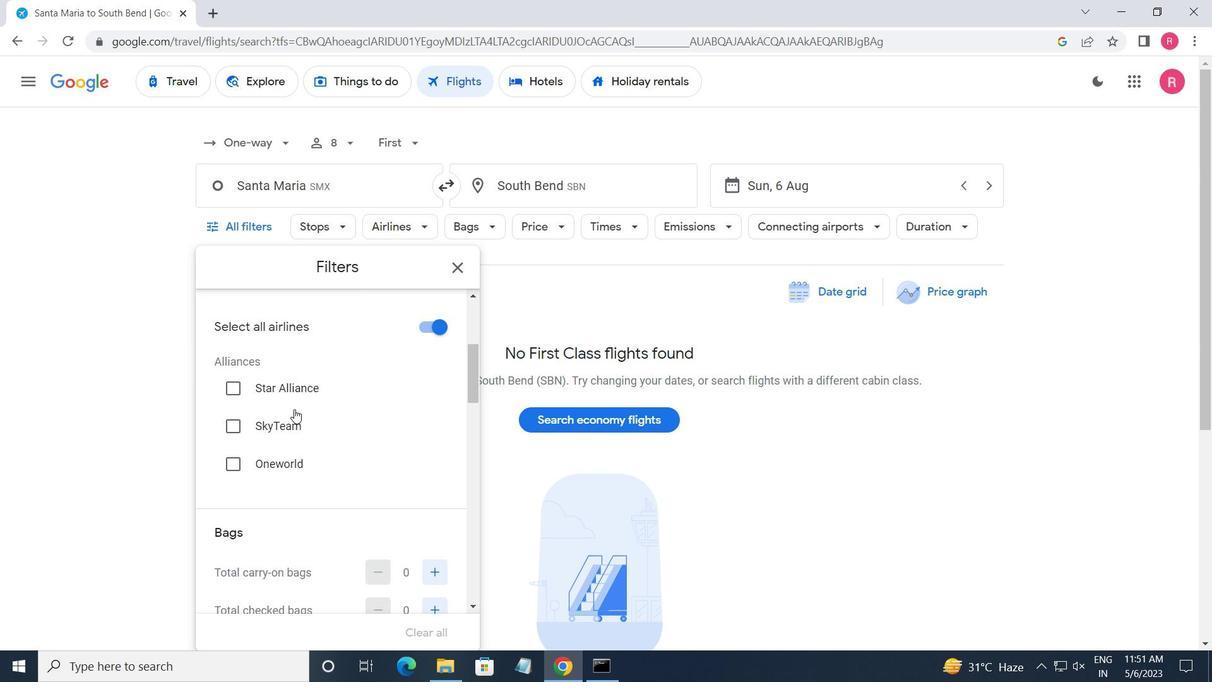 
Action: Mouse scrolled (295, 409) with delta (0, 0)
Screenshot: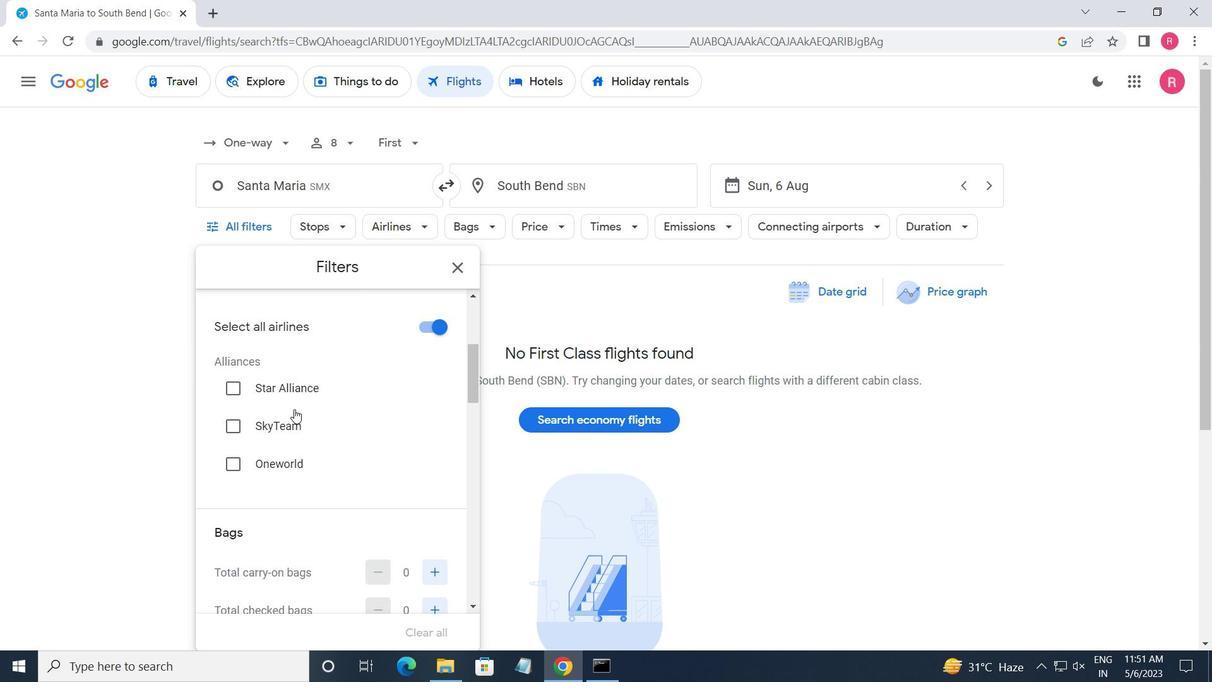 
Action: Mouse moved to (427, 380)
Screenshot: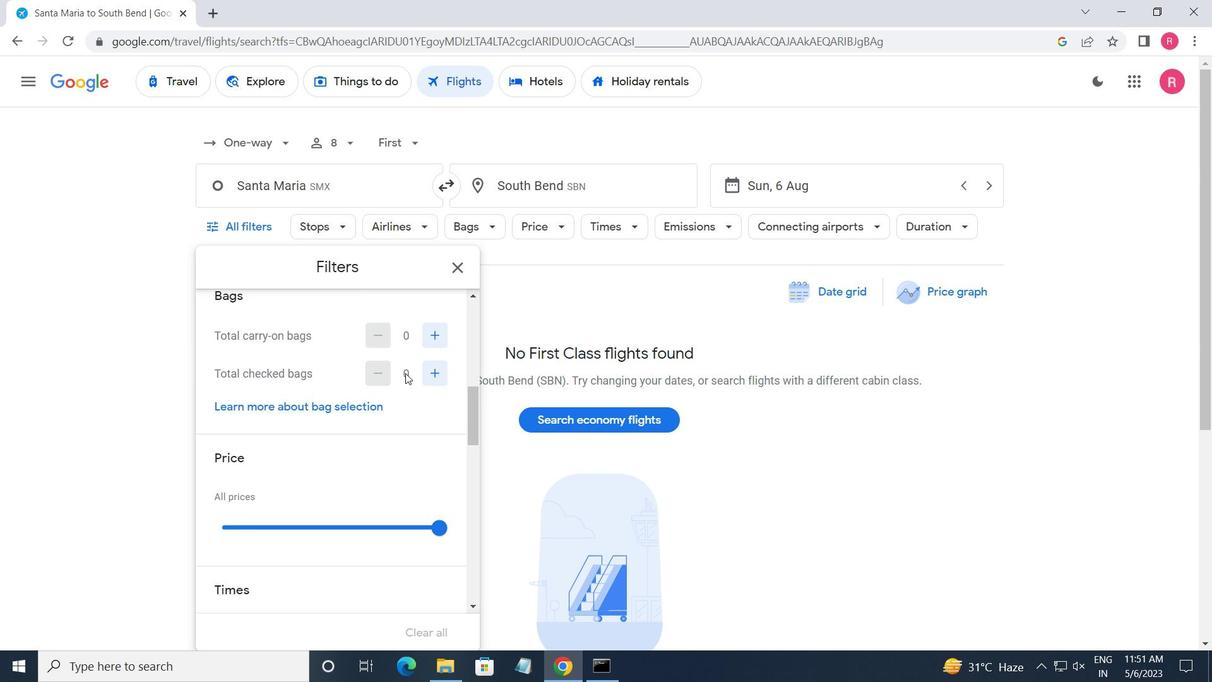 
Action: Mouse pressed left at (427, 380)
Screenshot: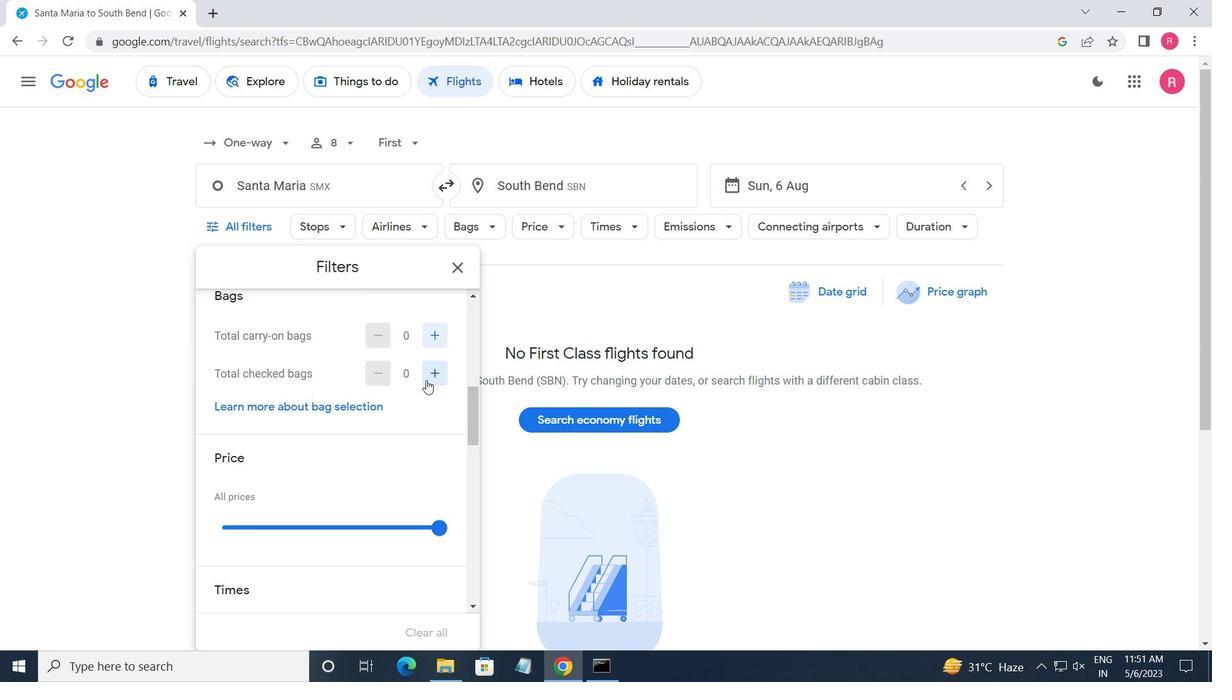 
Action: Mouse pressed left at (427, 380)
Screenshot: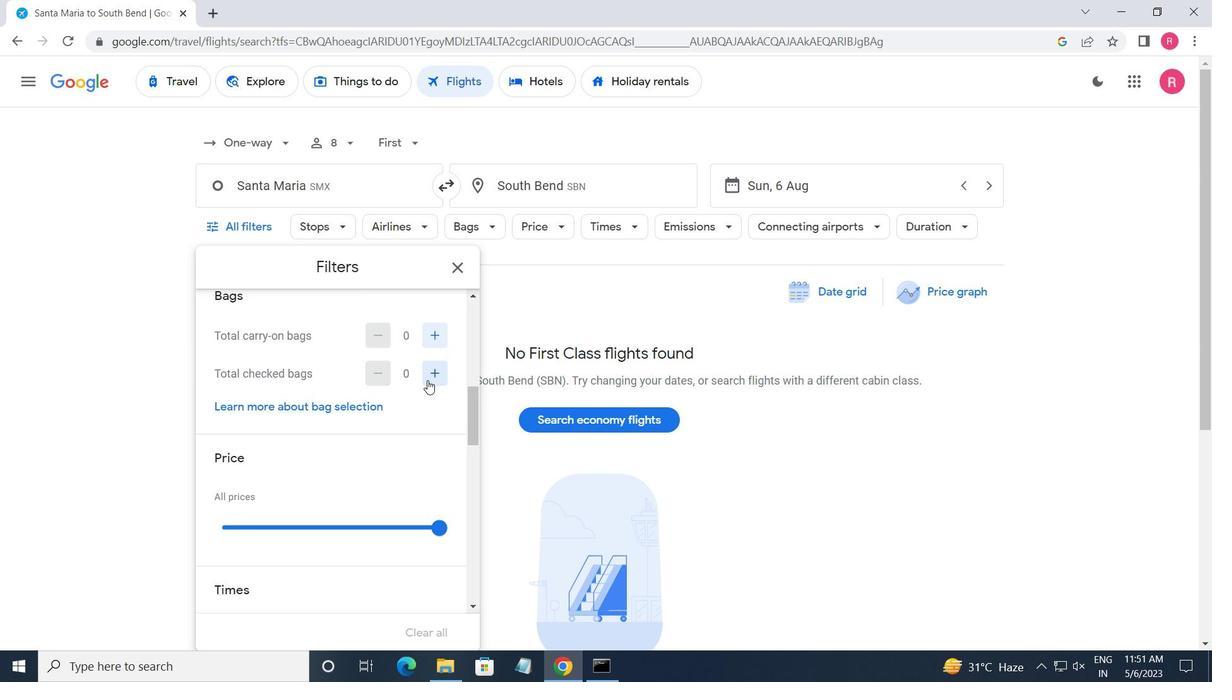 
Action: Mouse pressed left at (427, 380)
Screenshot: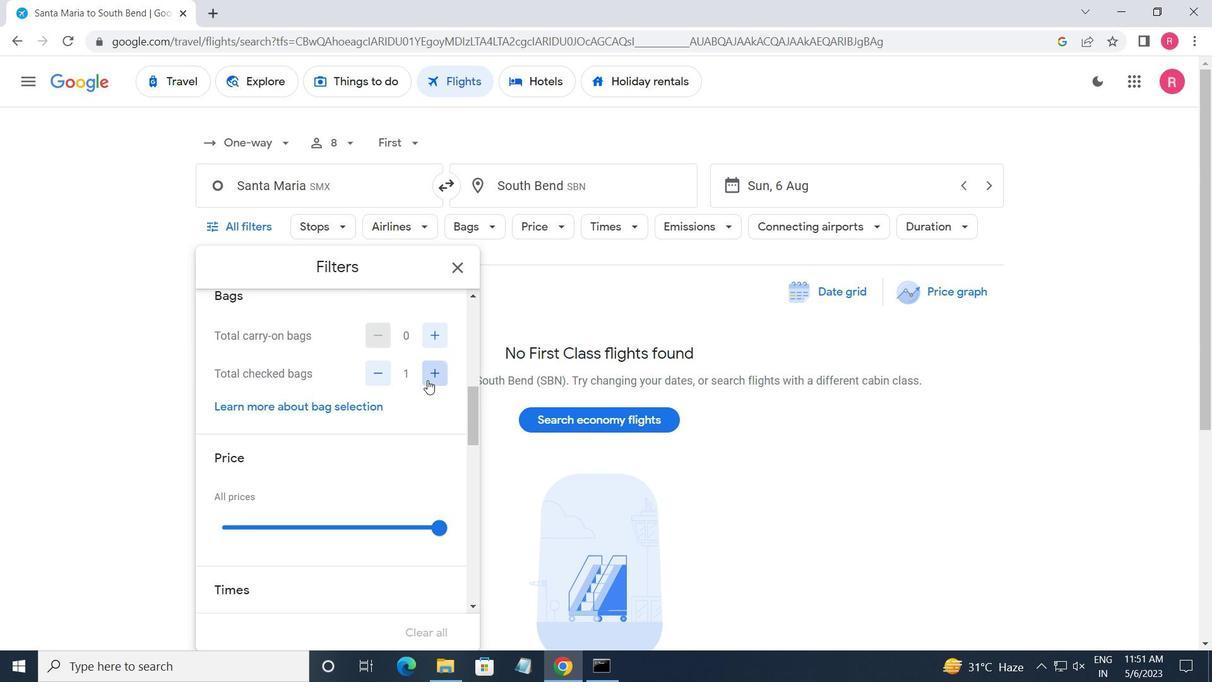 
Action: Mouse pressed left at (427, 380)
Screenshot: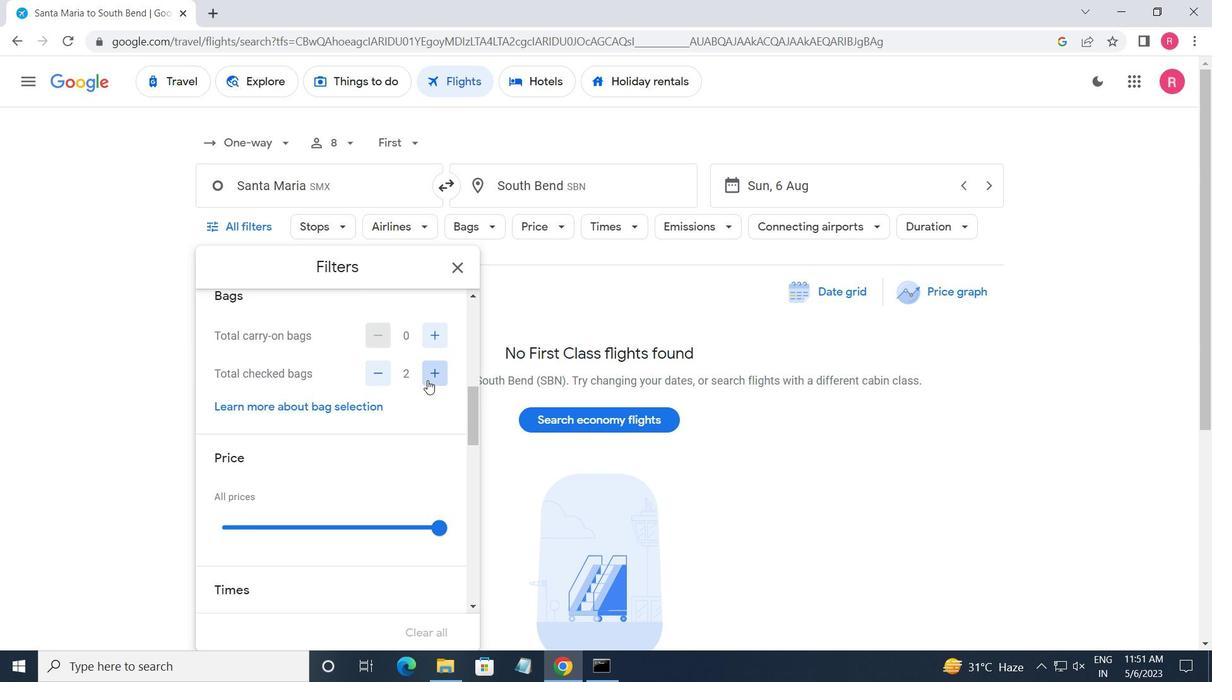 
Action: Mouse pressed left at (427, 380)
Screenshot: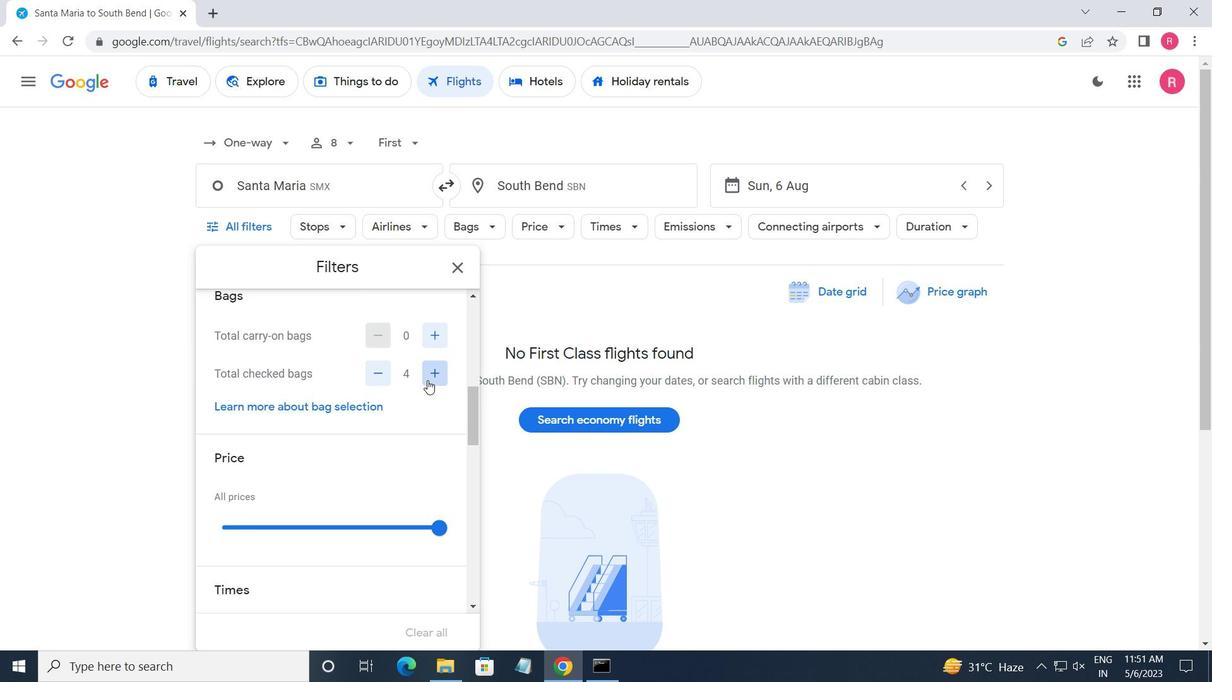 
Action: Mouse pressed left at (427, 380)
Screenshot: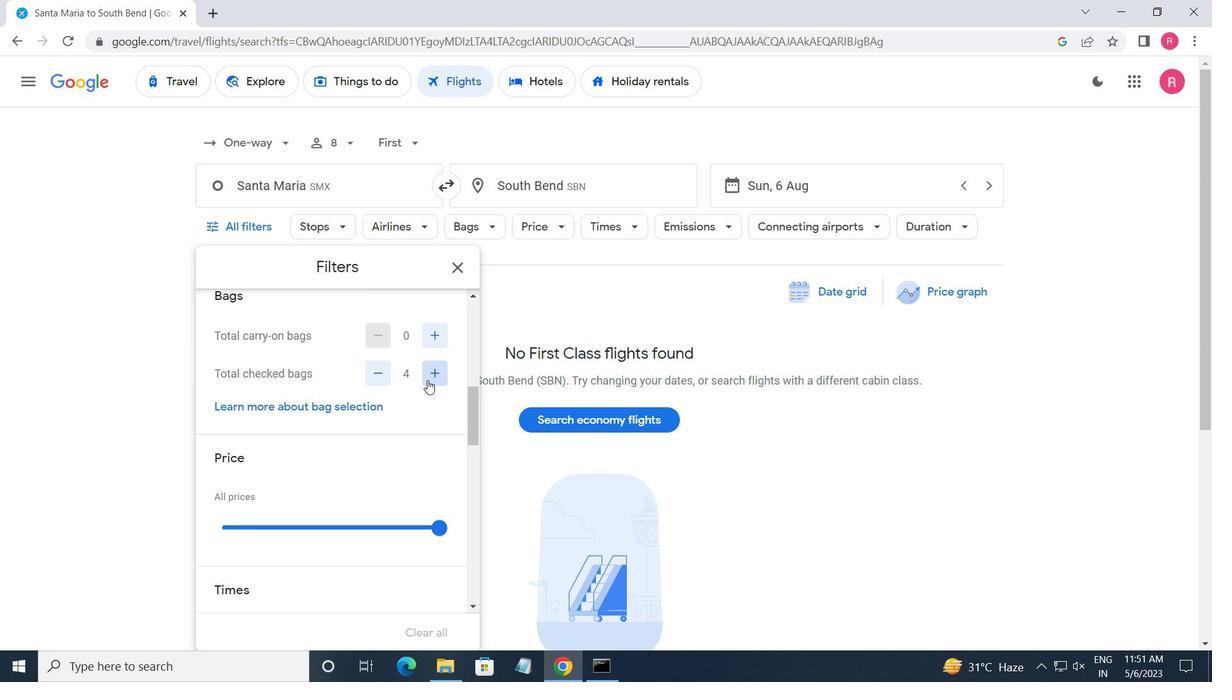 
Action: Mouse pressed left at (427, 380)
Screenshot: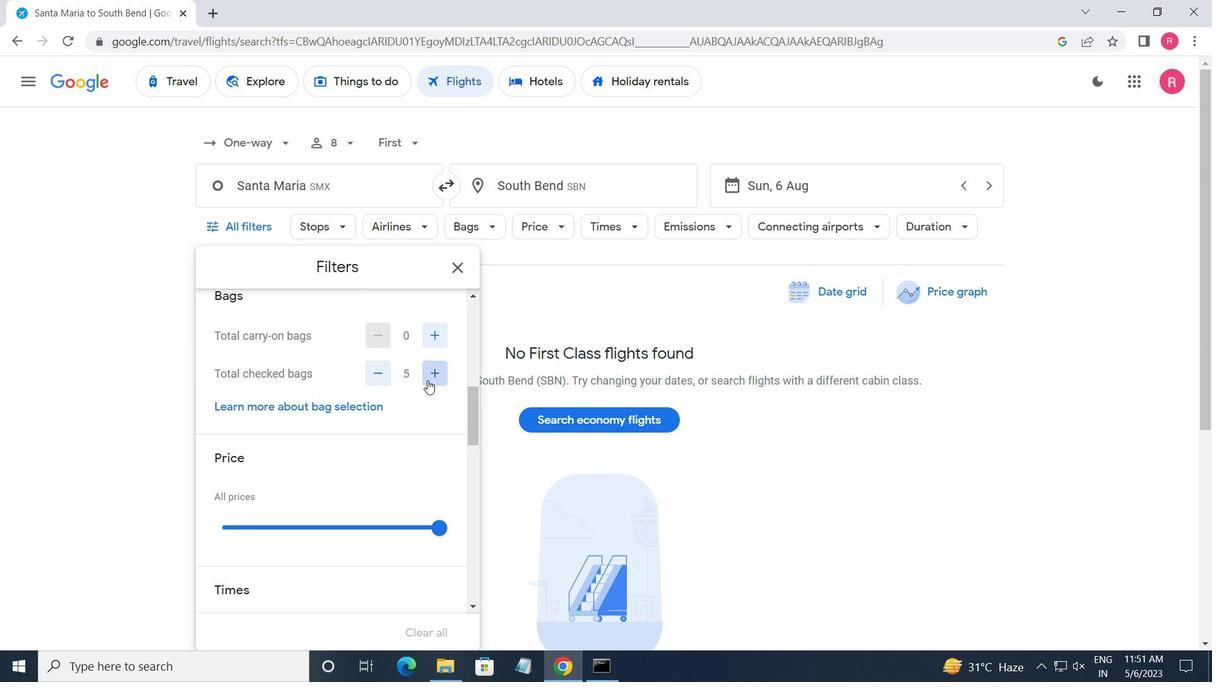 
Action: Mouse moved to (426, 380)
Screenshot: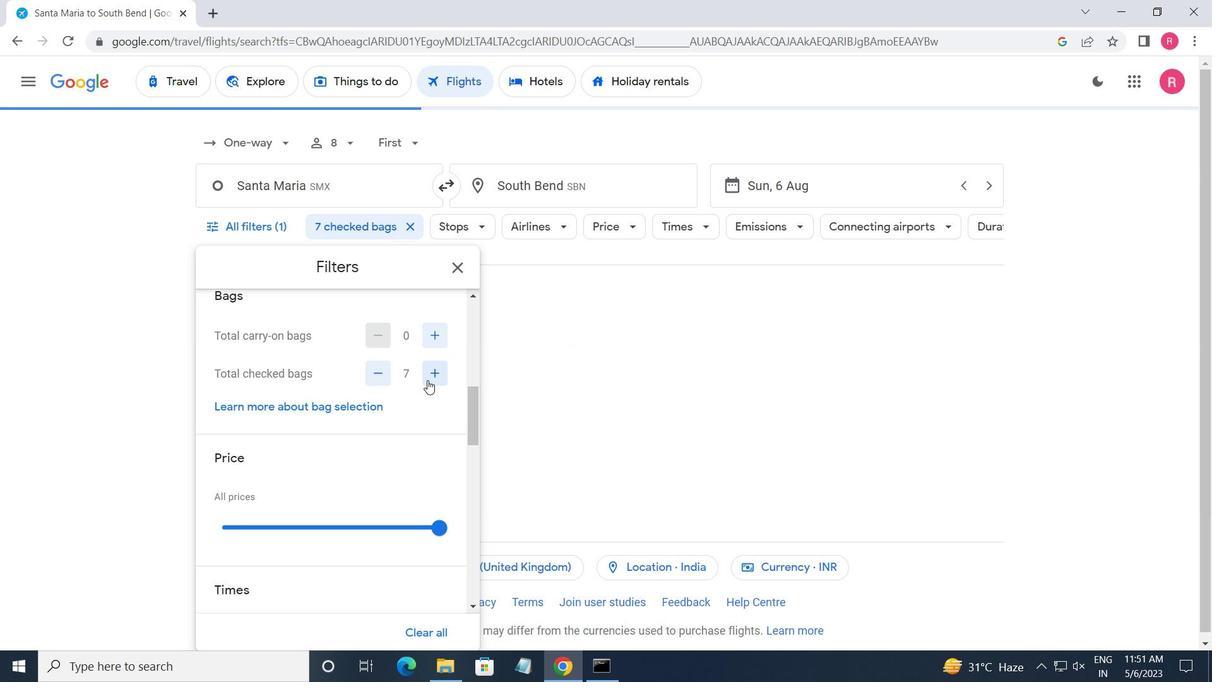 
Action: Mouse scrolled (426, 379) with delta (0, 0)
Screenshot: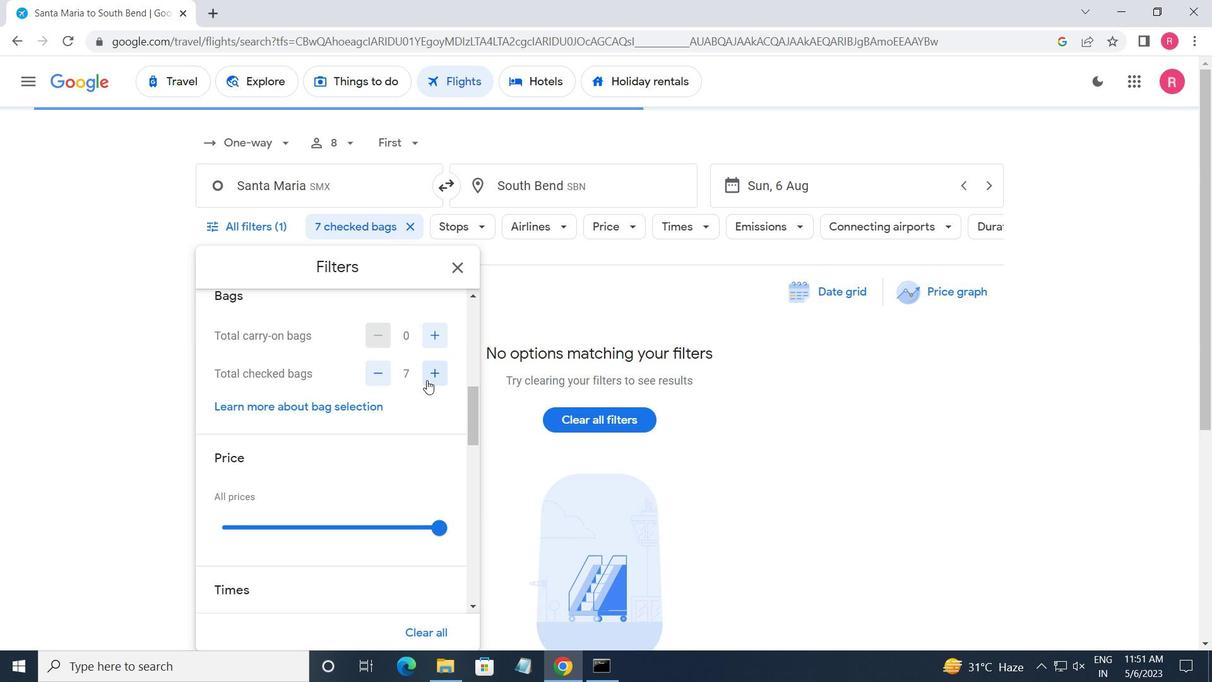 
Action: Mouse moved to (446, 445)
Screenshot: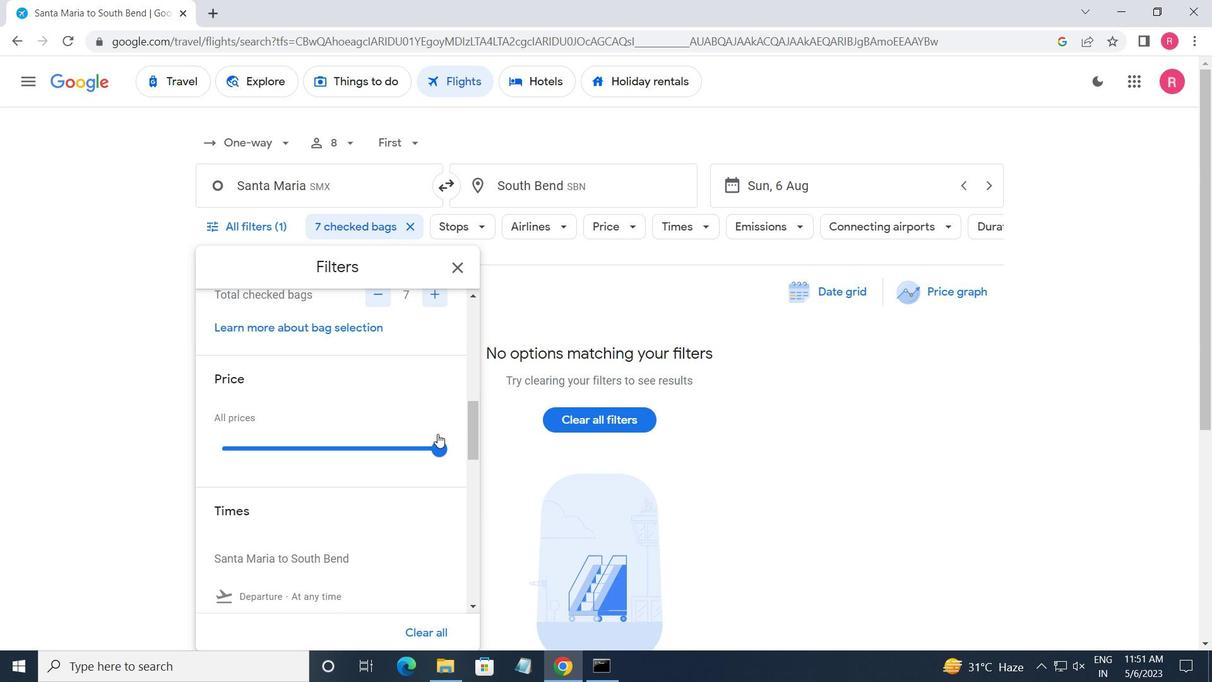 
Action: Mouse pressed left at (446, 445)
Screenshot: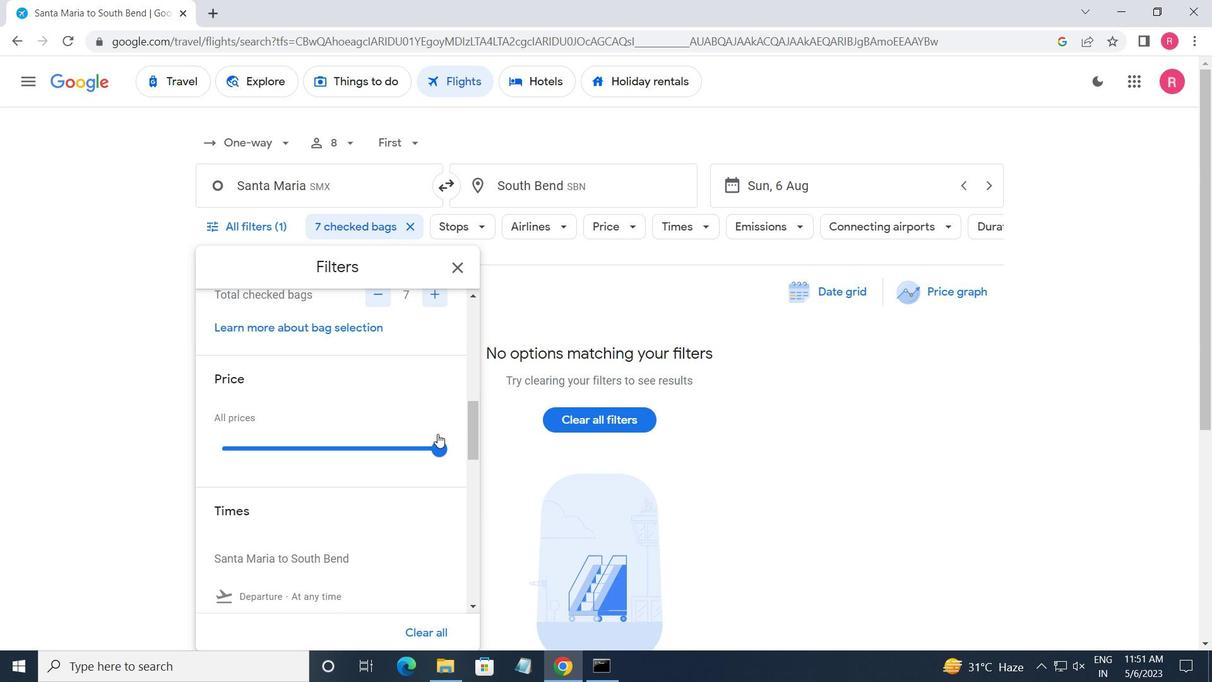 
Action: Mouse moved to (449, 445)
Screenshot: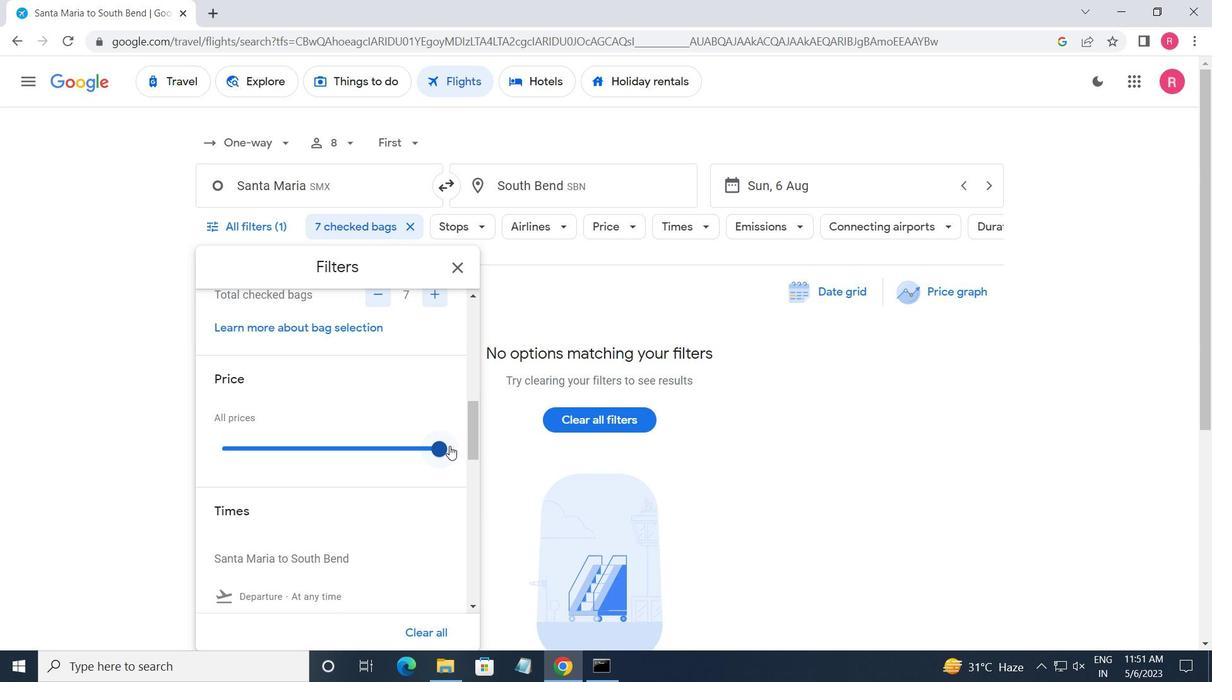
Action: Mouse scrolled (449, 444) with delta (0, 0)
Screenshot: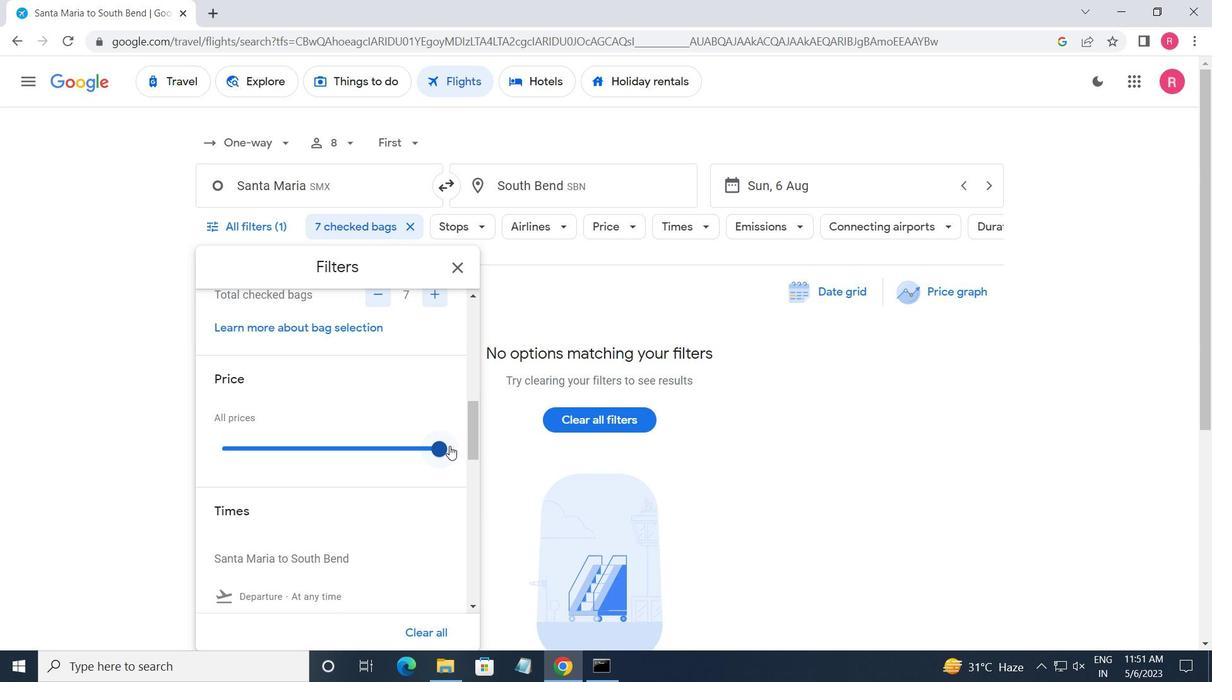 
Action: Mouse moved to (219, 557)
Screenshot: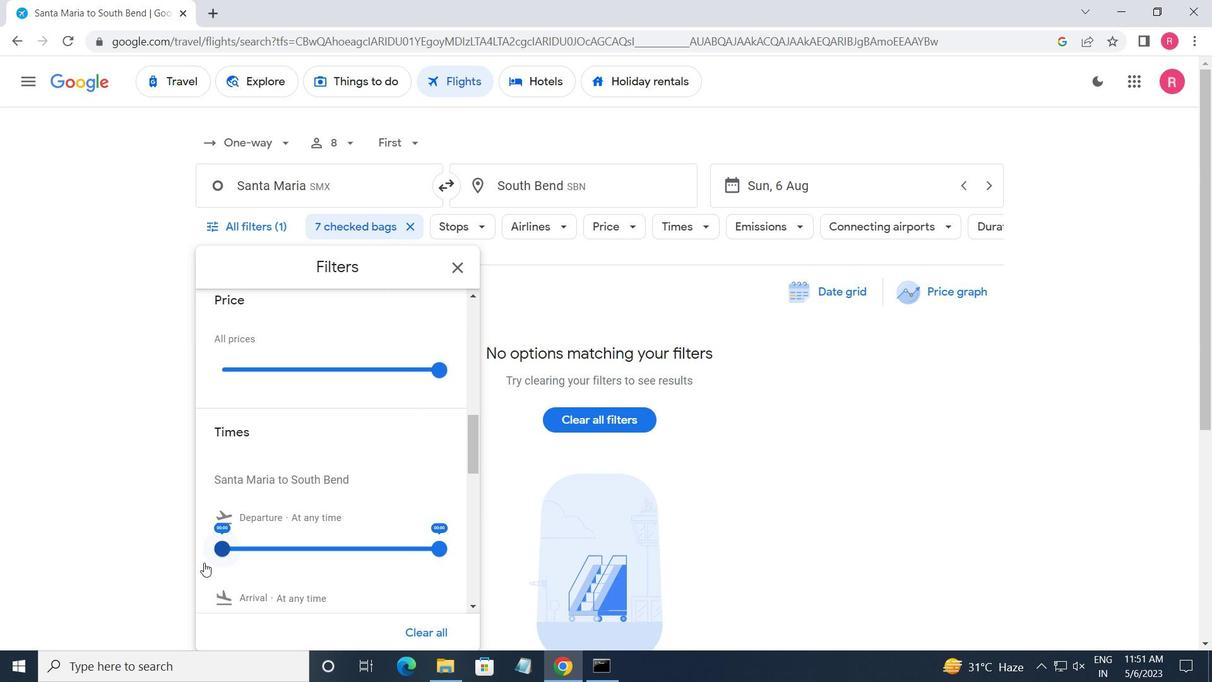 
Action: Mouse pressed left at (219, 557)
Screenshot: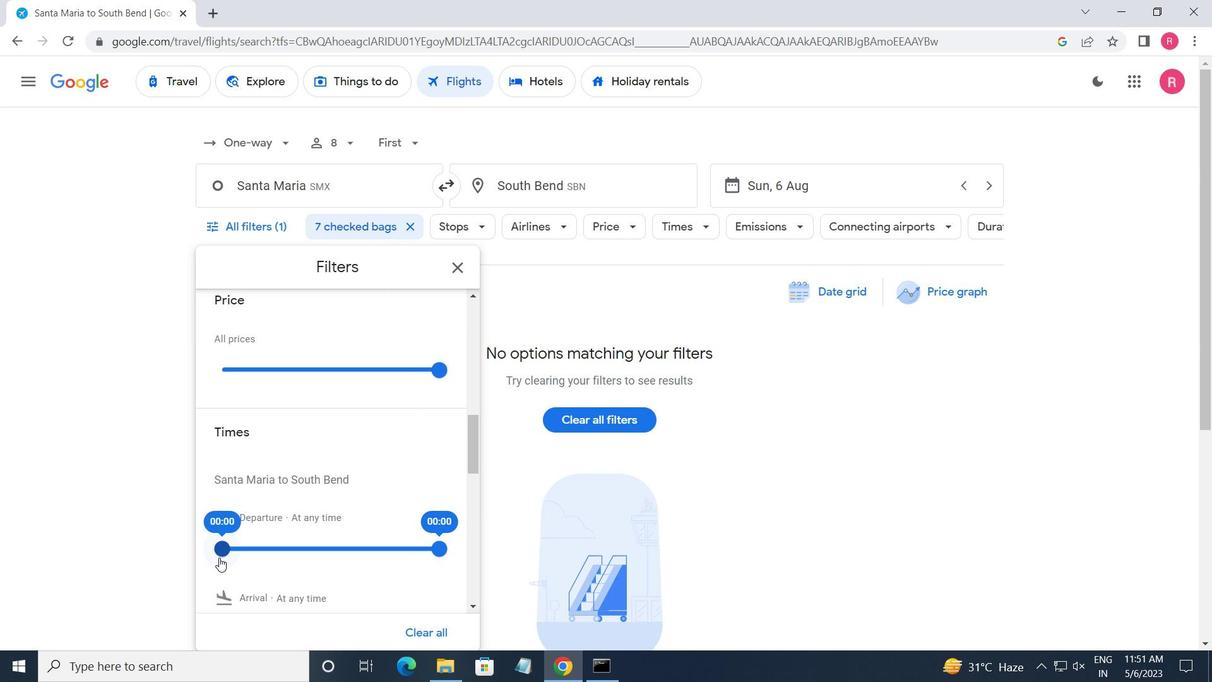
Action: Mouse moved to (433, 546)
Screenshot: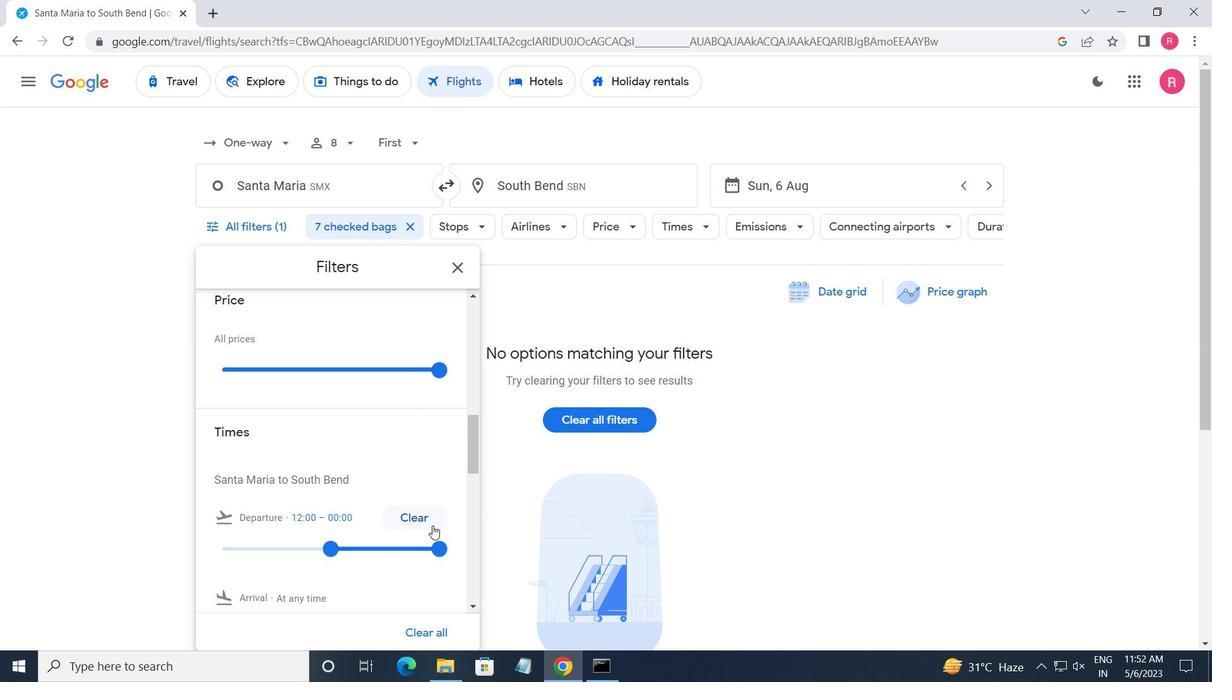 
Action: Mouse pressed left at (433, 546)
Screenshot: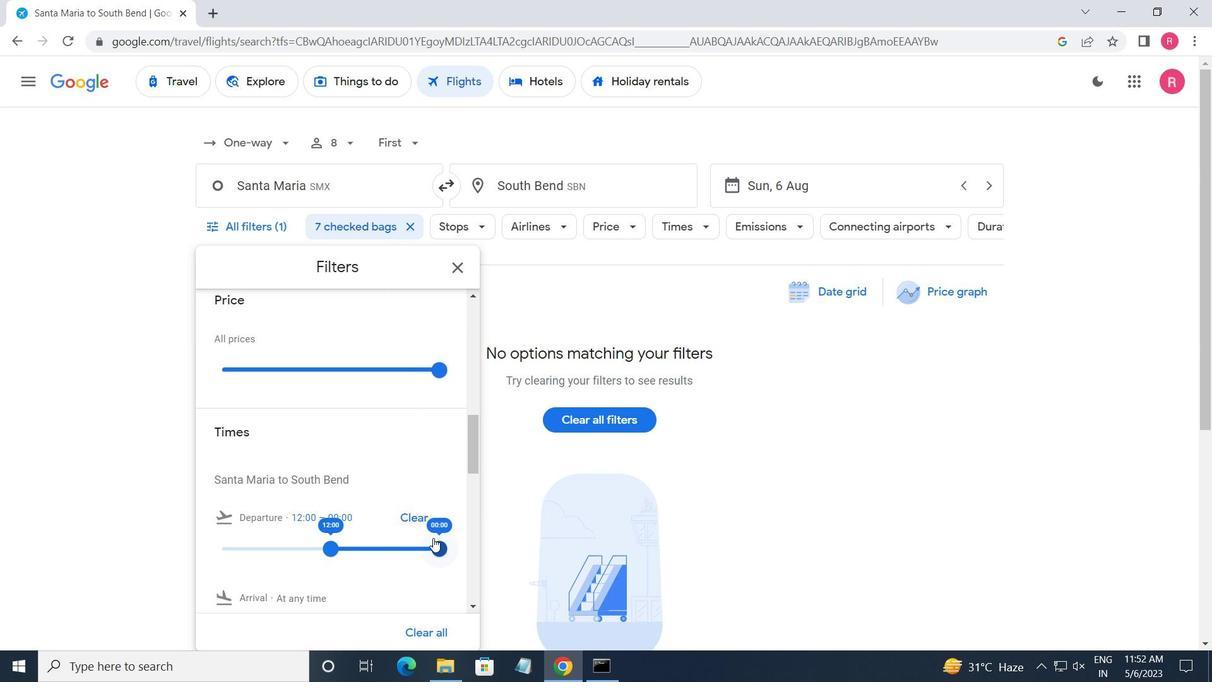 
Action: Mouse moved to (454, 265)
Screenshot: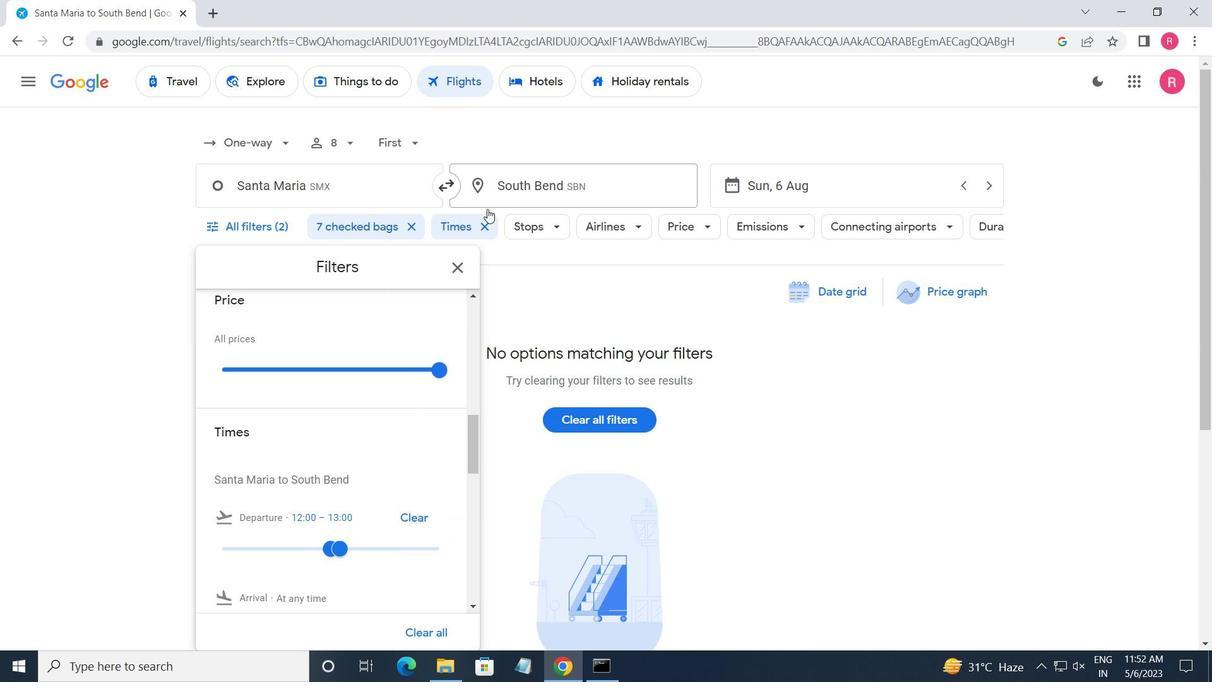 
Action: Mouse pressed left at (454, 265)
Screenshot: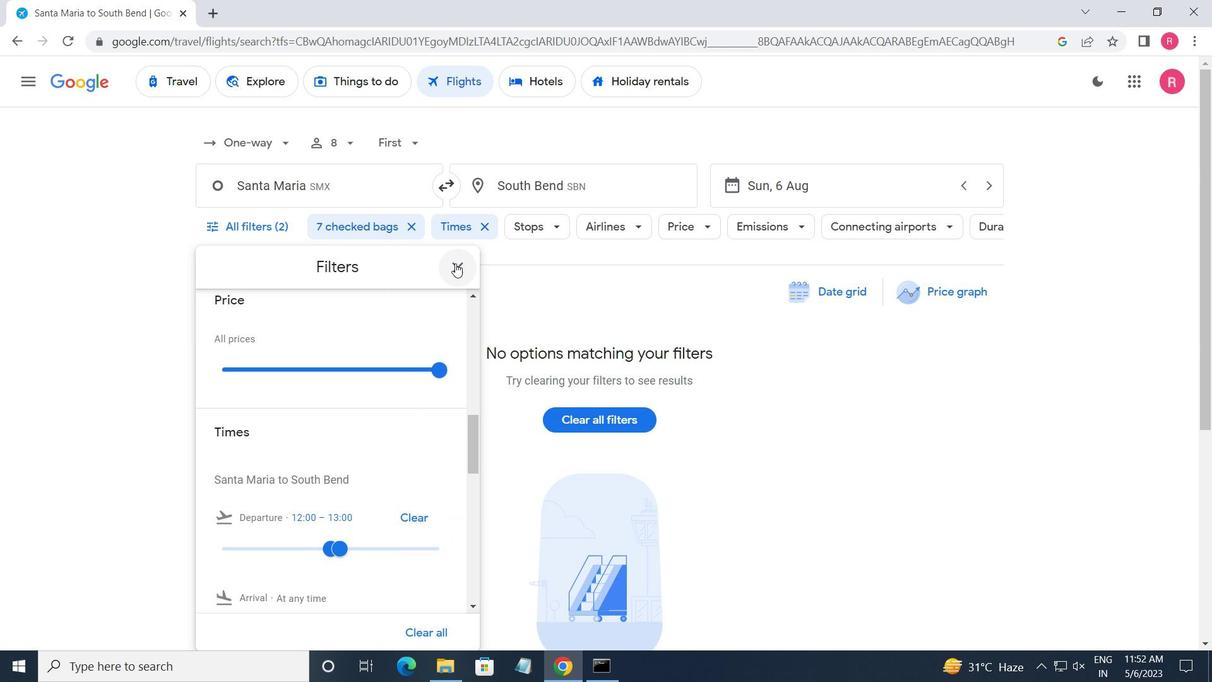 
